 Task: Look for space in Shwebo, Myanmar from 8th August, 2023 to 15th August, 2023 for 9 adults in price range Rs.10000 to Rs.14000. Place can be shared room with 5 bedrooms having 9 beds and 5 bathrooms. Property type can be house, flat, guest house. Amenities needed are: wifi, TV, free parkinig on premises, gym, breakfast. Booking option can be shelf check-in. Required host language is English.
Action: Mouse moved to (449, 89)
Screenshot: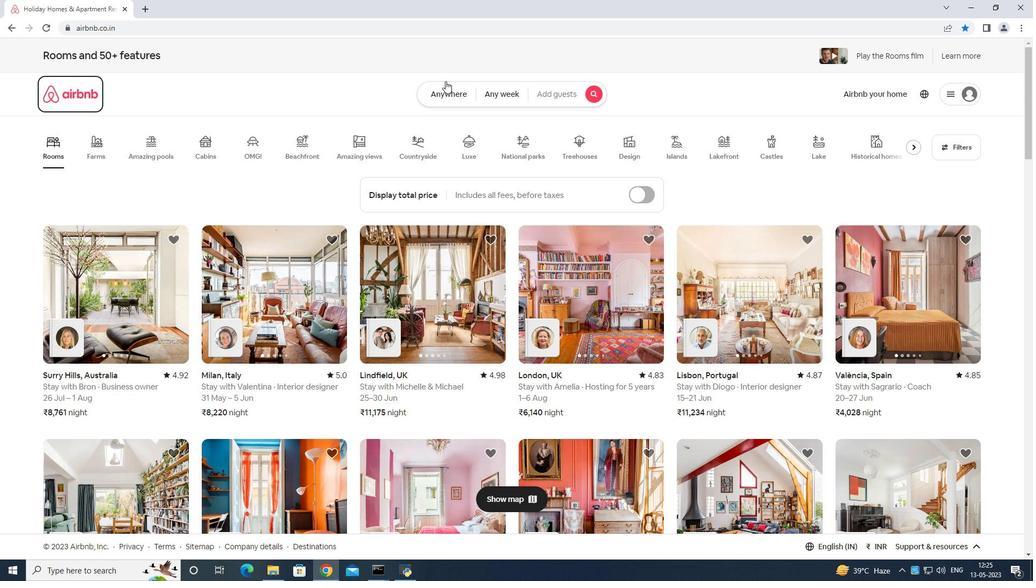 
Action: Mouse pressed left at (449, 89)
Screenshot: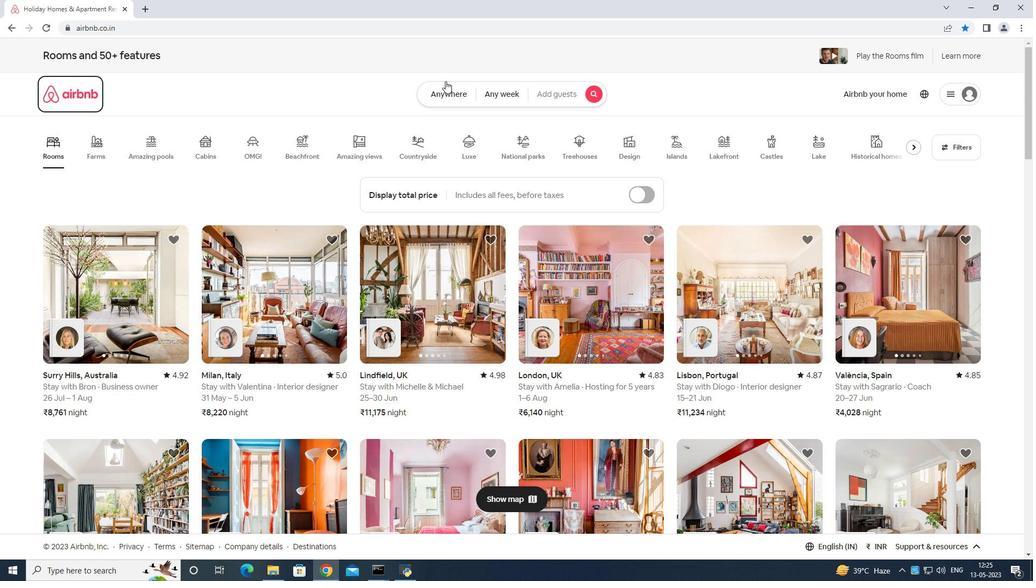 
Action: Mouse moved to (372, 135)
Screenshot: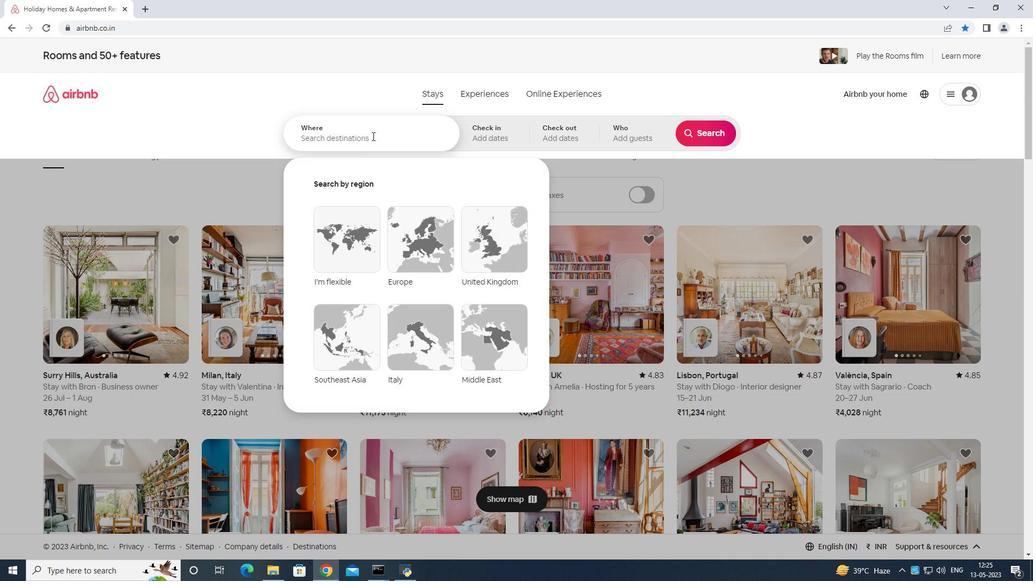 
Action: Mouse pressed left at (372, 135)
Screenshot: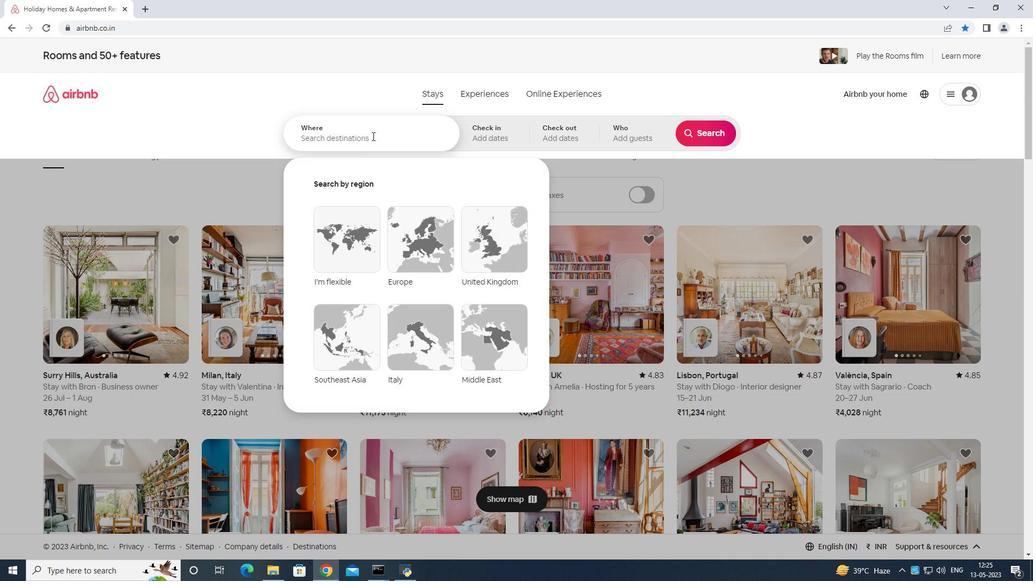
Action: Mouse moved to (387, 129)
Screenshot: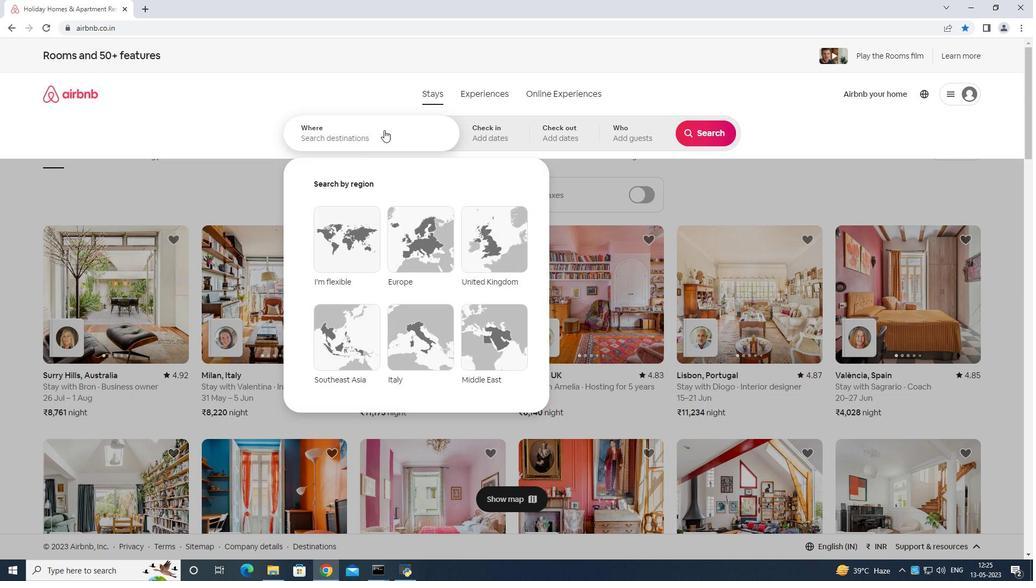 
Action: Key pressed <Key.shift>Shwebo<Key.space>myanmar<Key.enter>
Screenshot: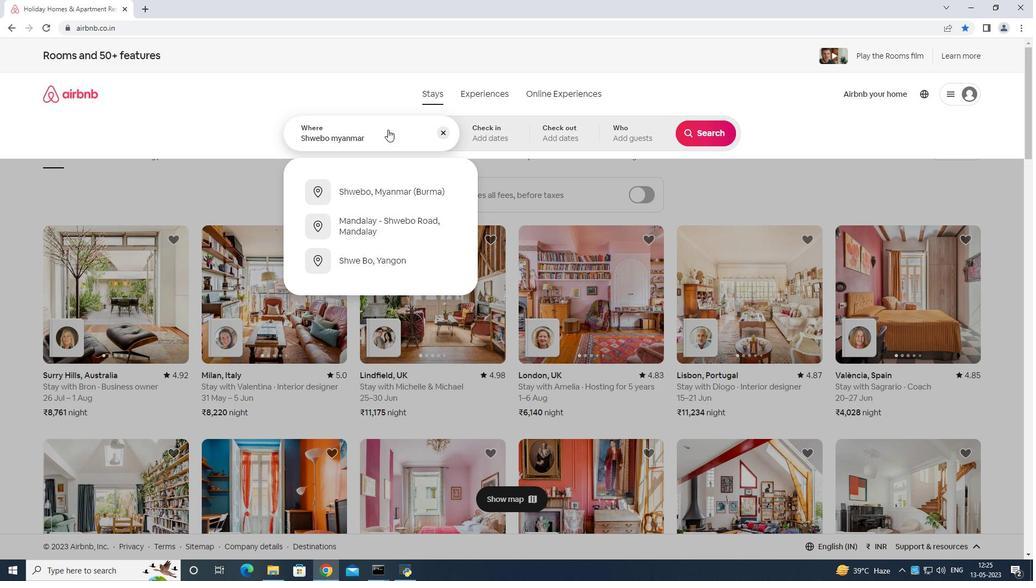 
Action: Mouse moved to (698, 214)
Screenshot: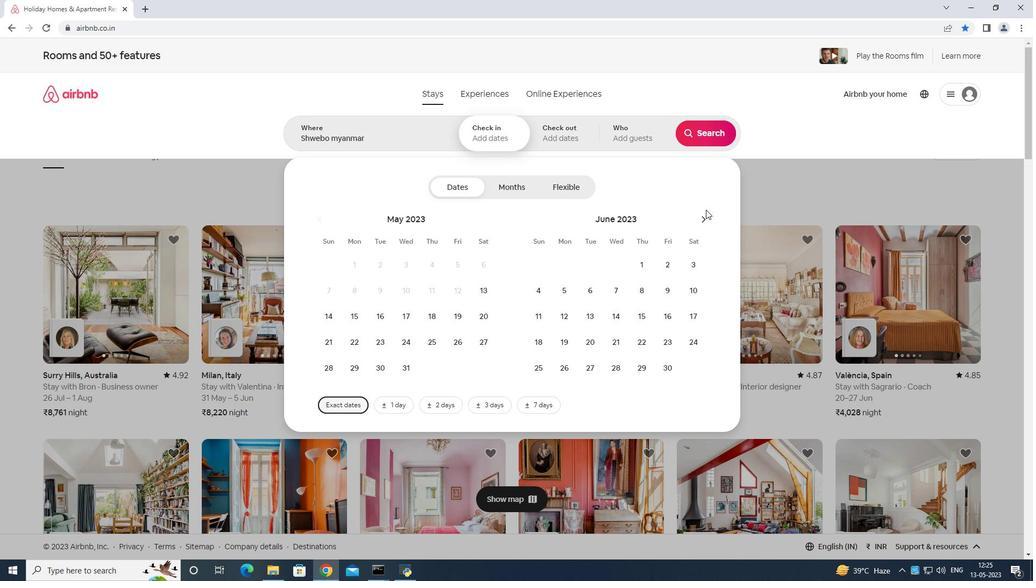 
Action: Mouse pressed left at (698, 214)
Screenshot: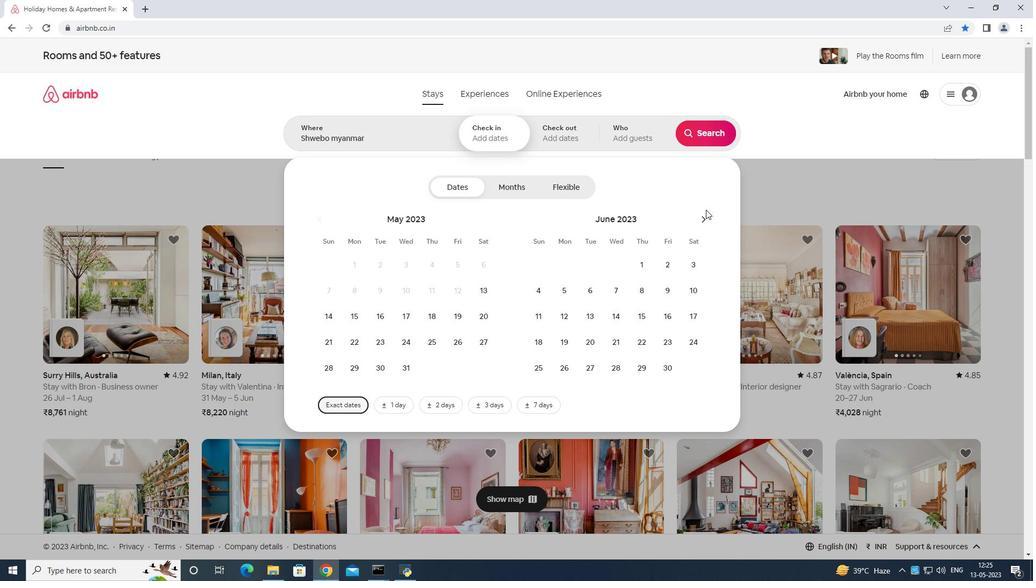 
Action: Mouse moved to (697, 216)
Screenshot: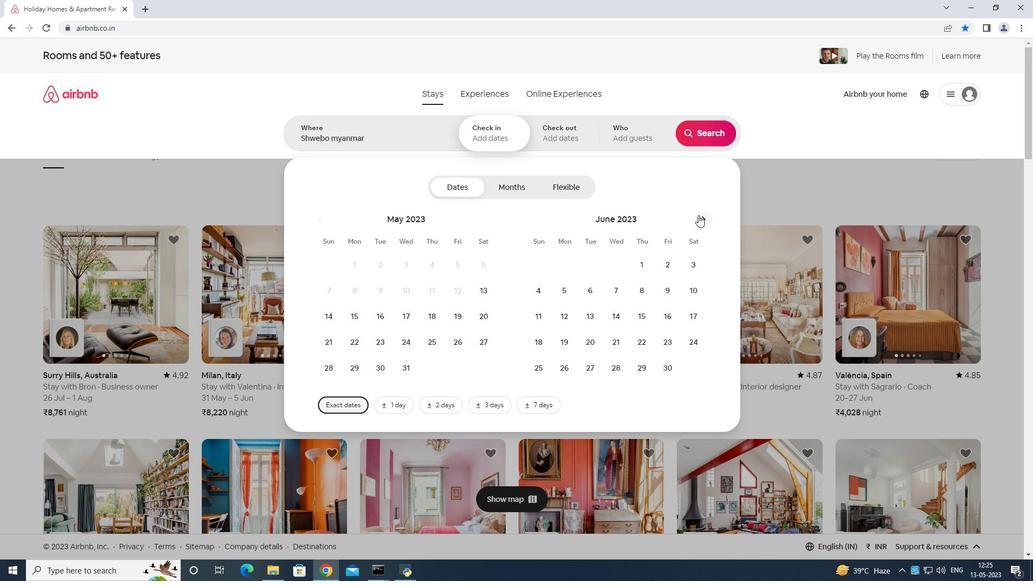 
Action: Mouse pressed left at (697, 216)
Screenshot: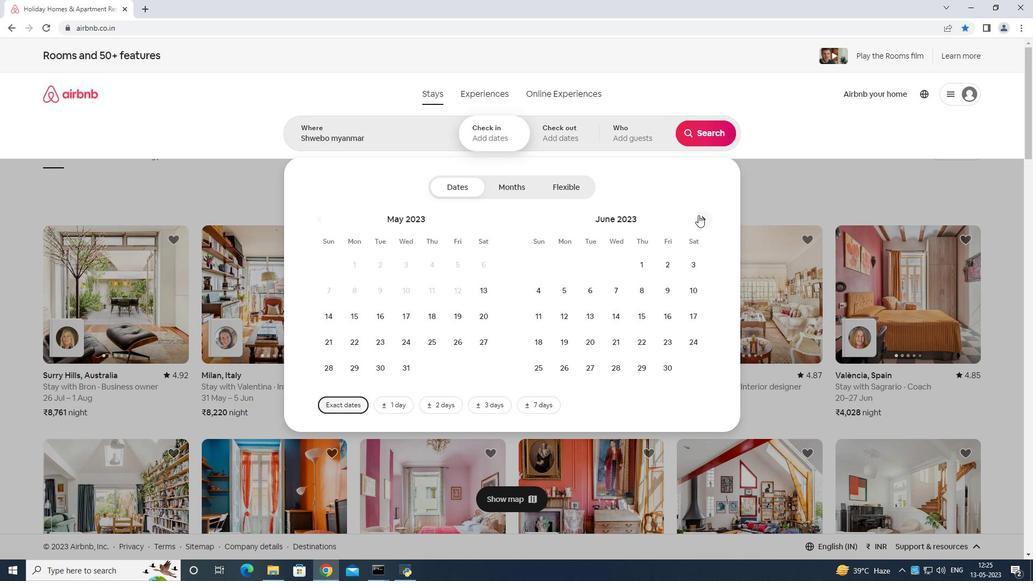 
Action: Mouse pressed left at (697, 216)
Screenshot: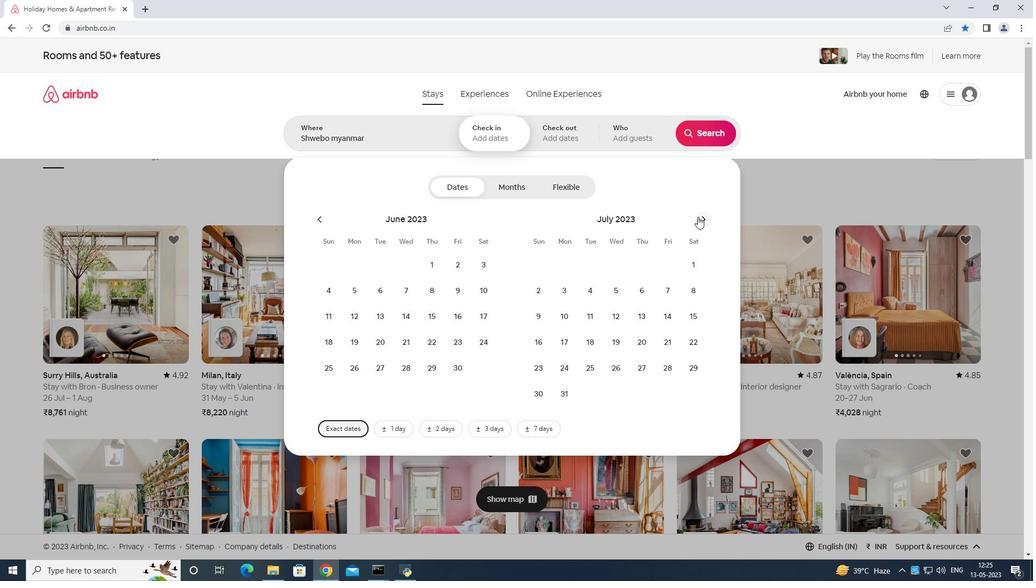 
Action: Mouse moved to (587, 288)
Screenshot: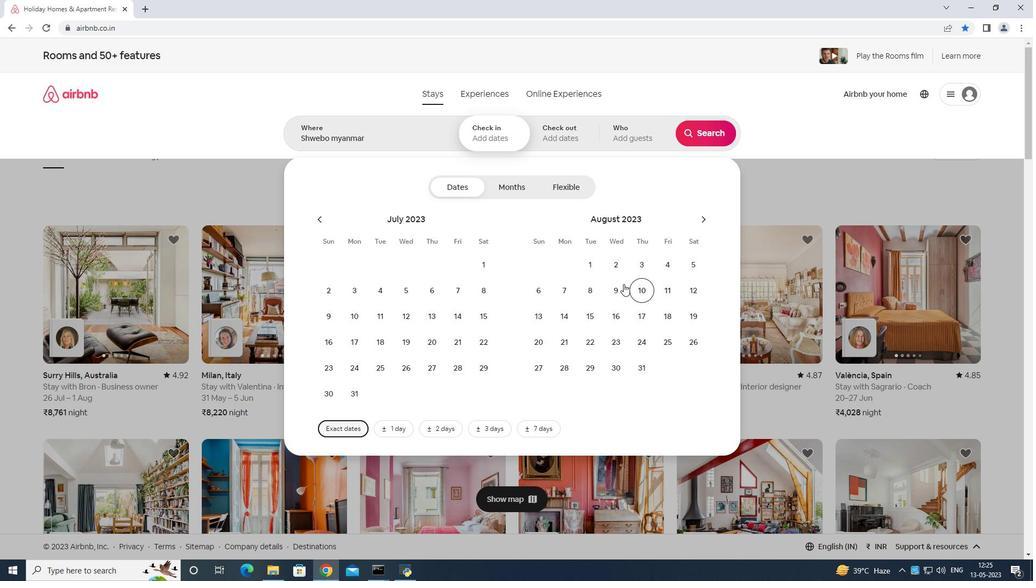 
Action: Mouse pressed left at (587, 288)
Screenshot: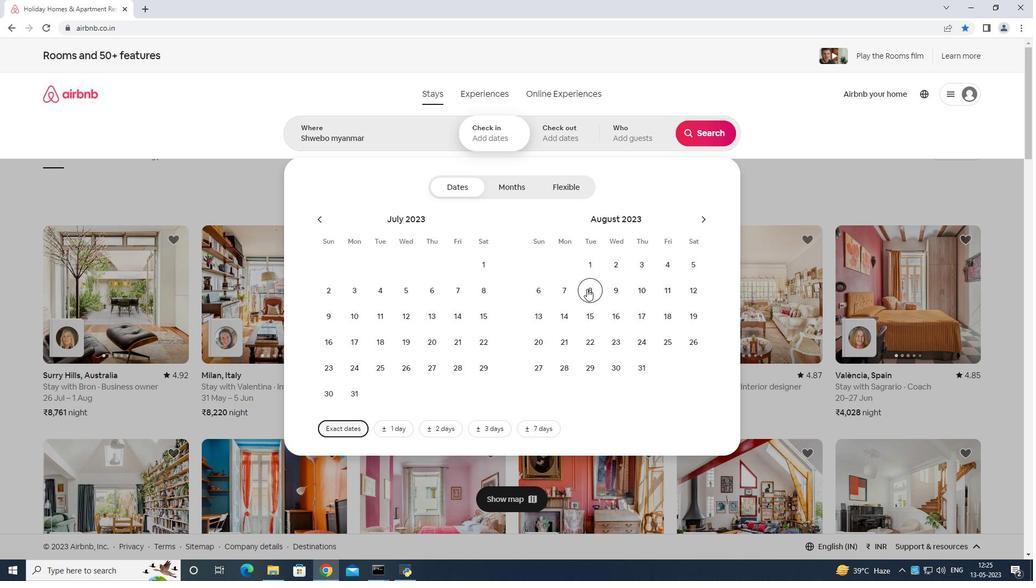 
Action: Mouse moved to (585, 313)
Screenshot: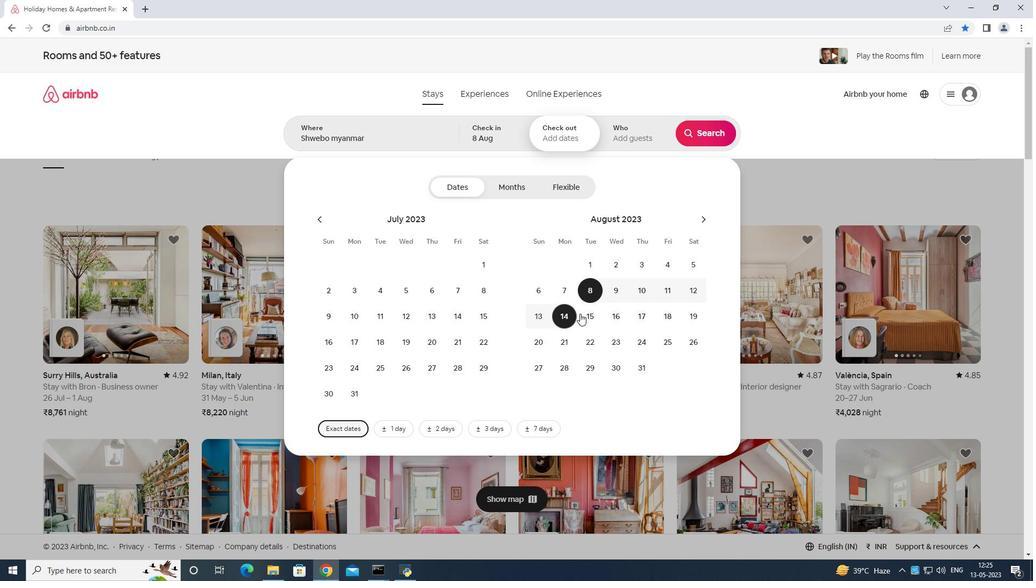 
Action: Mouse pressed left at (585, 313)
Screenshot: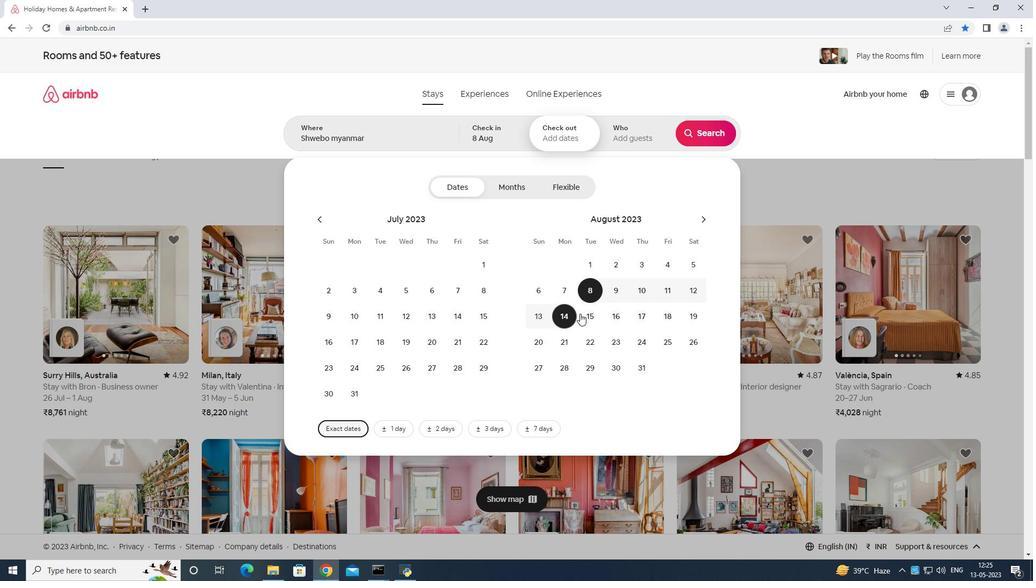 
Action: Mouse moved to (634, 126)
Screenshot: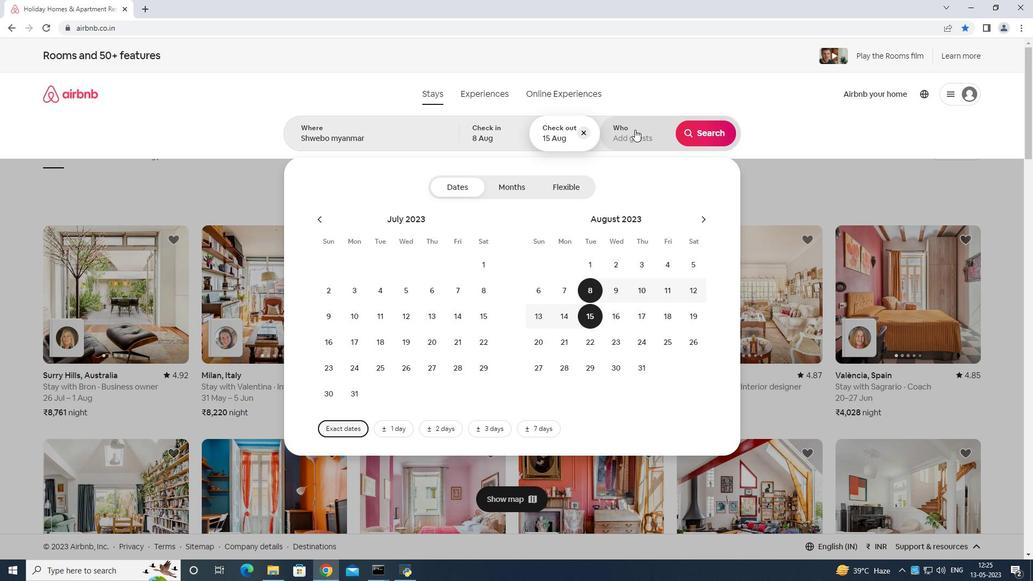 
Action: Mouse pressed left at (634, 126)
Screenshot: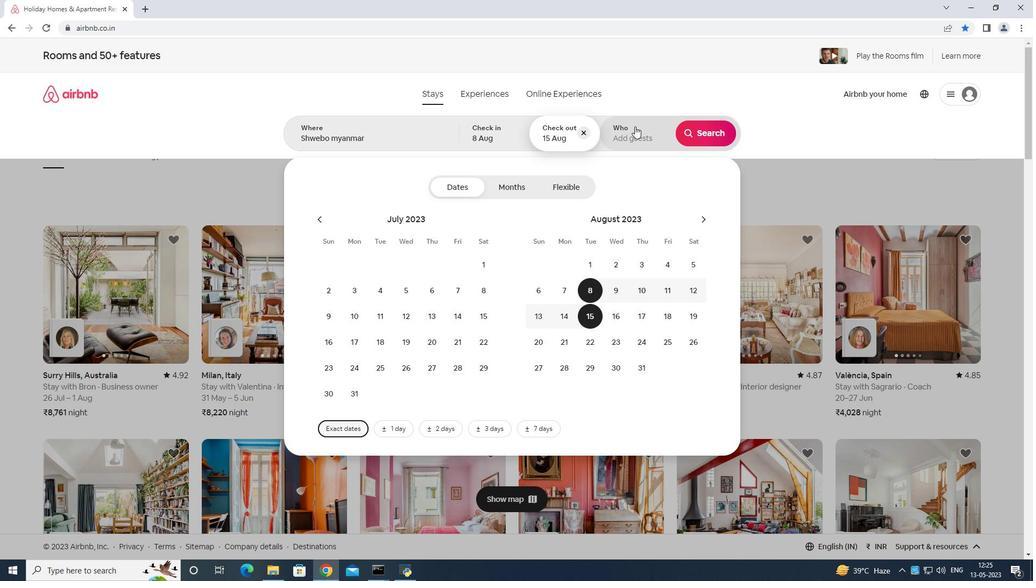 
Action: Mouse moved to (707, 189)
Screenshot: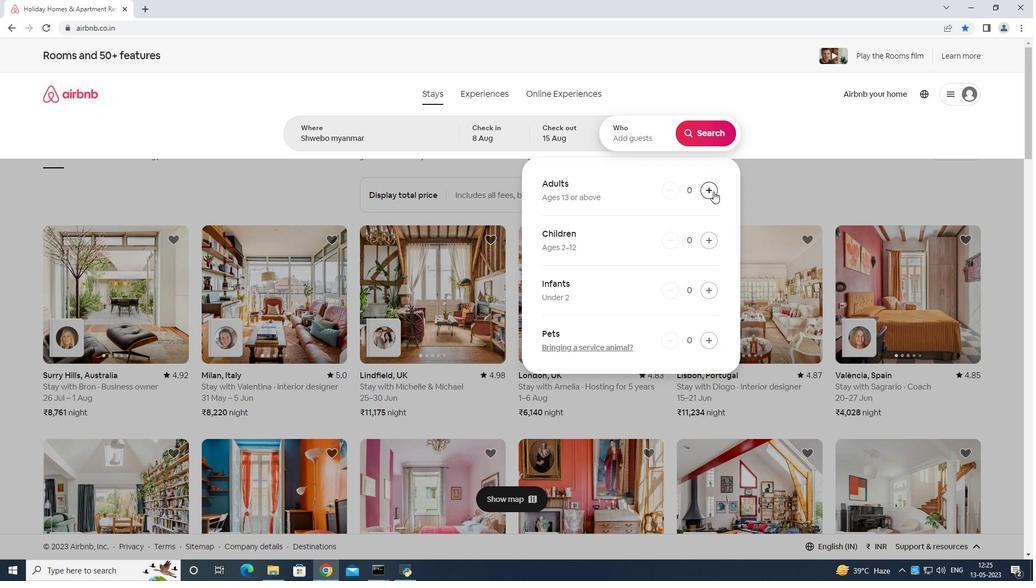 
Action: Mouse pressed left at (707, 189)
Screenshot: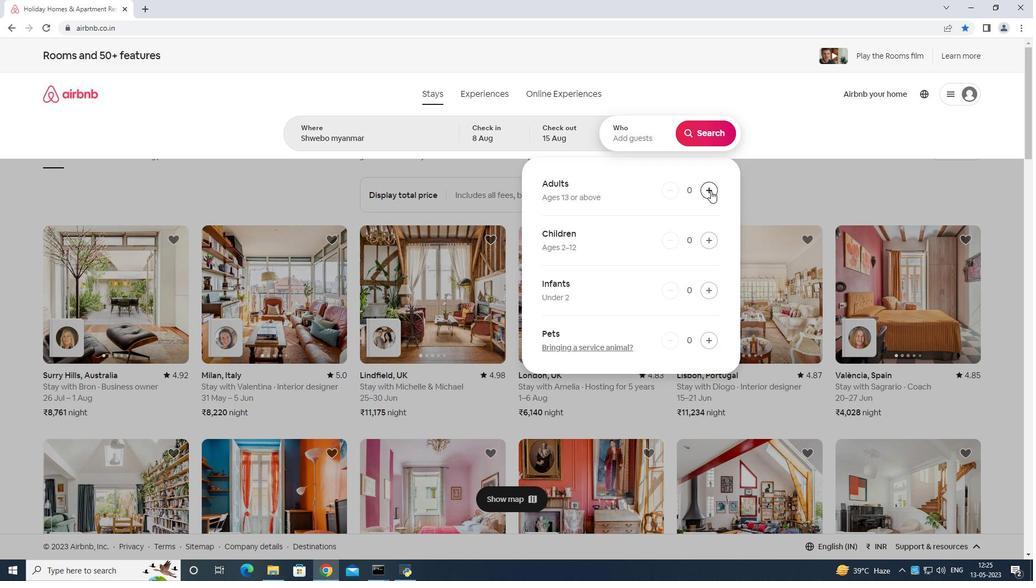 
Action: Mouse moved to (707, 188)
Screenshot: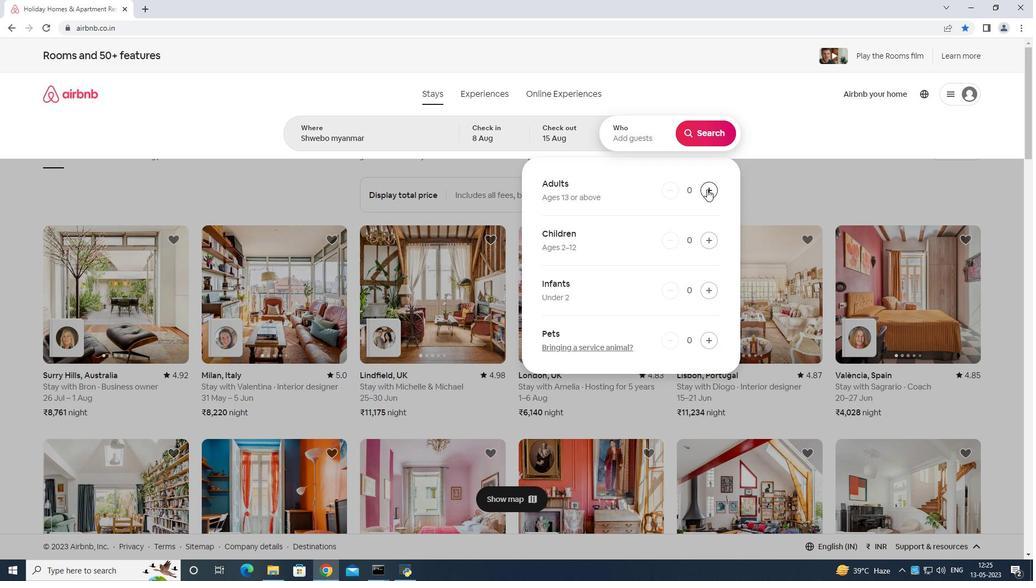 
Action: Mouse pressed left at (707, 188)
Screenshot: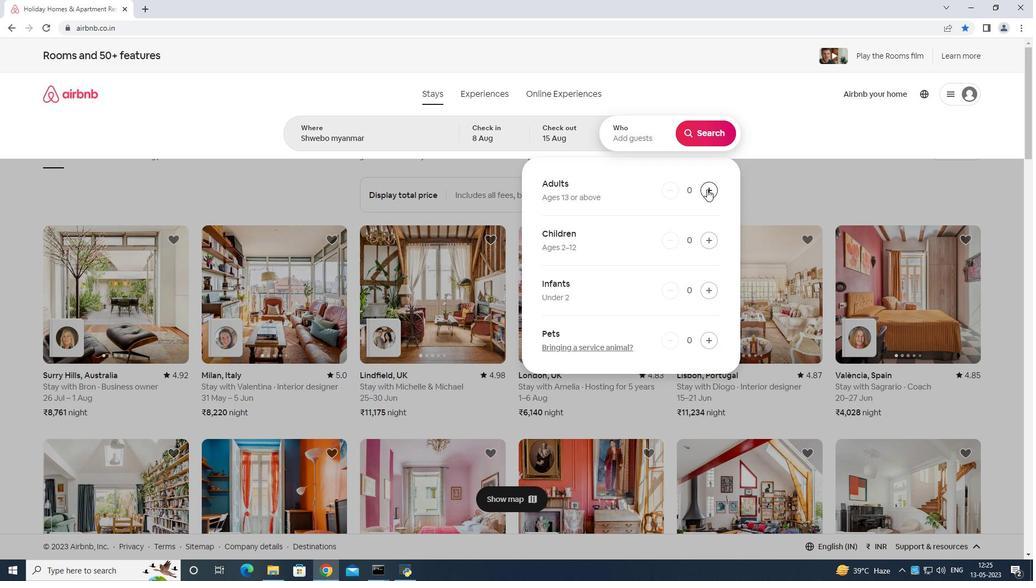 
Action: Mouse moved to (708, 184)
Screenshot: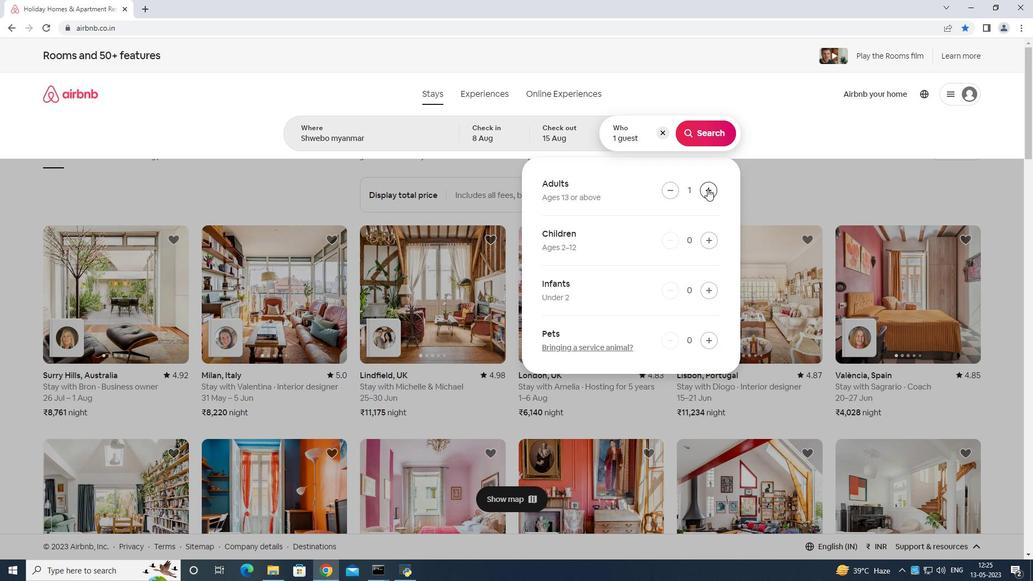 
Action: Mouse pressed left at (708, 184)
Screenshot: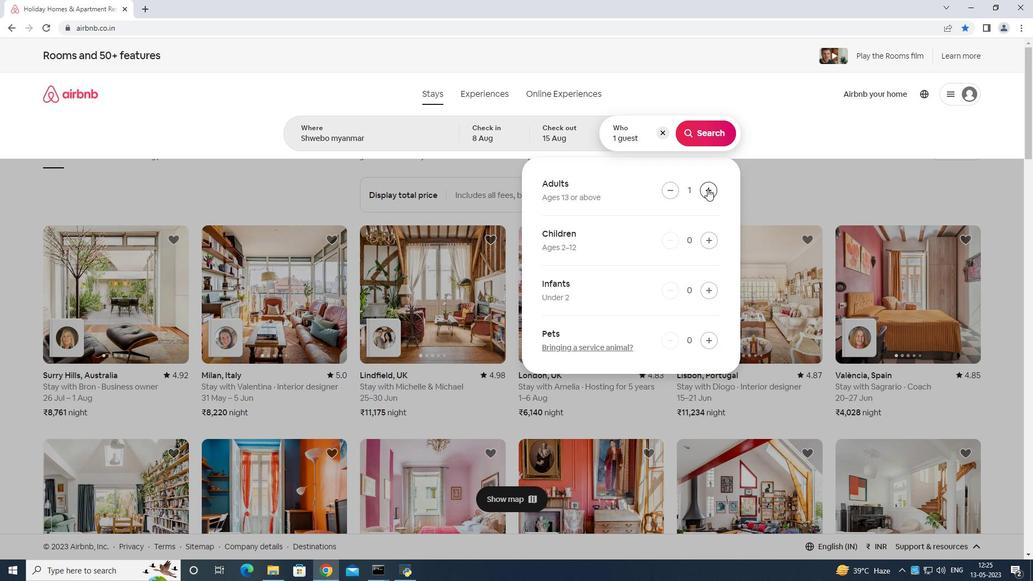 
Action: Mouse moved to (708, 184)
Screenshot: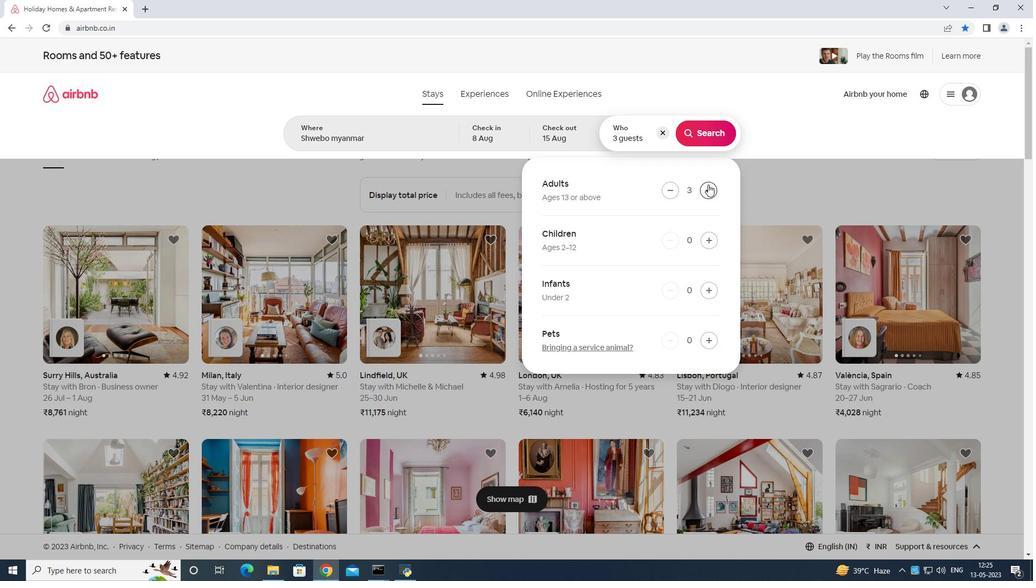 
Action: Mouse pressed left at (708, 184)
Screenshot: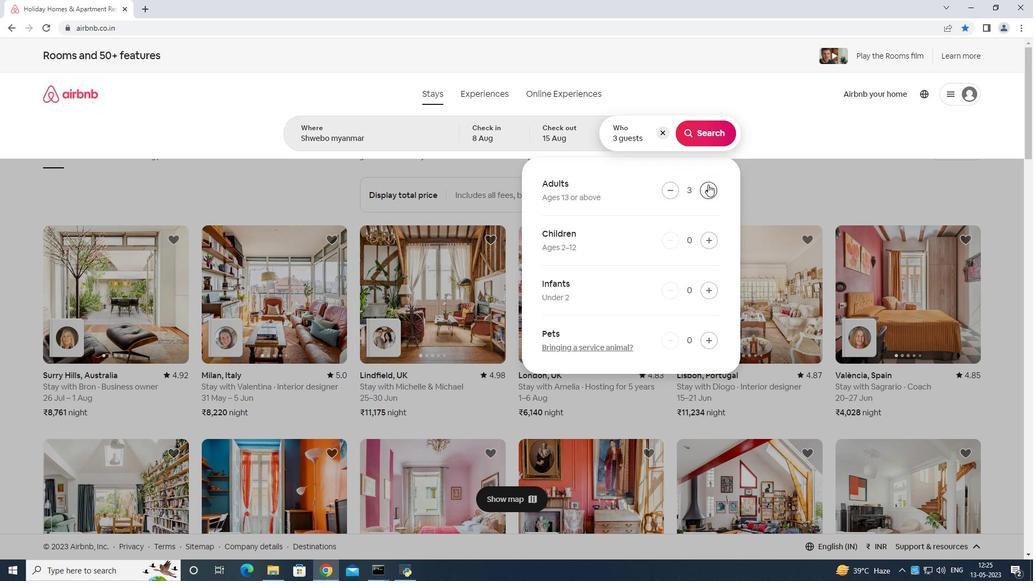 
Action: Mouse pressed left at (708, 184)
Screenshot: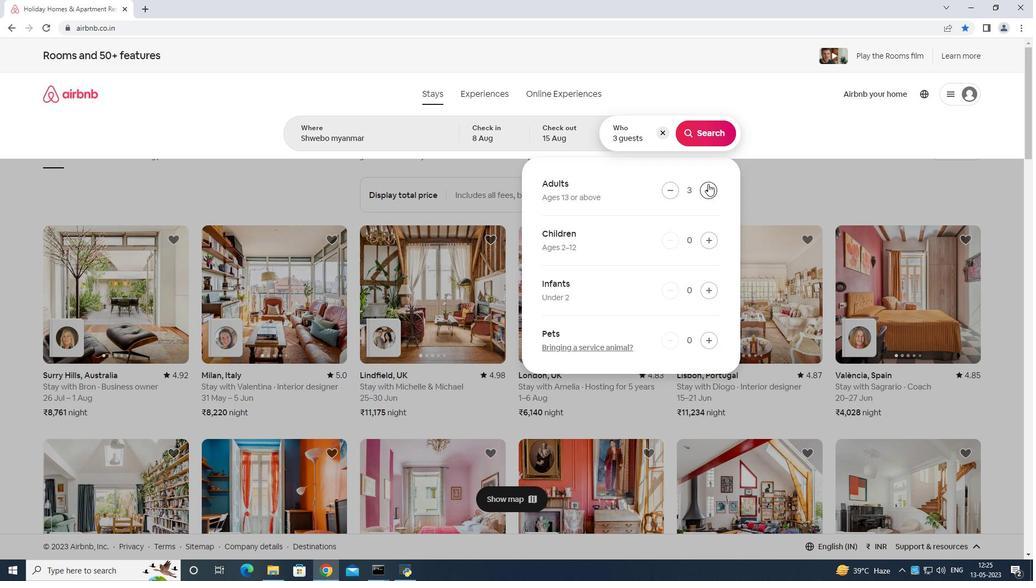 
Action: Mouse pressed left at (708, 184)
Screenshot: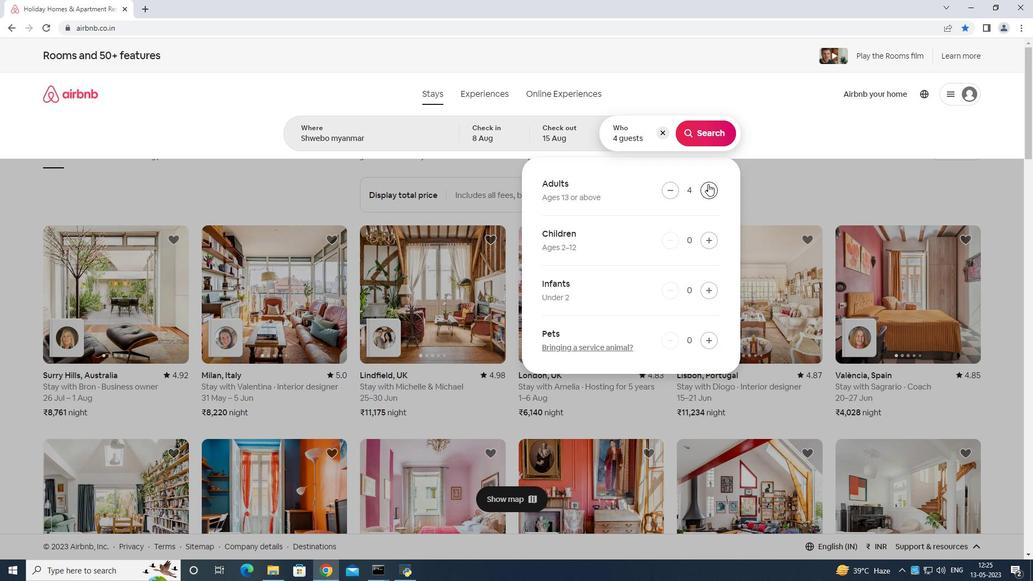 
Action: Mouse pressed left at (708, 184)
Screenshot: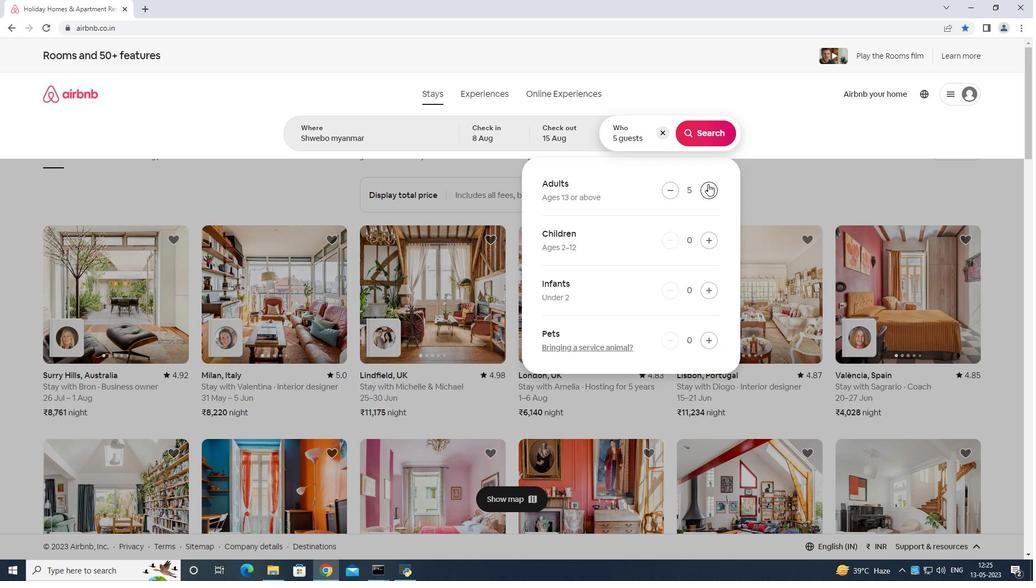 
Action: Mouse pressed left at (708, 184)
Screenshot: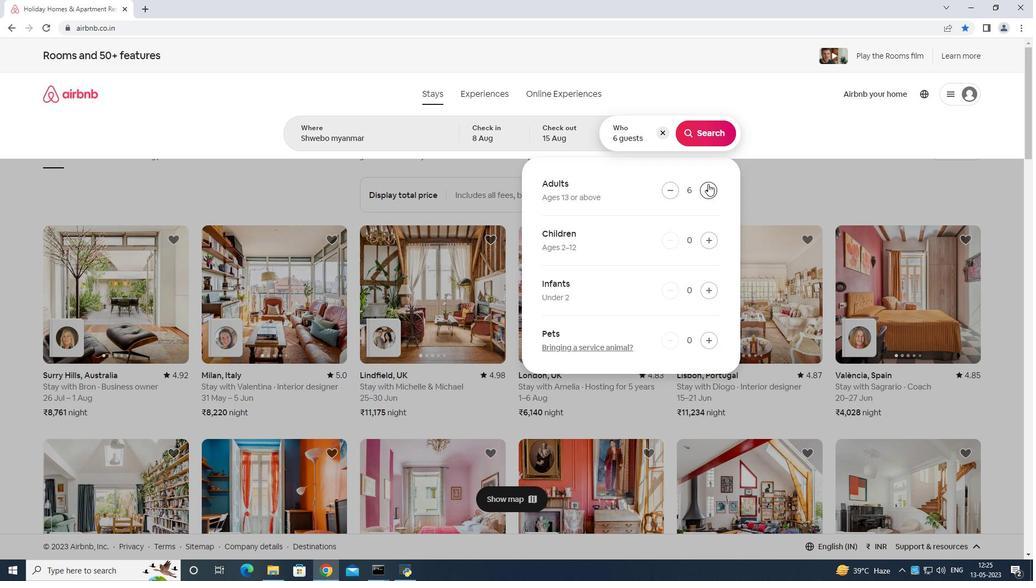 
Action: Mouse moved to (708, 183)
Screenshot: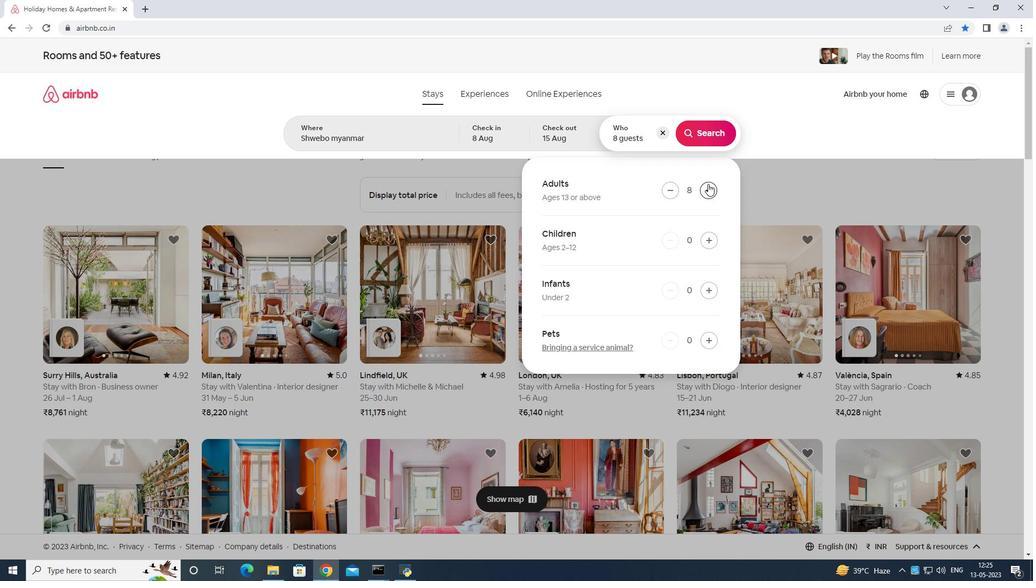
Action: Mouse pressed left at (708, 183)
Screenshot: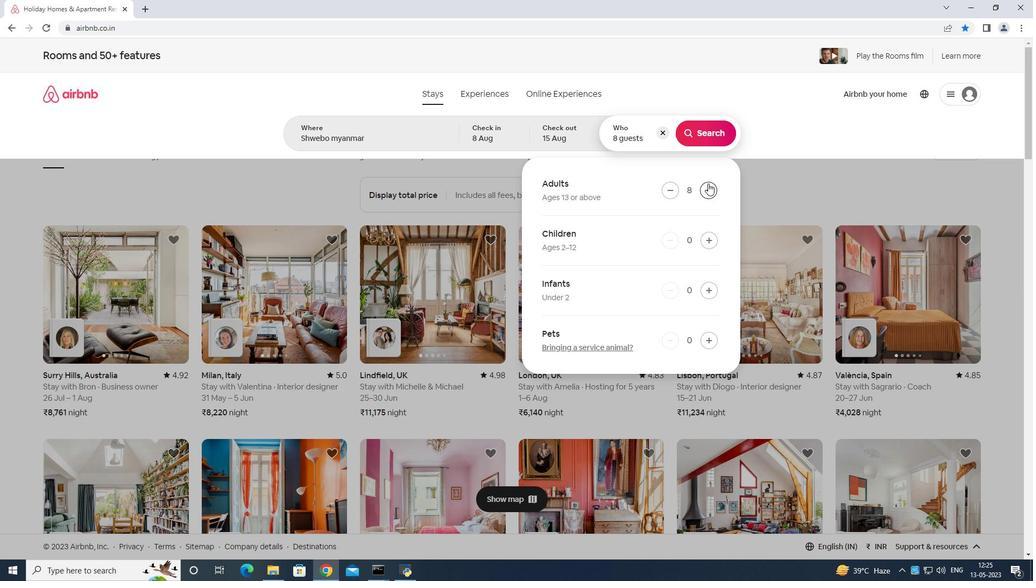 
Action: Mouse moved to (718, 135)
Screenshot: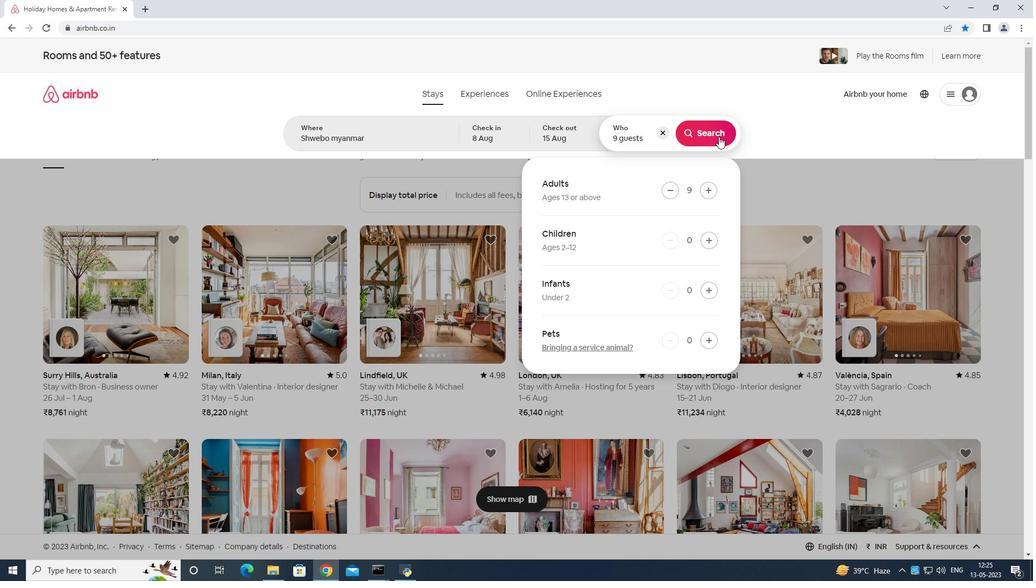 
Action: Mouse pressed left at (718, 135)
Screenshot: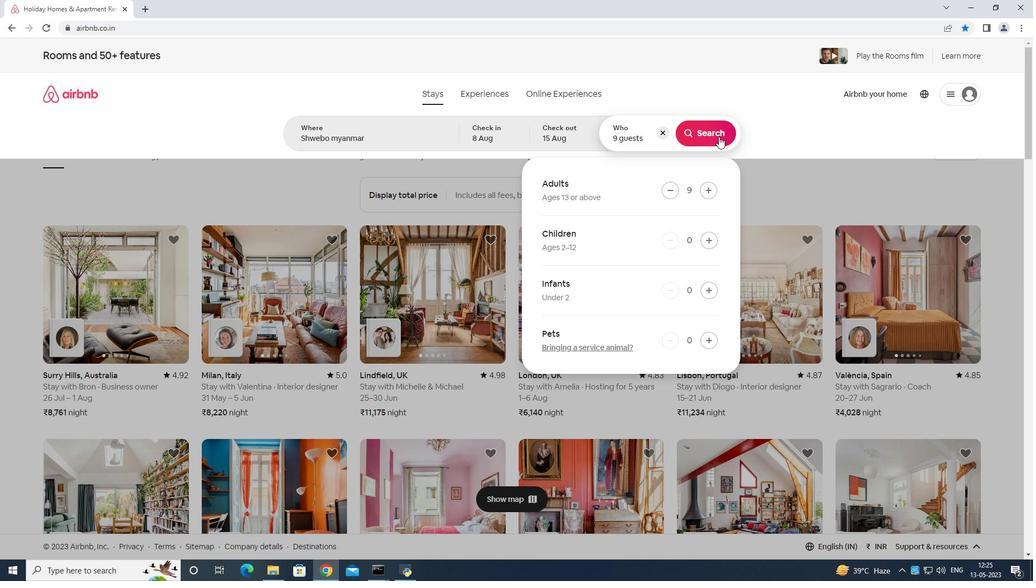 
Action: Mouse moved to (994, 107)
Screenshot: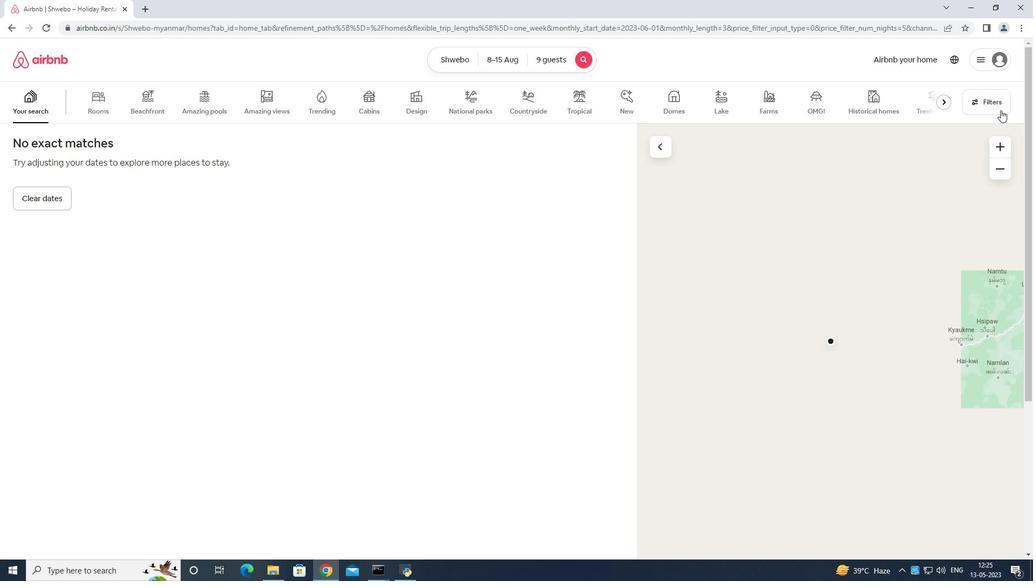 
Action: Mouse pressed left at (994, 107)
Screenshot: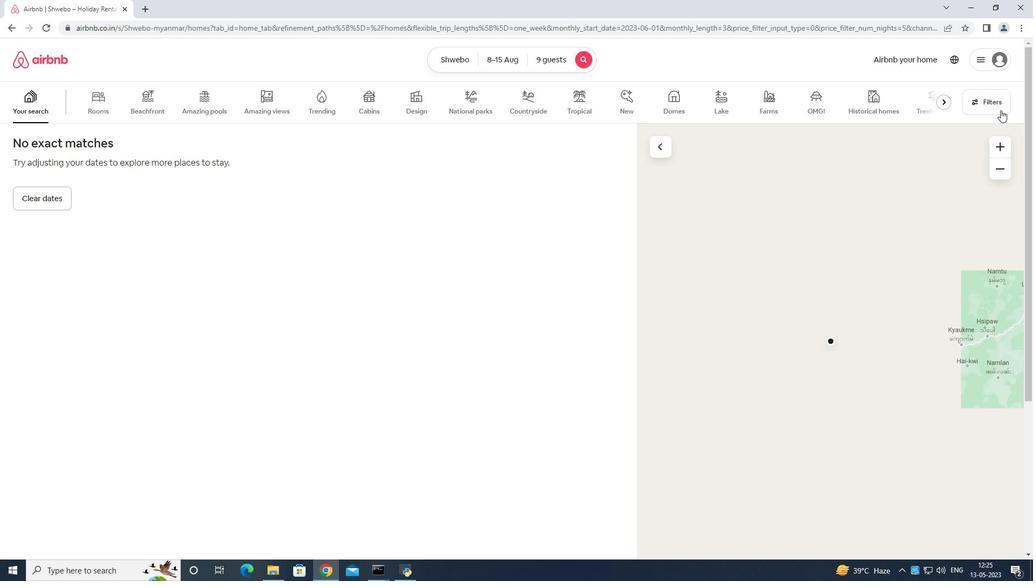 
Action: Mouse moved to (458, 361)
Screenshot: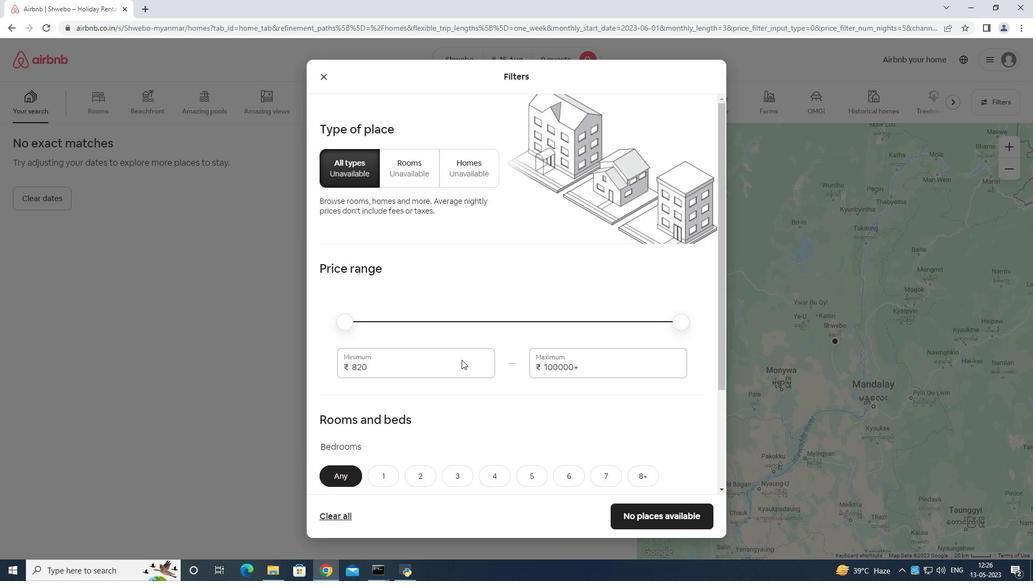 
Action: Mouse pressed left at (458, 361)
Screenshot: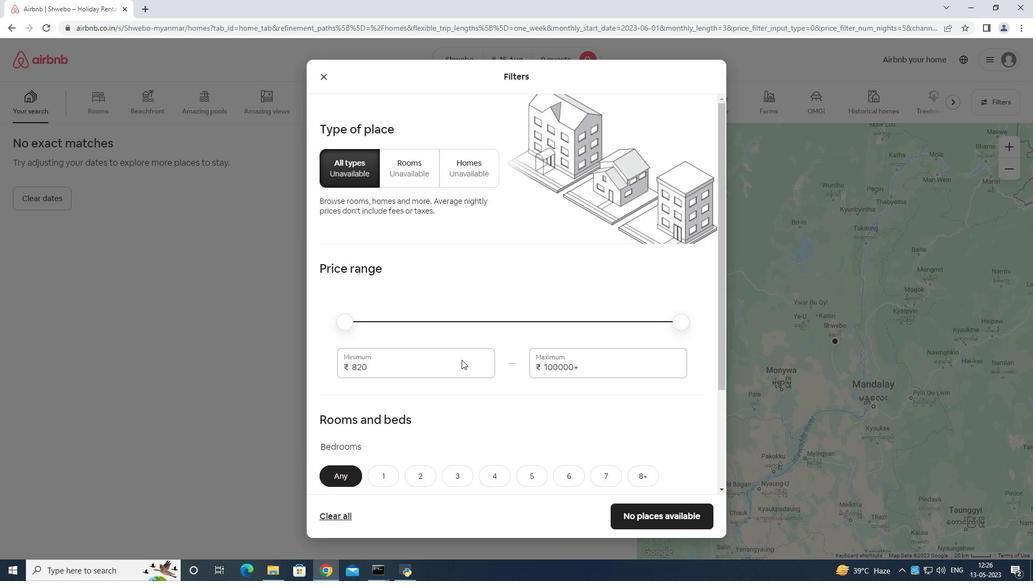 
Action: Mouse moved to (459, 361)
Screenshot: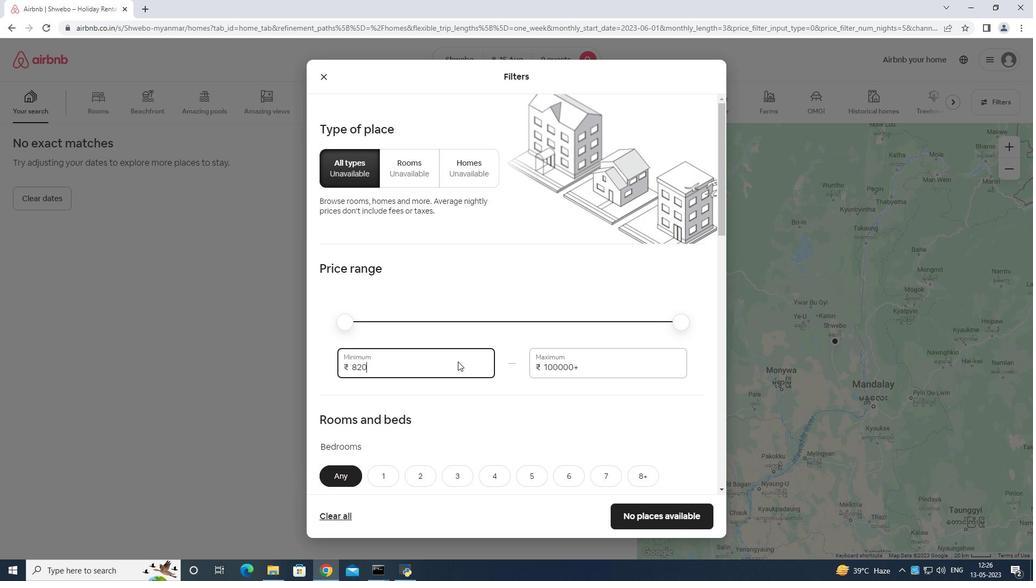 
Action: Key pressed <Key.backspace>
Screenshot: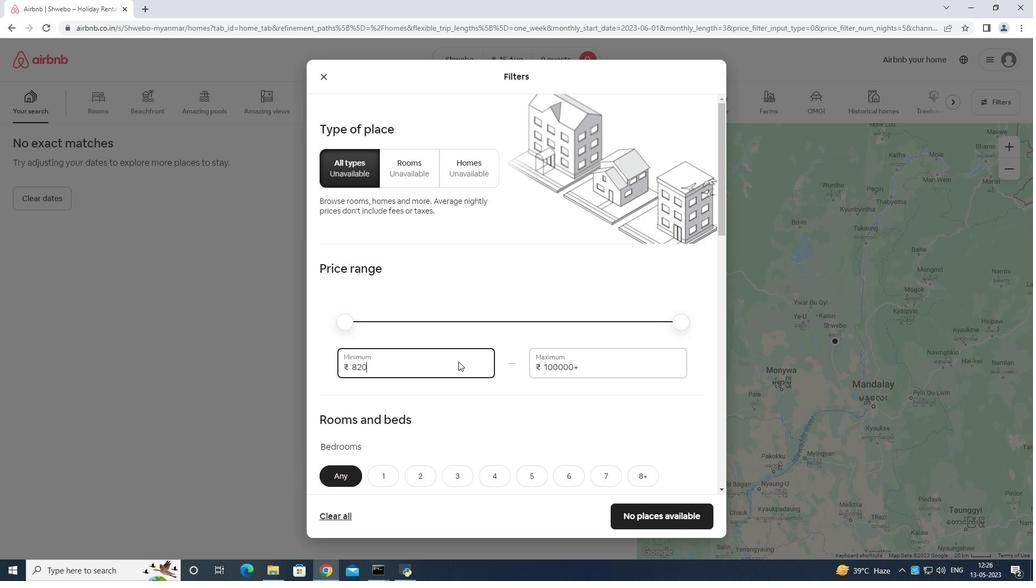 
Action: Mouse moved to (462, 361)
Screenshot: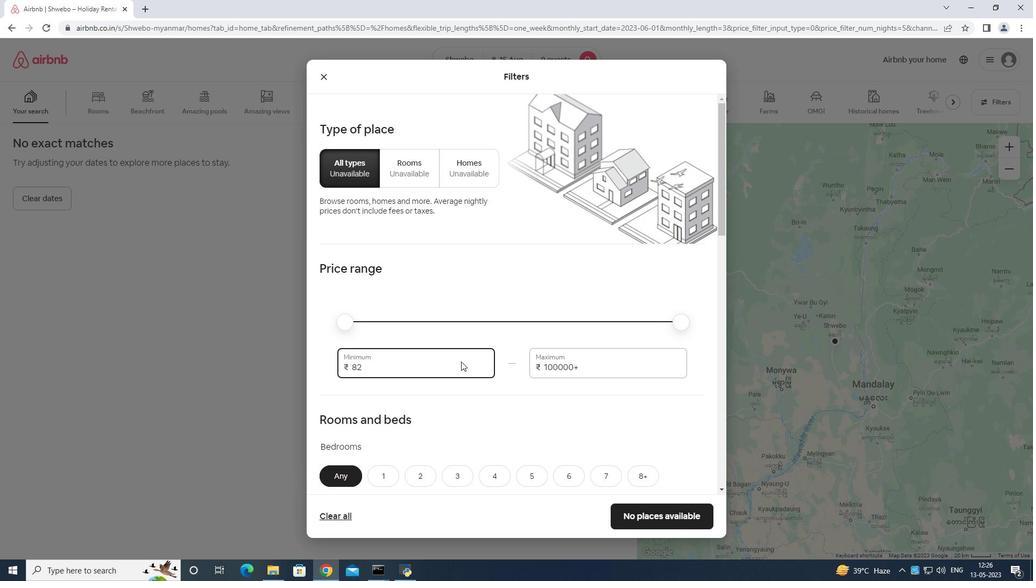 
Action: Key pressed <Key.backspace><Key.backspace><Key.backspace><Key.backspace>
Screenshot: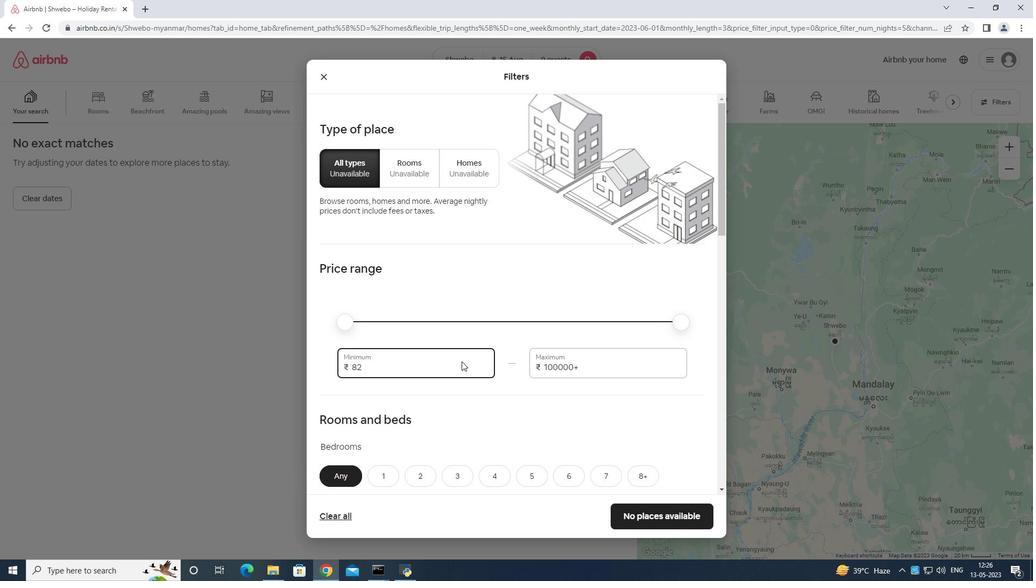 
Action: Mouse moved to (471, 361)
Screenshot: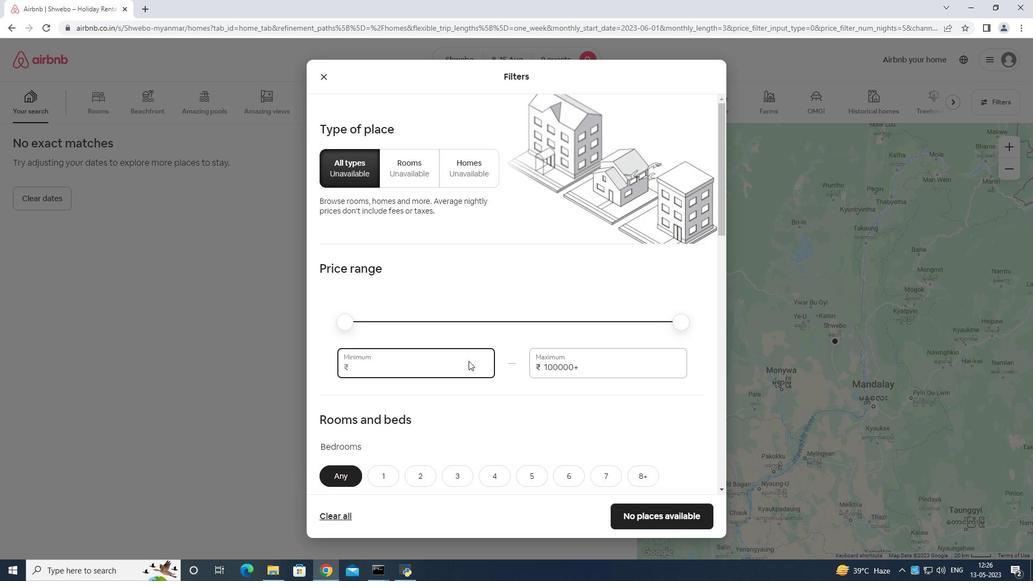 
Action: Key pressed 1
Screenshot: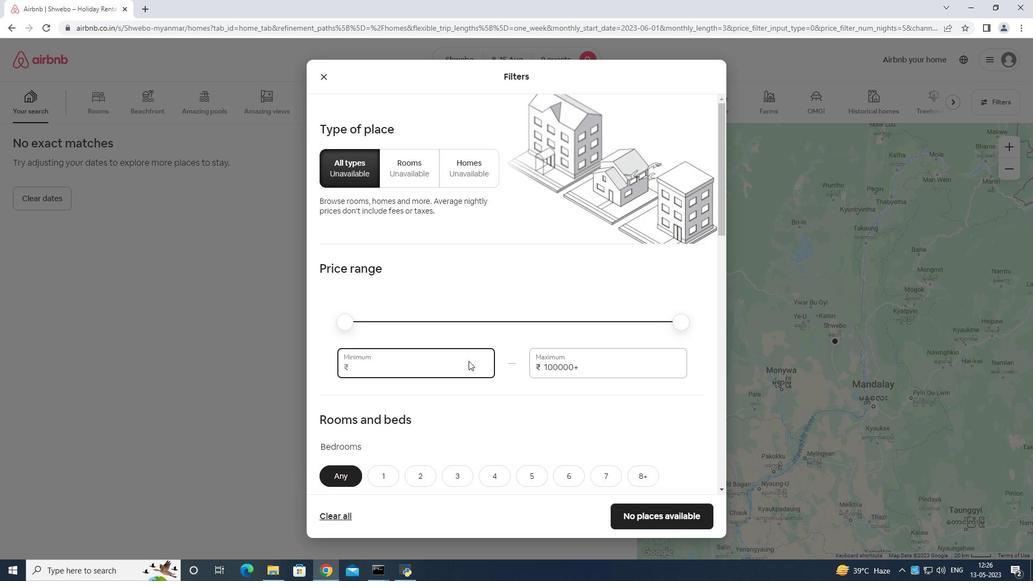
Action: Mouse moved to (471, 361)
Screenshot: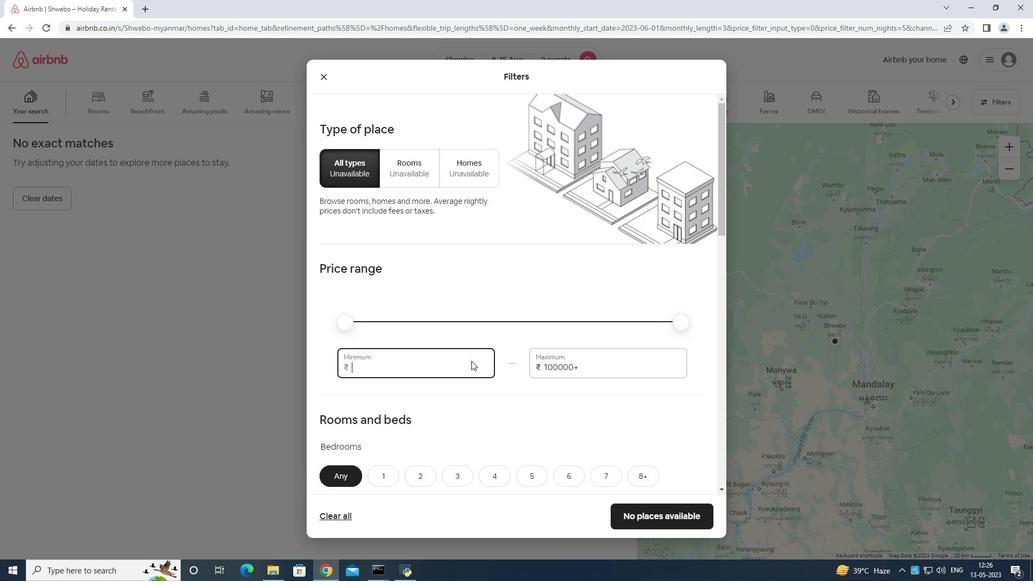 
Action: Key pressed 000
Screenshot: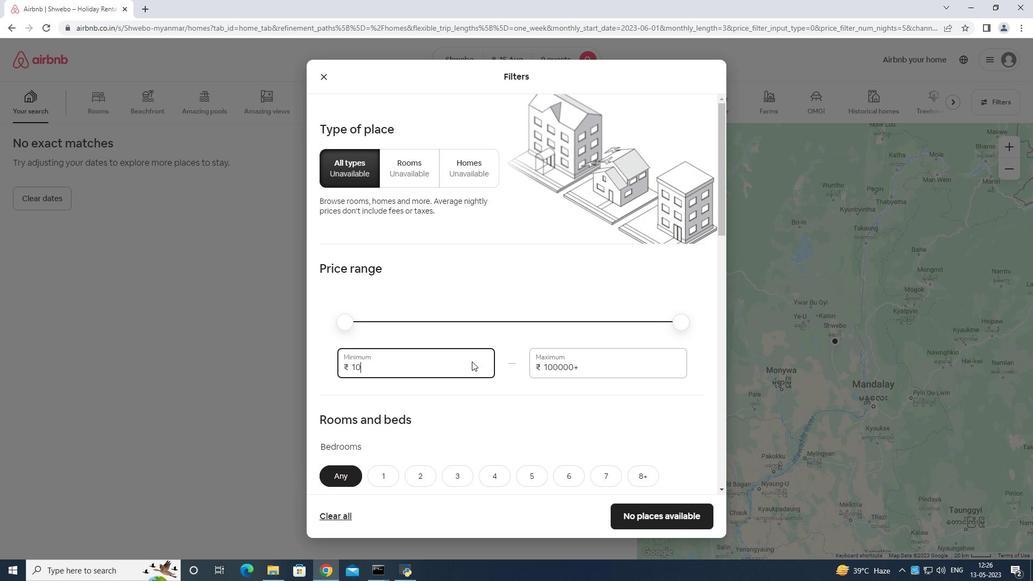 
Action: Mouse moved to (492, 363)
Screenshot: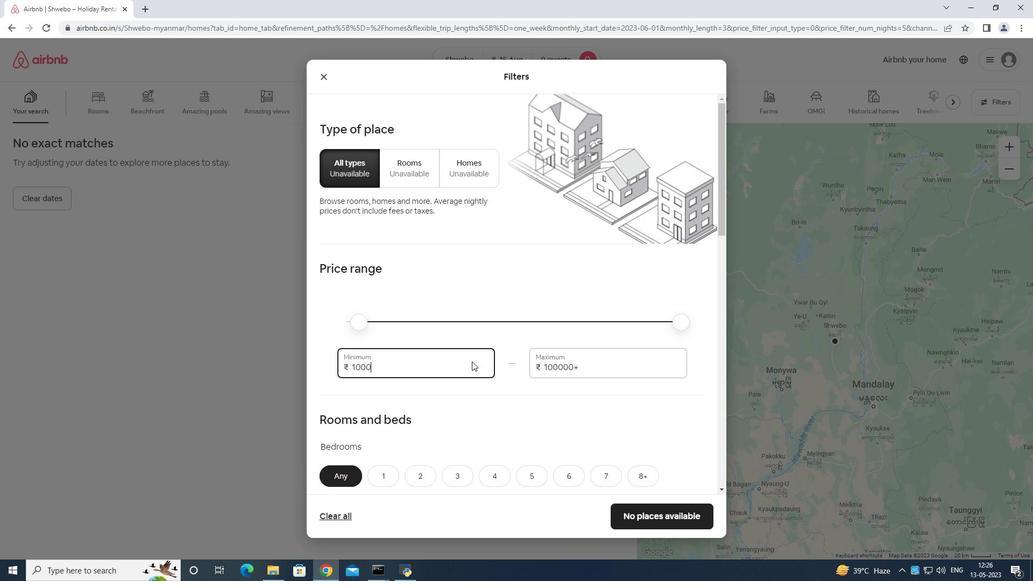 
Action: Key pressed 0
Screenshot: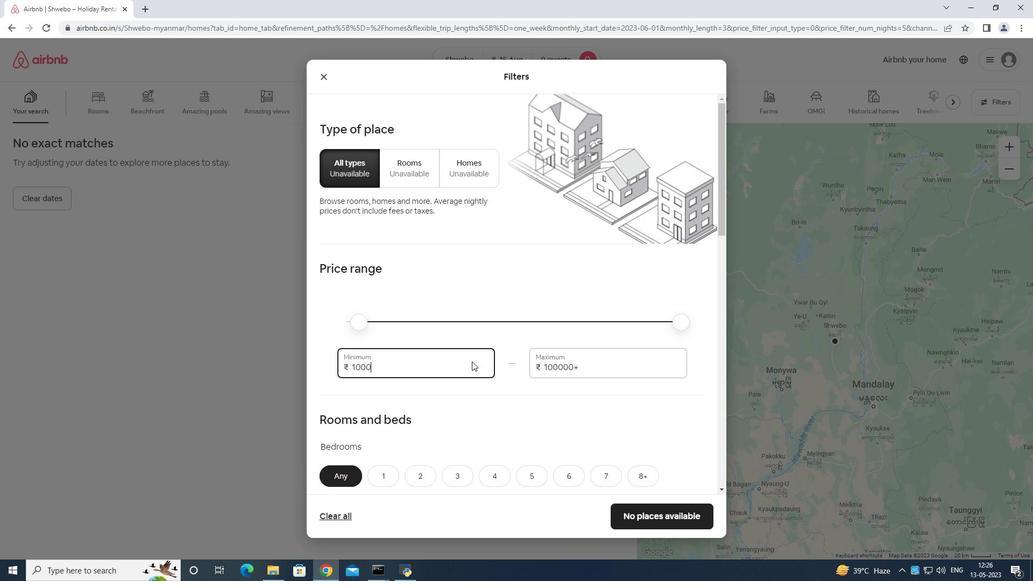 
Action: Mouse moved to (582, 366)
Screenshot: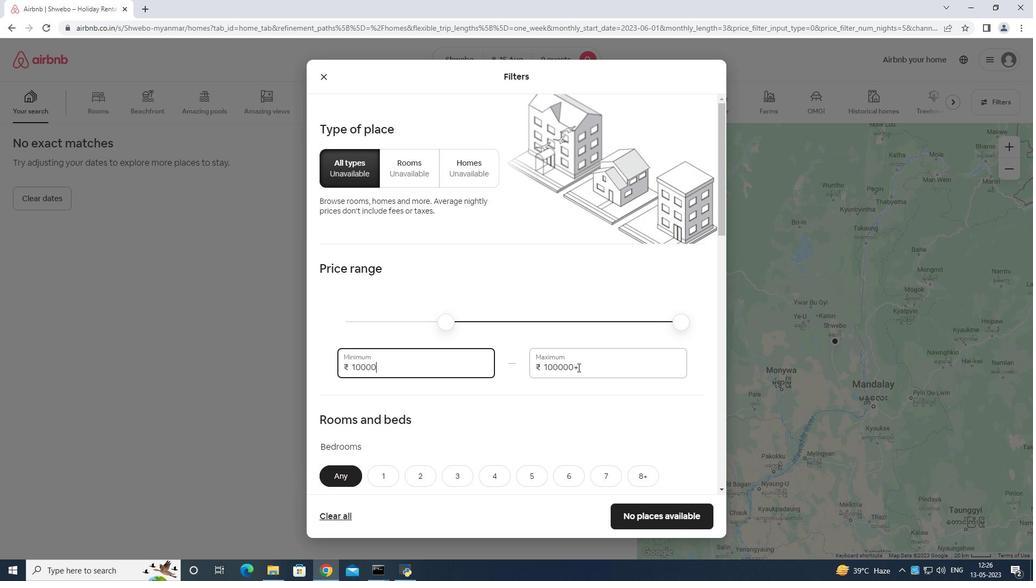 
Action: Mouse pressed left at (582, 366)
Screenshot: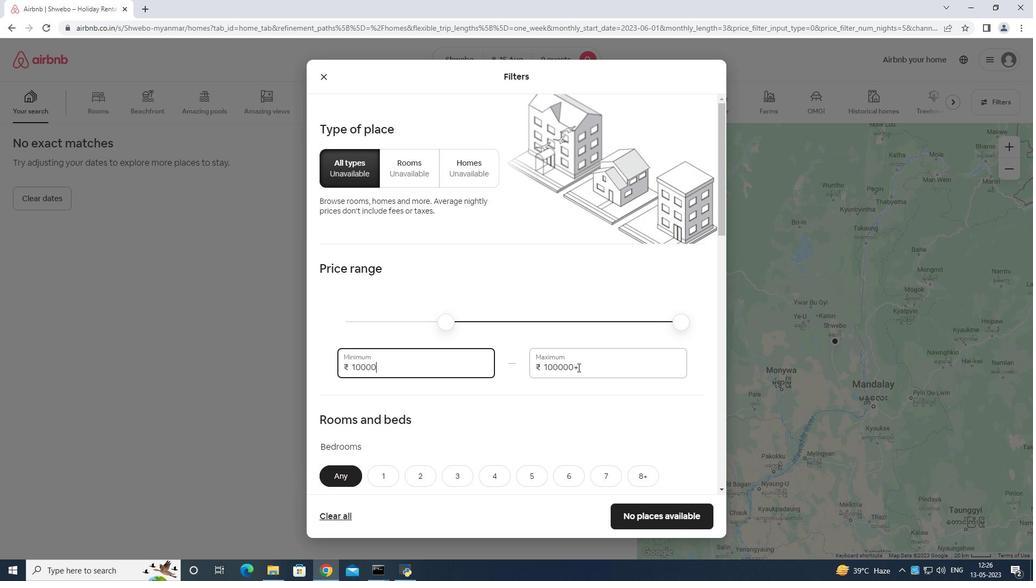 
Action: Mouse moved to (583, 365)
Screenshot: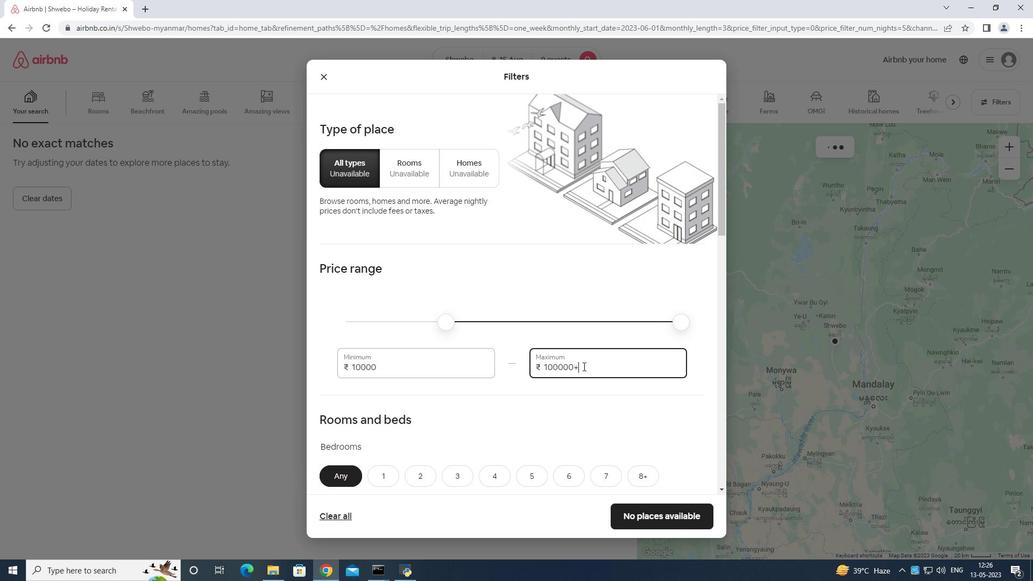 
Action: Key pressed <Key.backspace><Key.backspace><Key.backspace><Key.backspace><Key.backspace><Key.backspace><Key.backspace><Key.backspace><Key.backspace><Key.backspace><Key.backspace><Key.backspace>
Screenshot: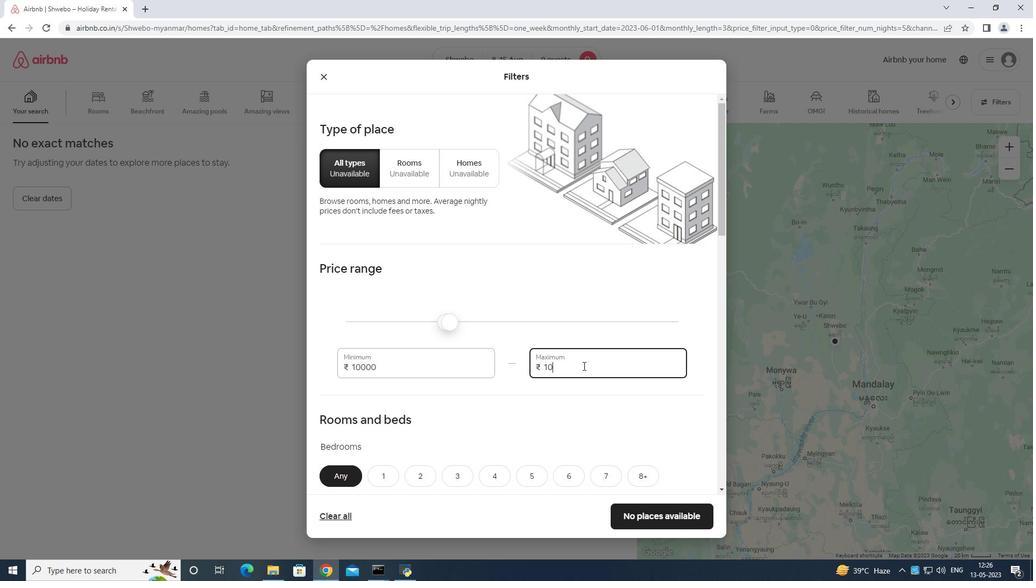 
Action: Mouse moved to (583, 365)
Screenshot: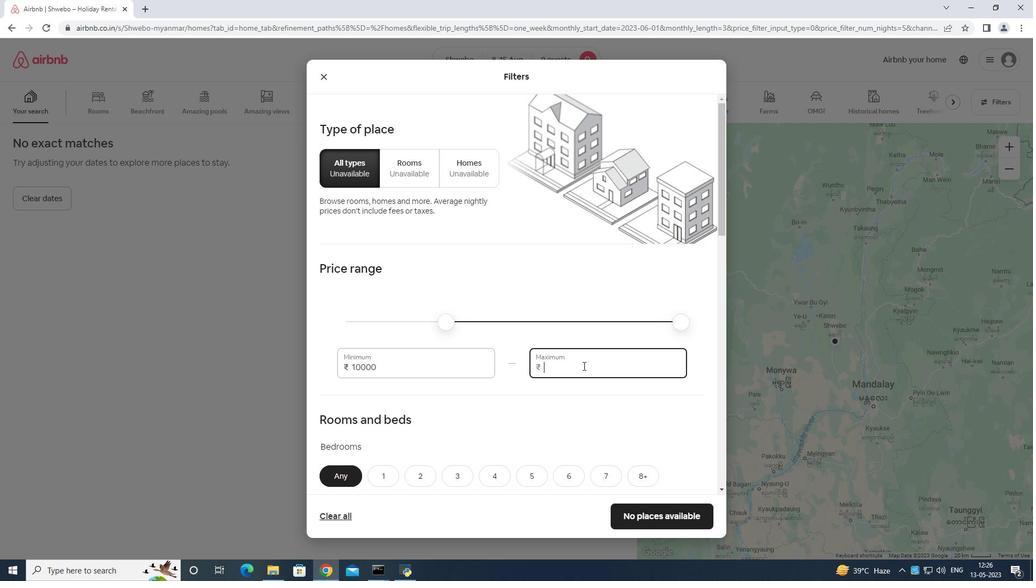 
Action: Key pressed 1
Screenshot: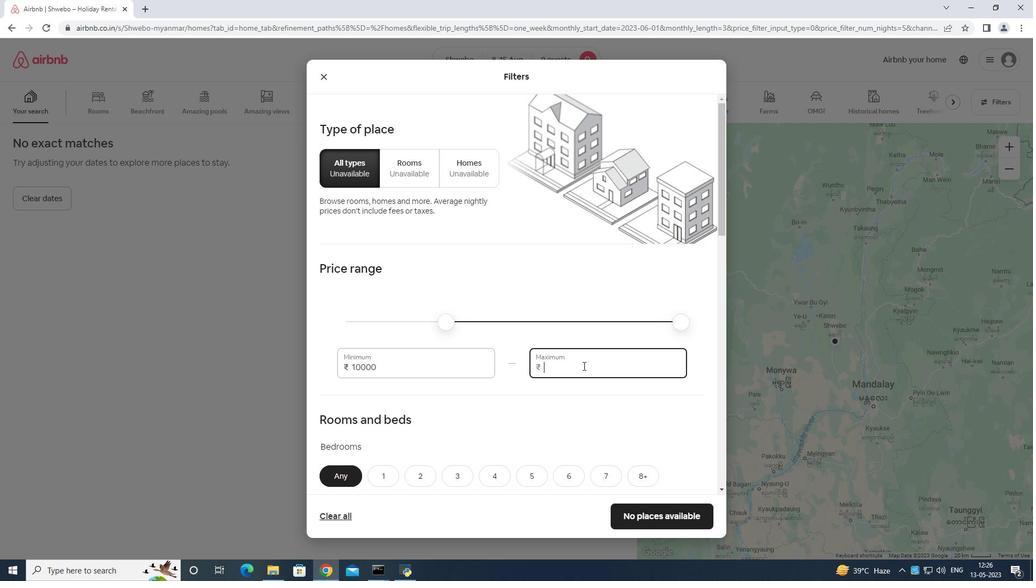 
Action: Mouse moved to (584, 364)
Screenshot: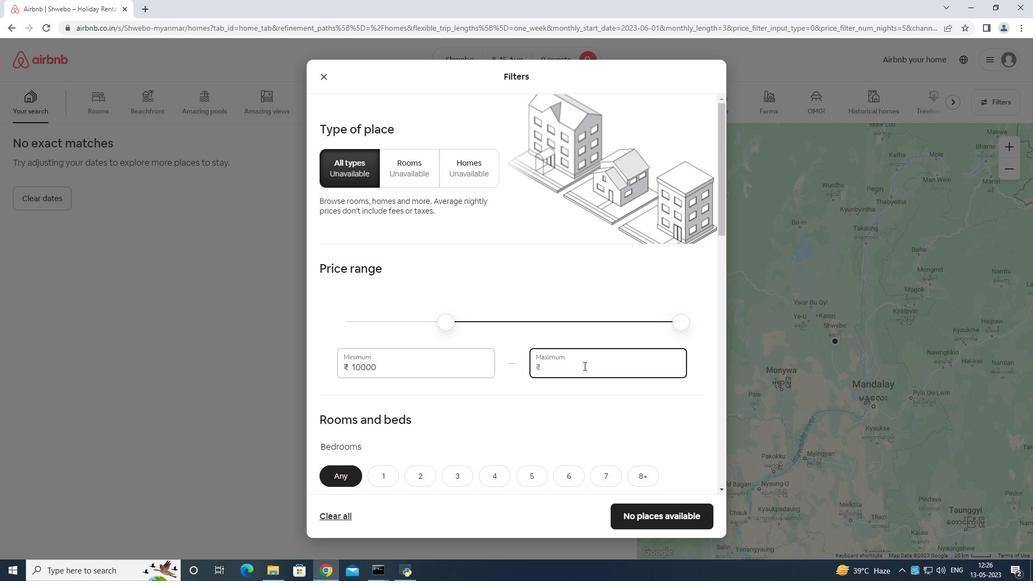
Action: Key pressed 40
Screenshot: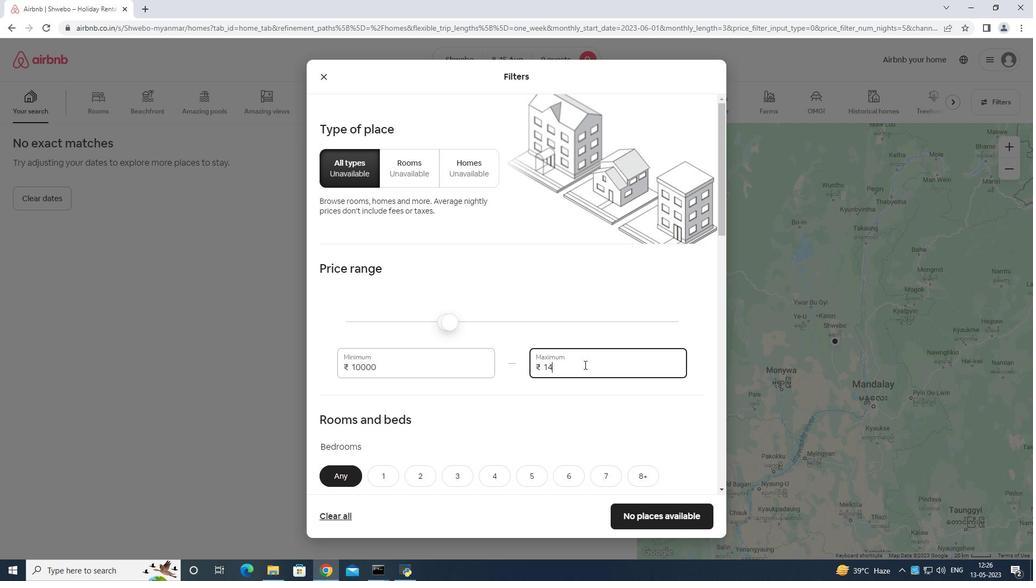 
Action: Mouse moved to (584, 364)
Screenshot: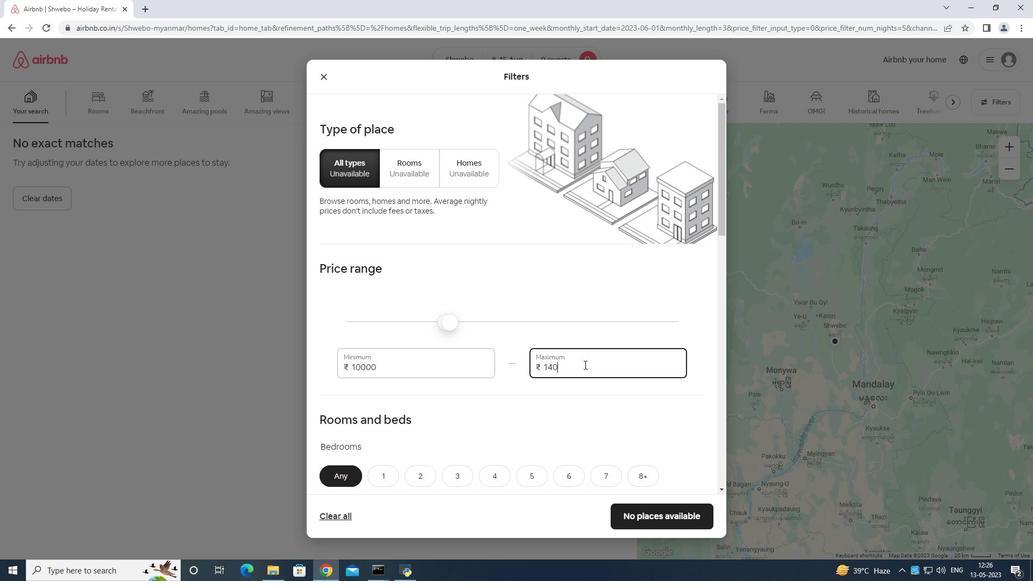 
Action: Key pressed 0
Screenshot: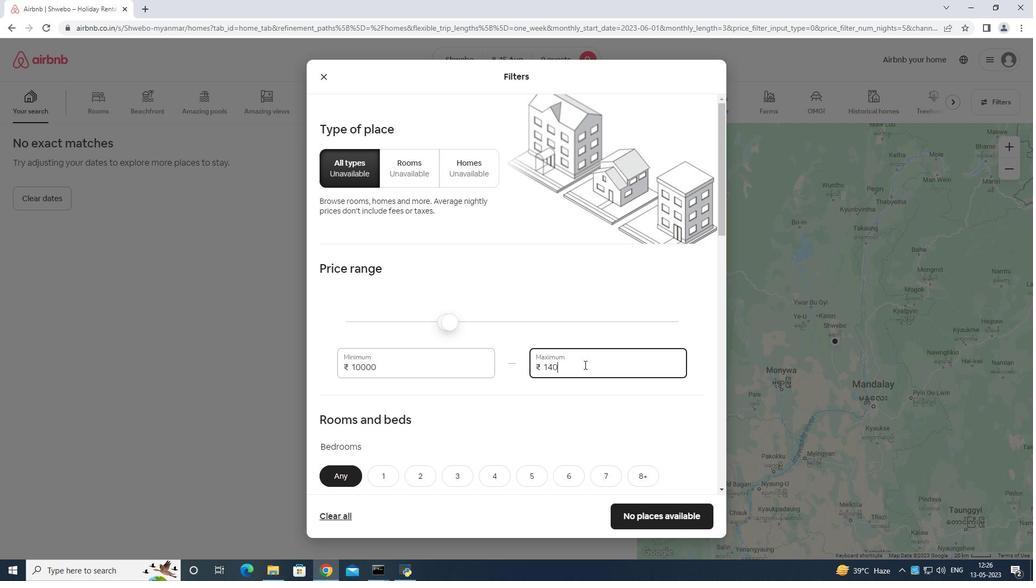 
Action: Mouse moved to (584, 365)
Screenshot: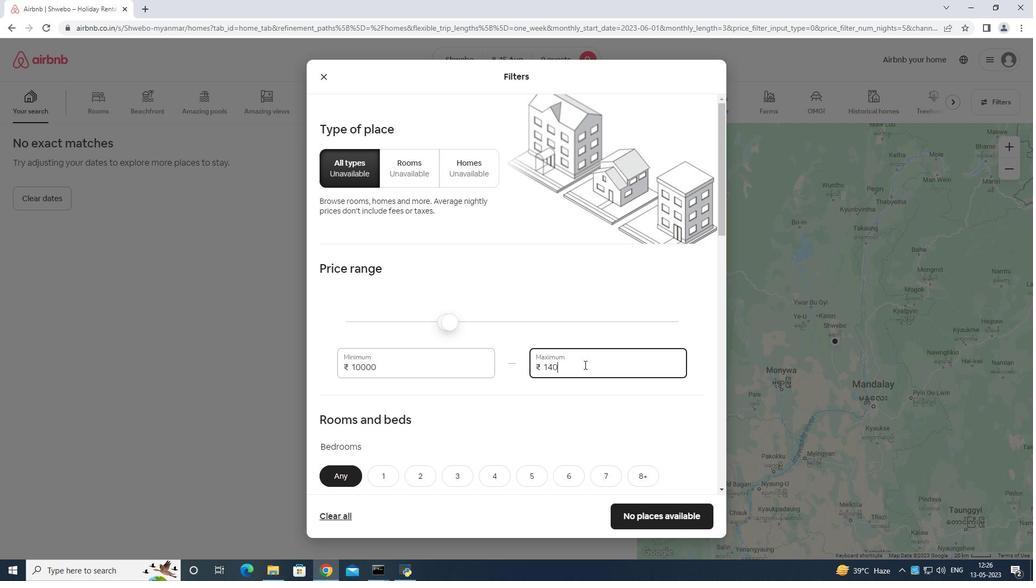 
Action: Key pressed 0
Screenshot: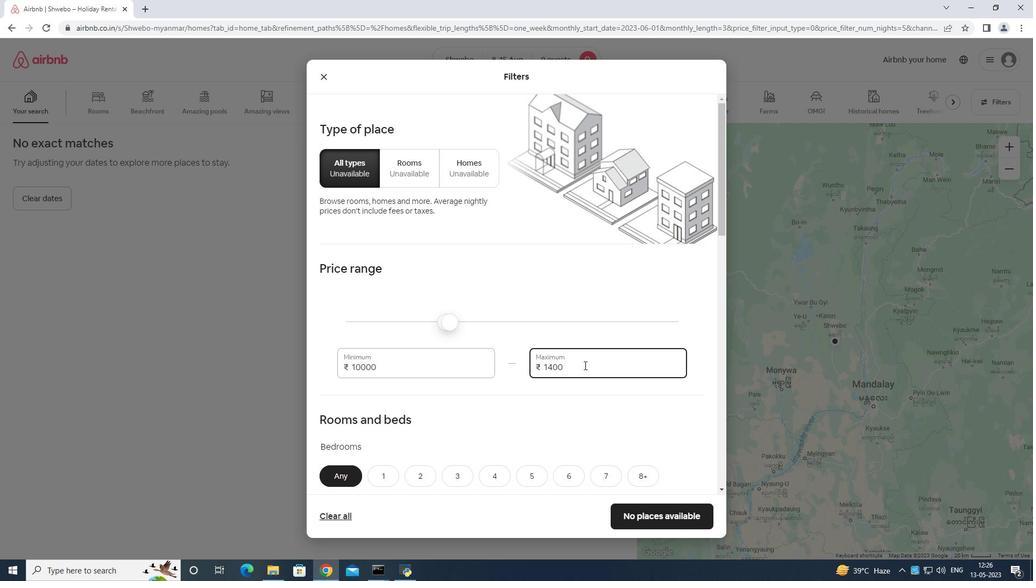 
Action: Mouse moved to (585, 361)
Screenshot: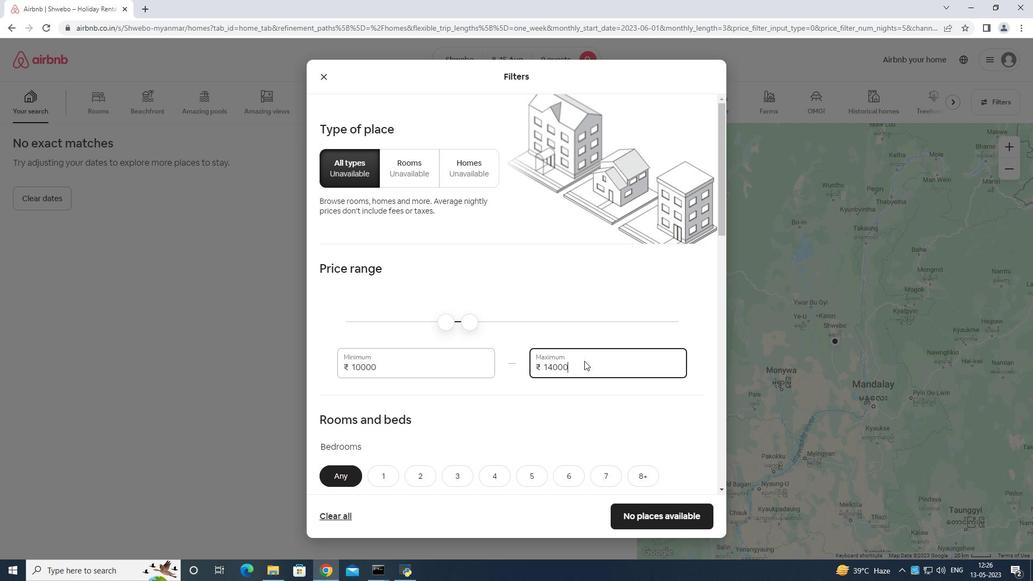 
Action: Mouse scrolled (585, 360) with delta (0, 0)
Screenshot: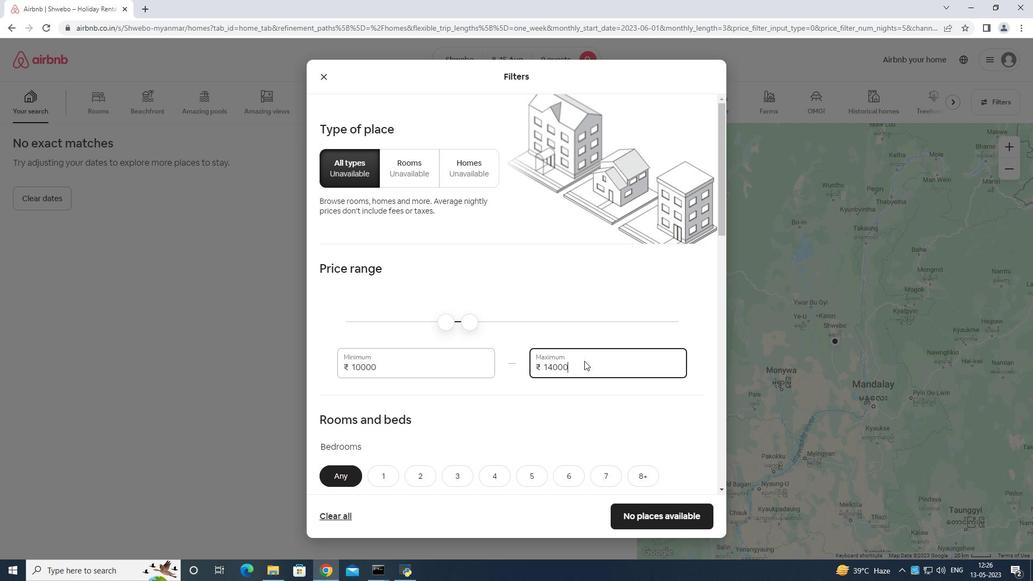 
Action: Mouse moved to (585, 362)
Screenshot: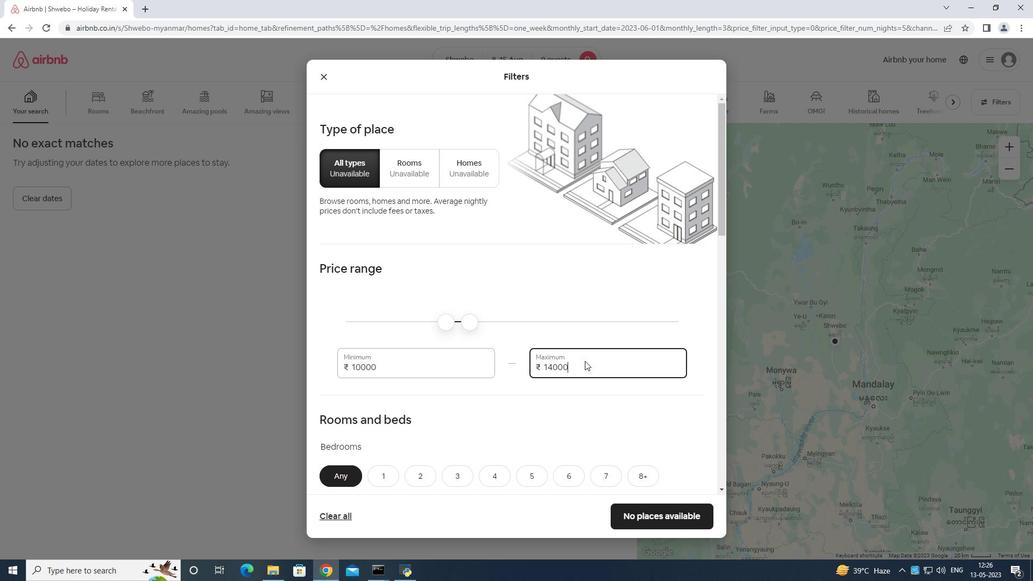 
Action: Mouse scrolled (585, 362) with delta (0, 0)
Screenshot: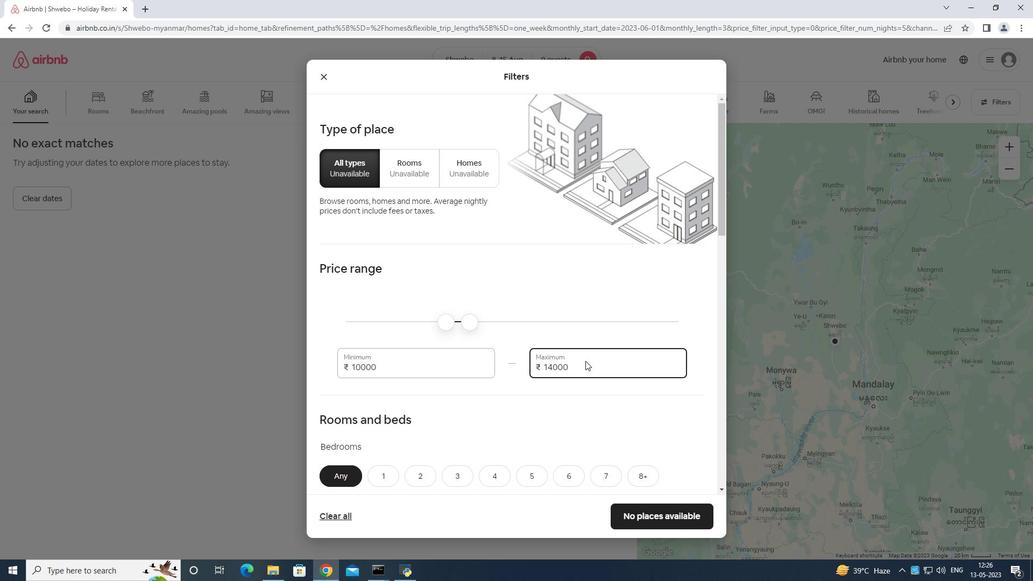 
Action: Mouse moved to (585, 363)
Screenshot: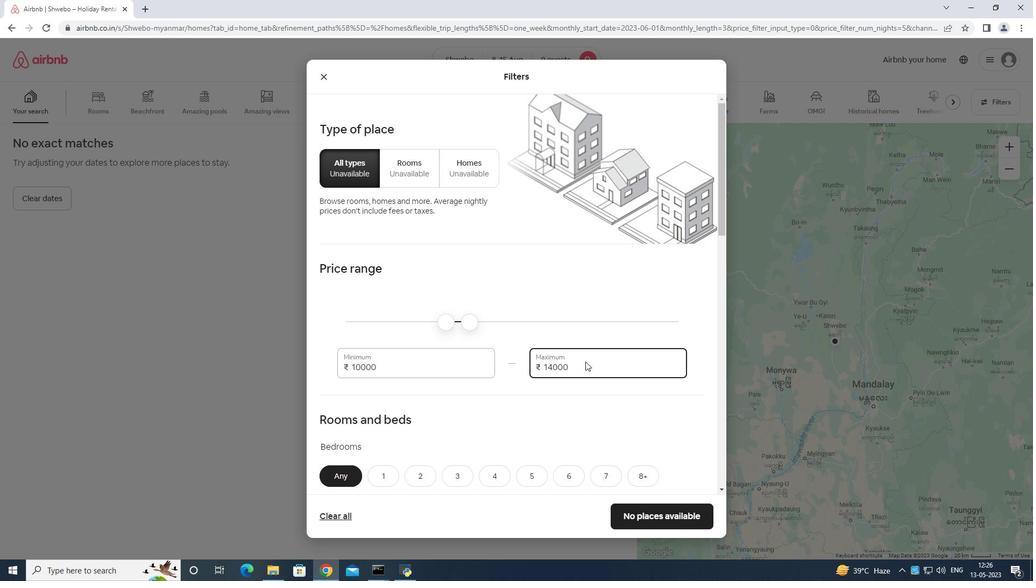 
Action: Mouse scrolled (585, 363) with delta (0, 0)
Screenshot: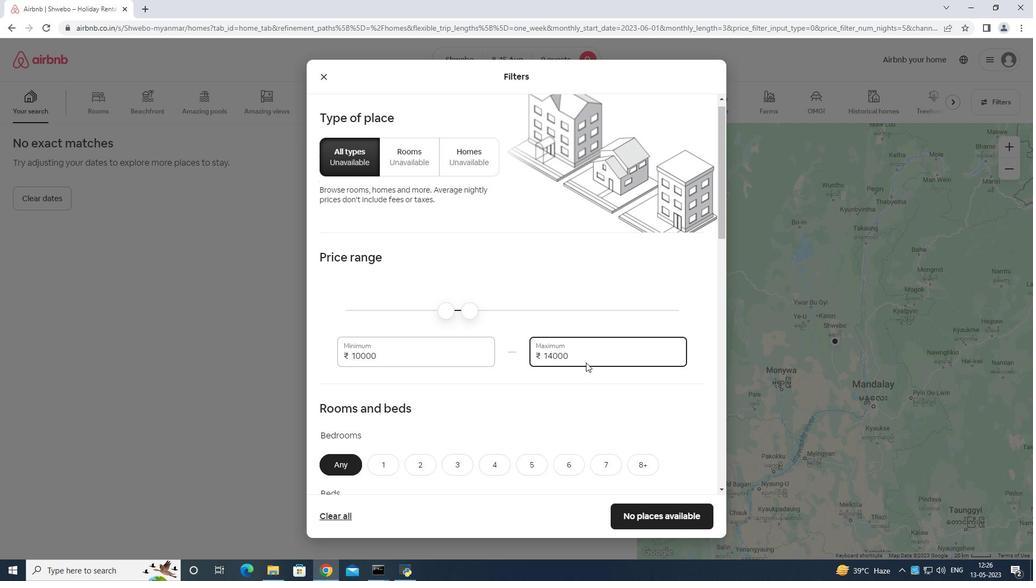 
Action: Mouse moved to (523, 309)
Screenshot: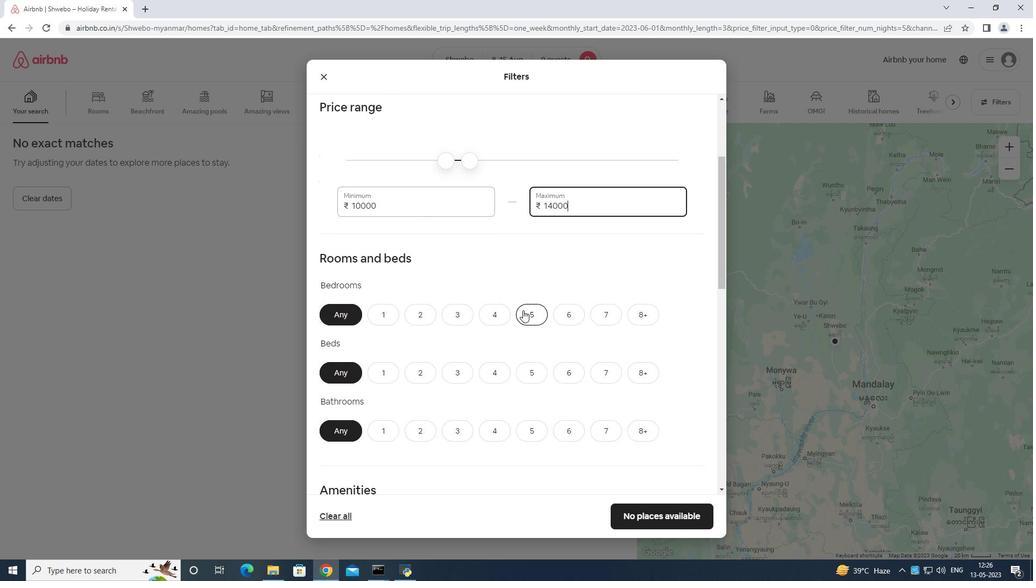 
Action: Mouse pressed left at (523, 309)
Screenshot: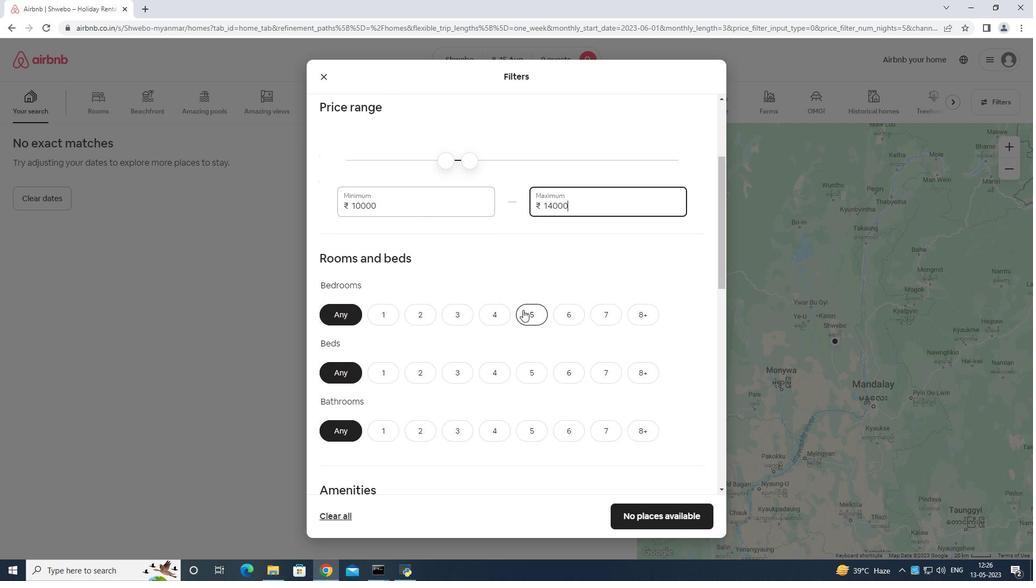 
Action: Mouse moved to (636, 369)
Screenshot: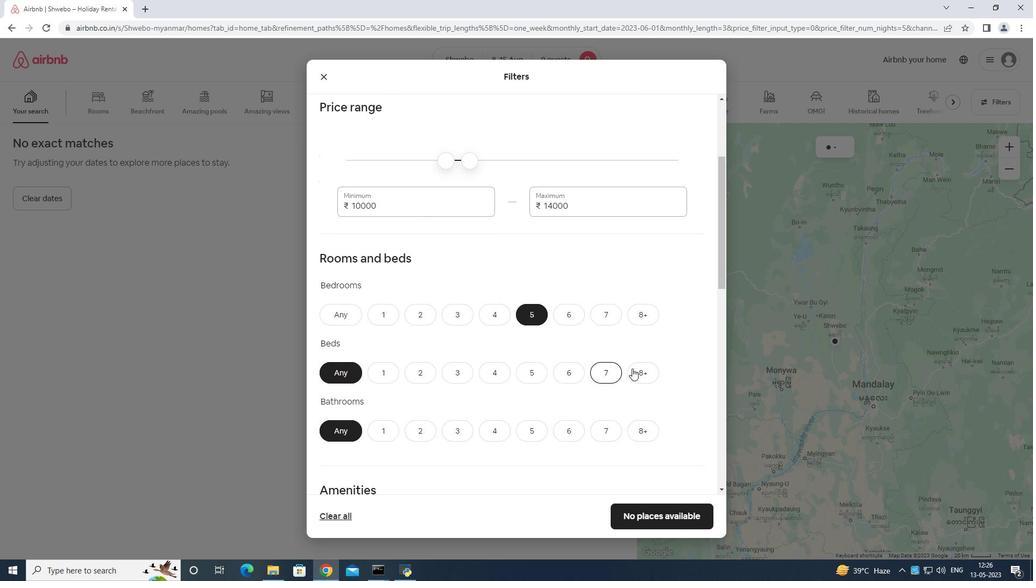 
Action: Mouse pressed left at (636, 369)
Screenshot: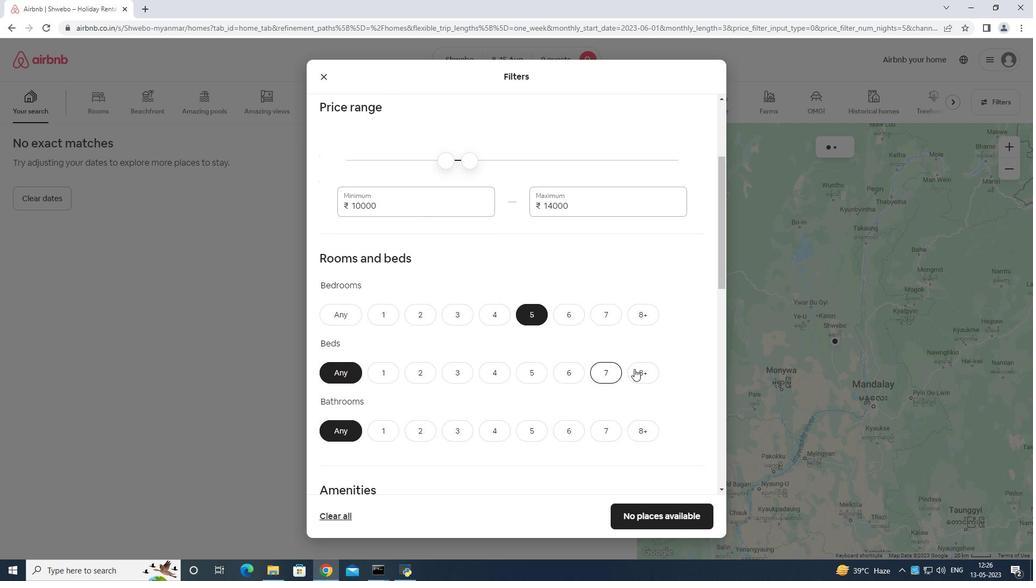 
Action: Mouse moved to (527, 425)
Screenshot: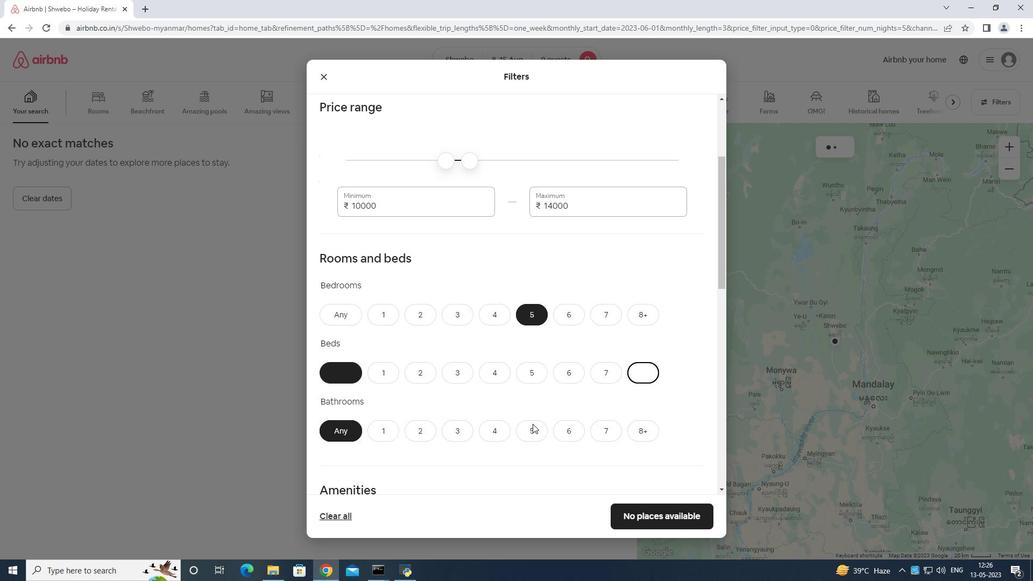
Action: Mouse pressed left at (527, 425)
Screenshot: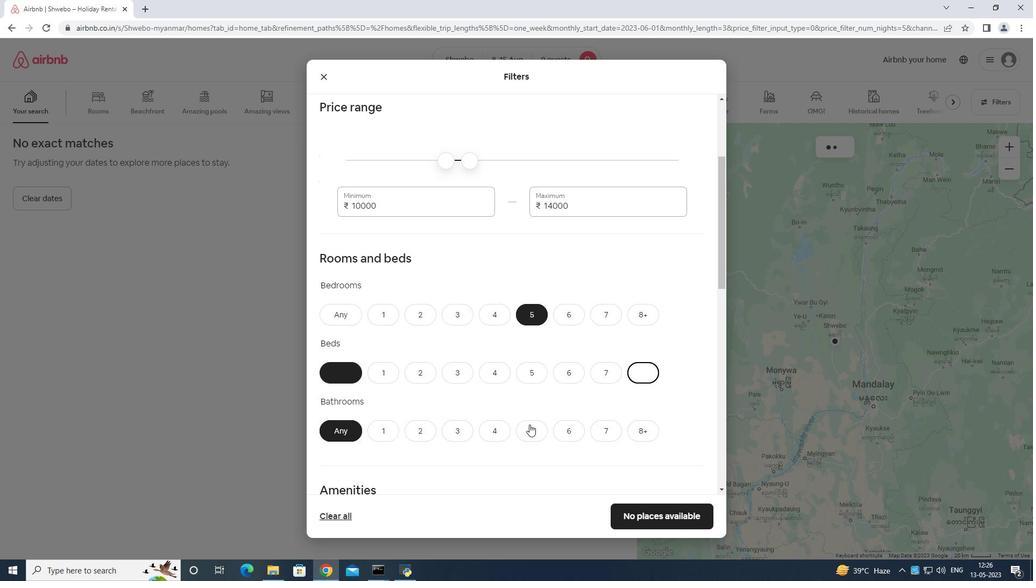 
Action: Mouse moved to (545, 385)
Screenshot: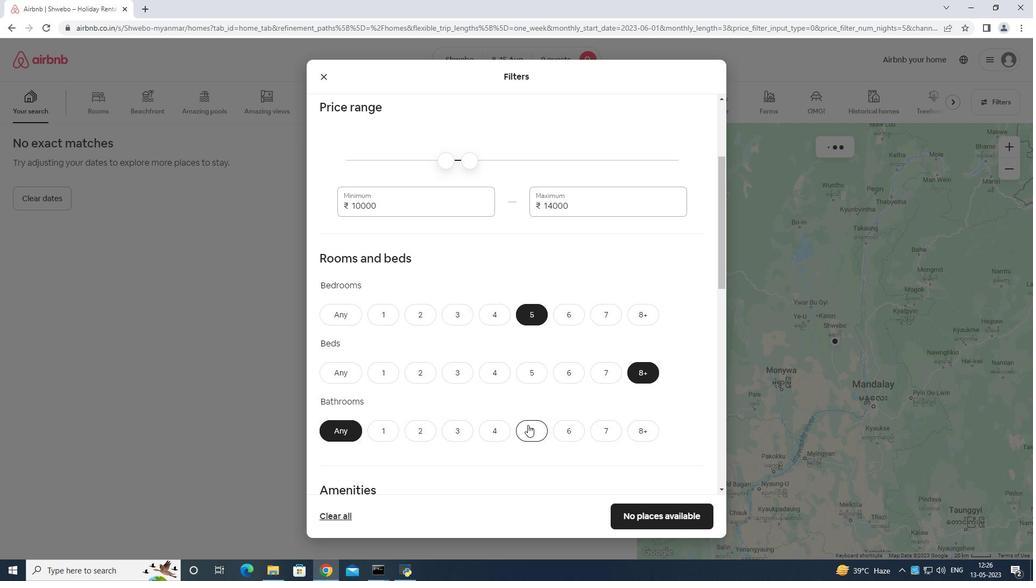 
Action: Mouse scrolled (545, 384) with delta (0, 0)
Screenshot: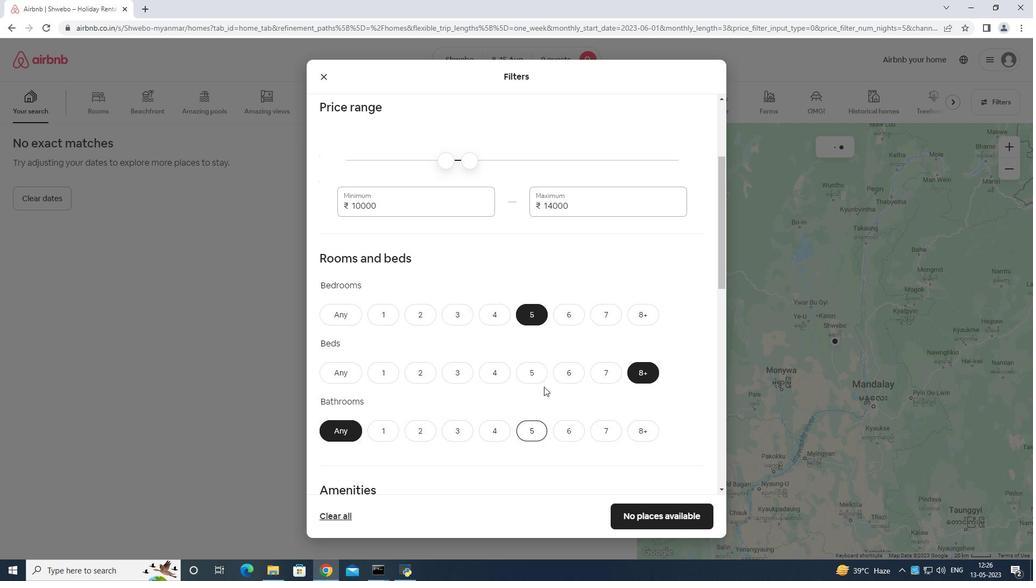 
Action: Mouse moved to (545, 385)
Screenshot: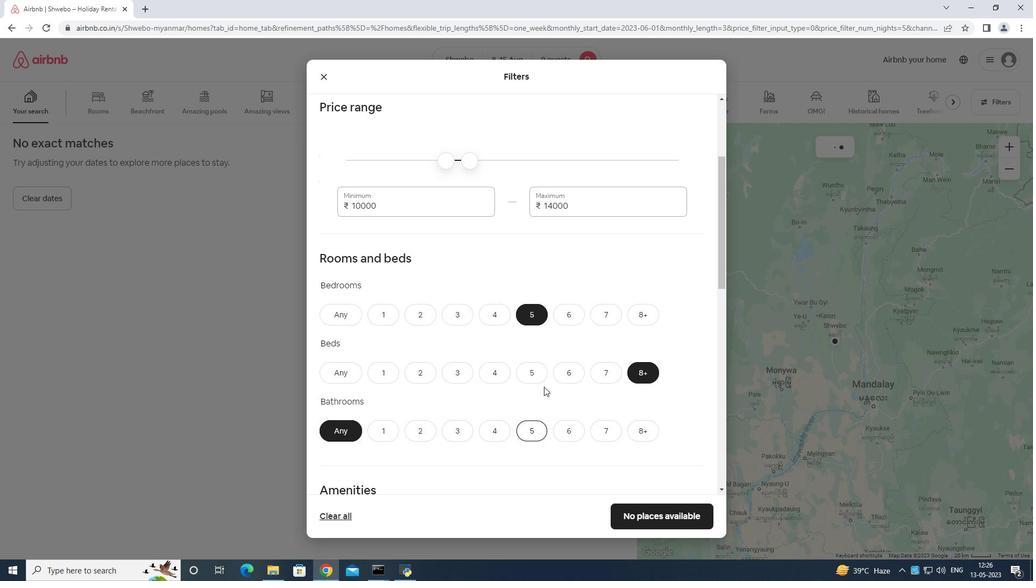 
Action: Mouse scrolled (545, 385) with delta (0, 0)
Screenshot: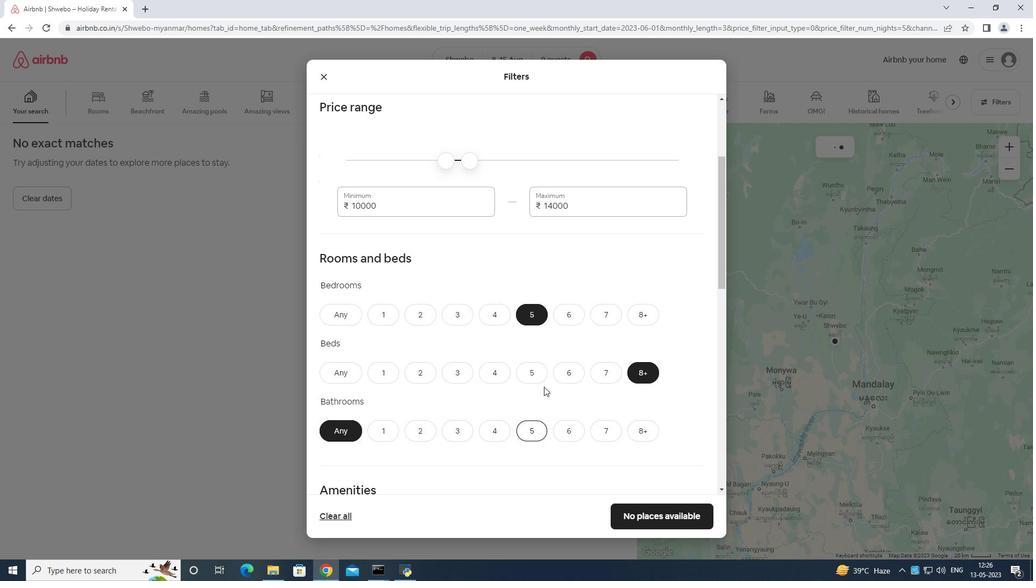 
Action: Mouse moved to (545, 386)
Screenshot: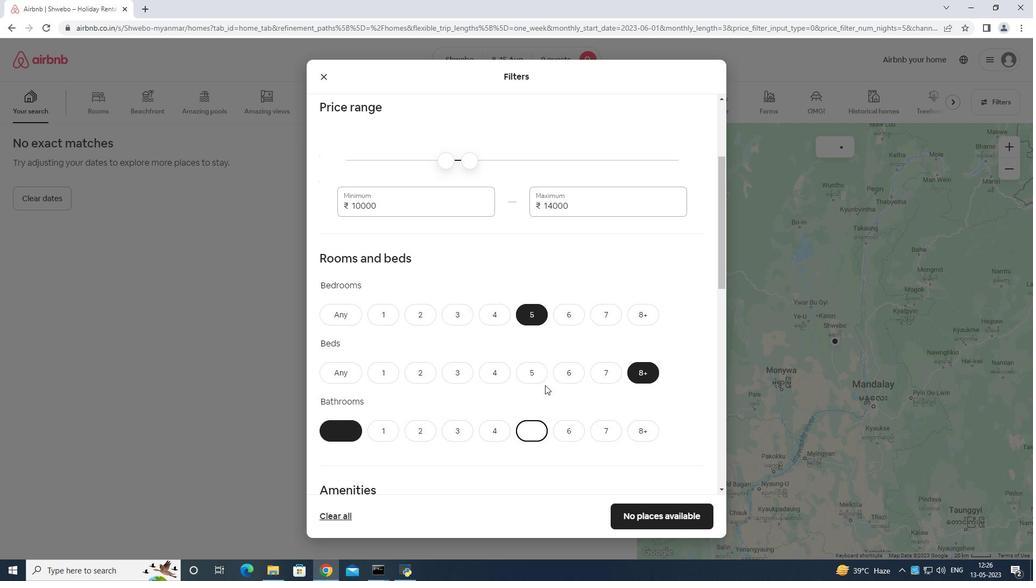
Action: Mouse scrolled (545, 385) with delta (0, 0)
Screenshot: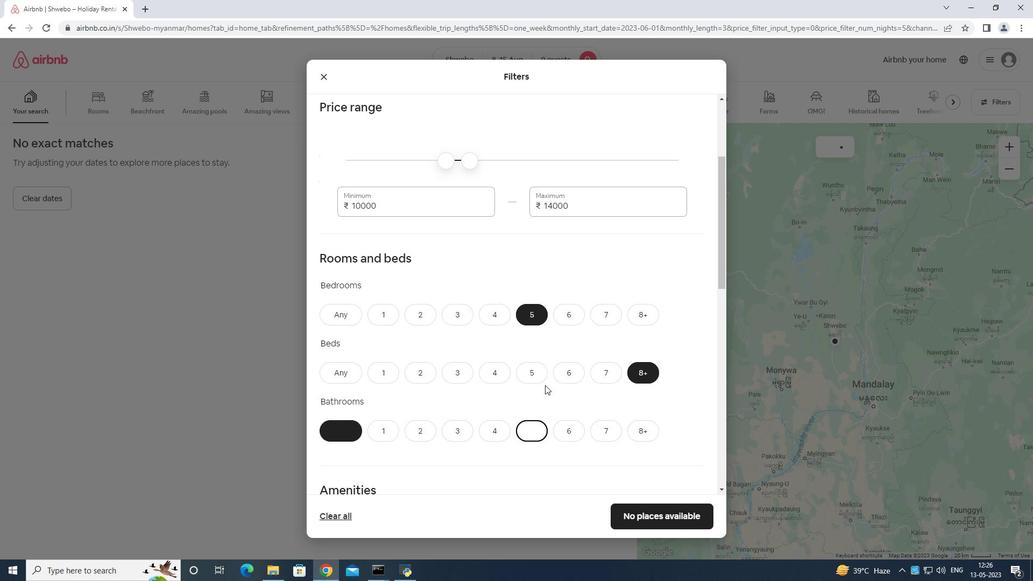 
Action: Mouse moved to (545, 386)
Screenshot: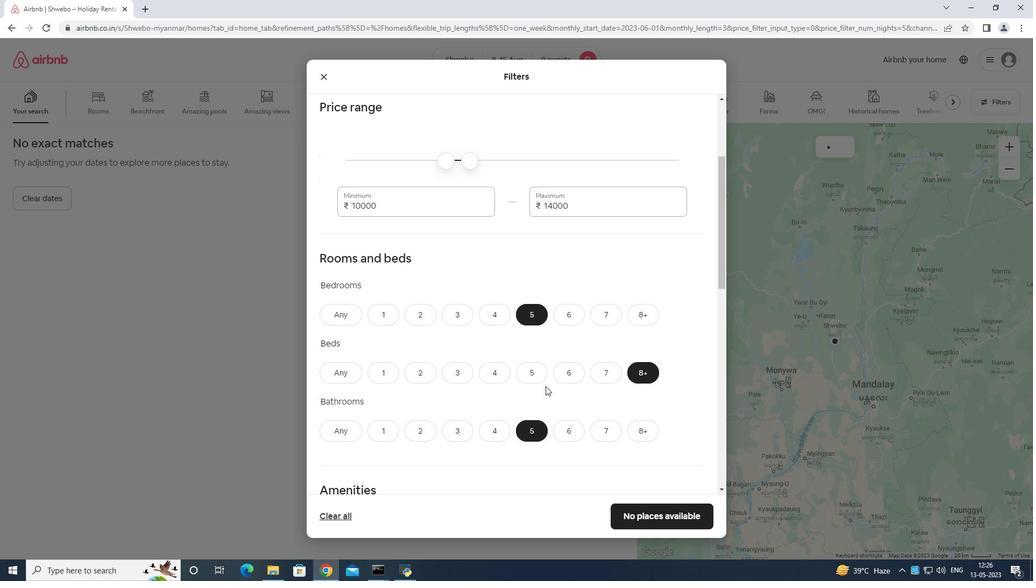 
Action: Mouse scrolled (545, 386) with delta (0, 0)
Screenshot: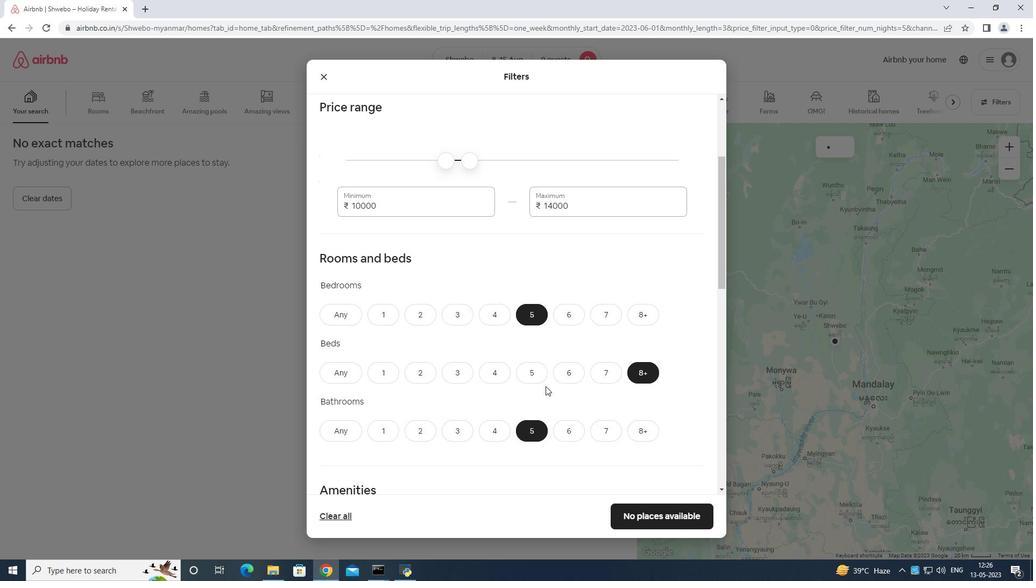 
Action: Mouse moved to (333, 323)
Screenshot: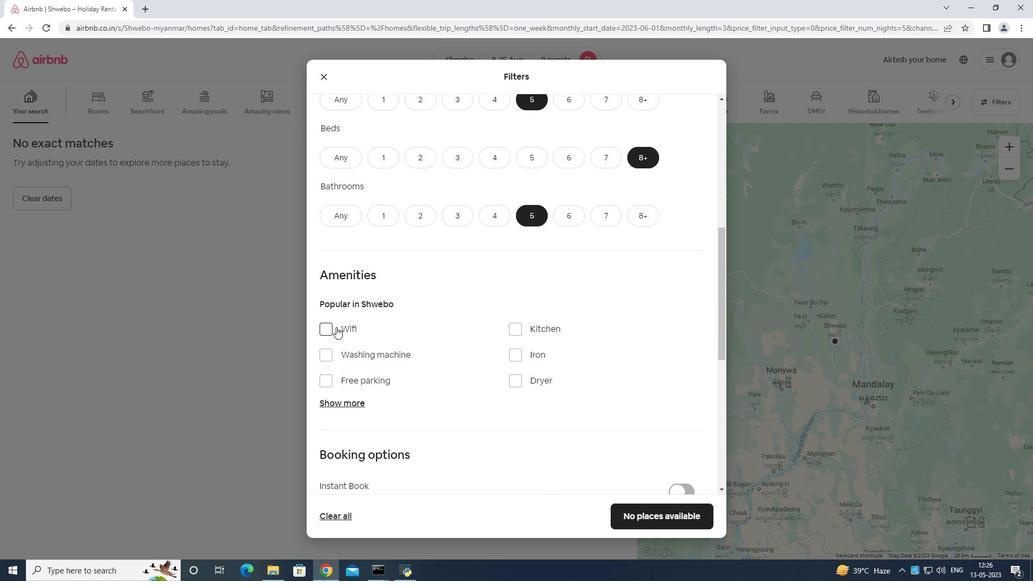 
Action: Mouse pressed left at (333, 323)
Screenshot: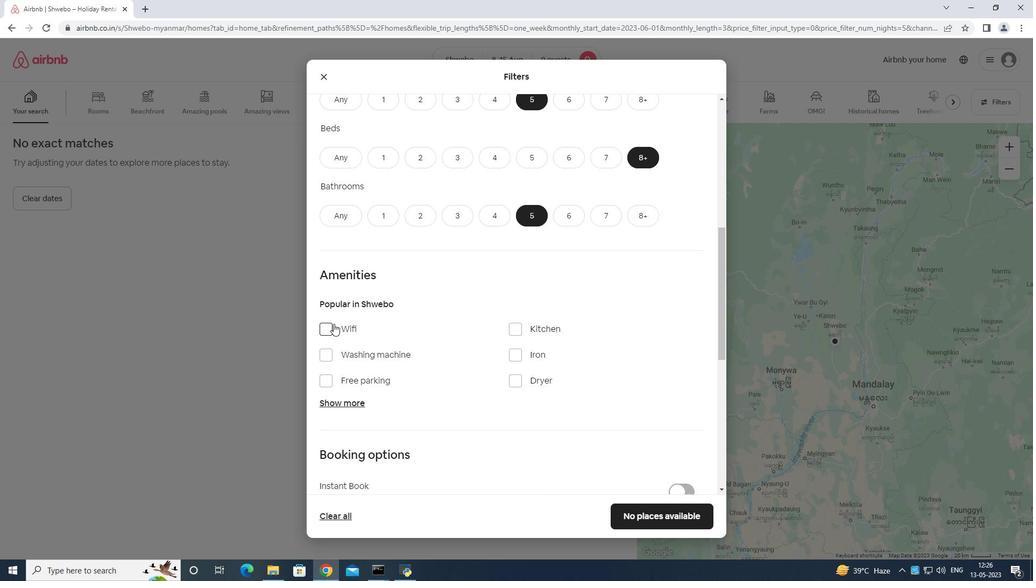 
Action: Mouse moved to (330, 375)
Screenshot: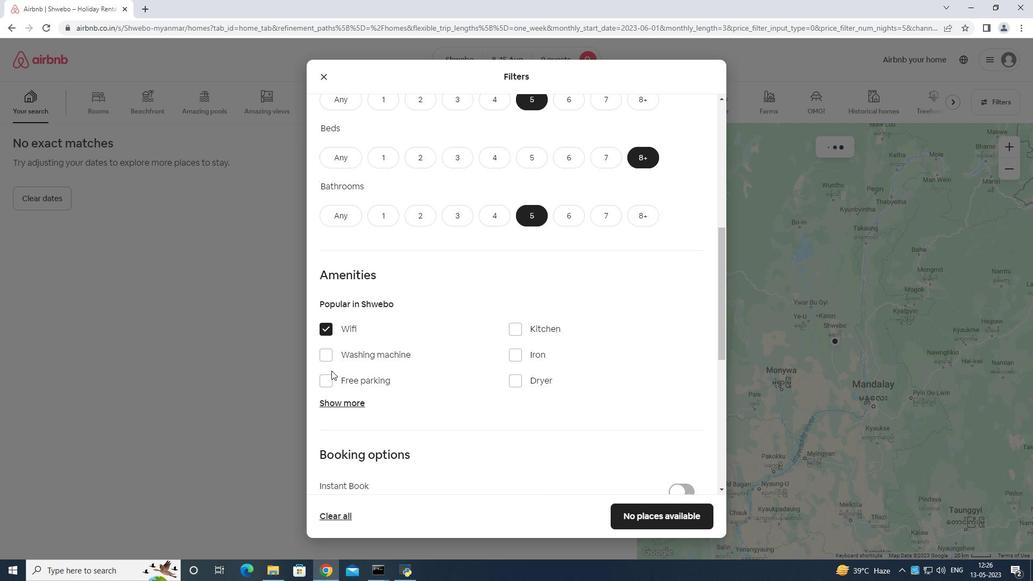 
Action: Mouse pressed left at (330, 375)
Screenshot: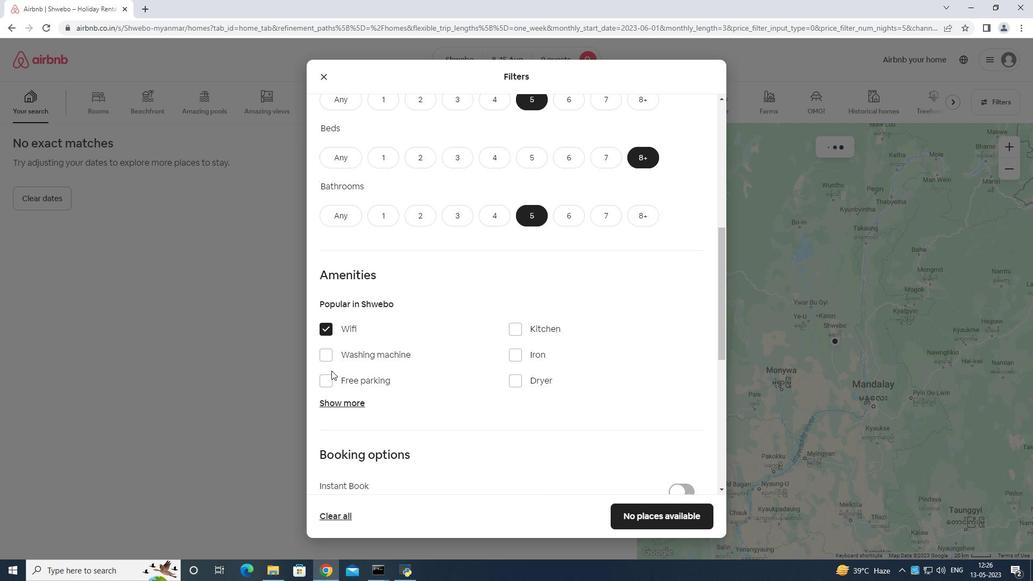 
Action: Mouse moved to (323, 404)
Screenshot: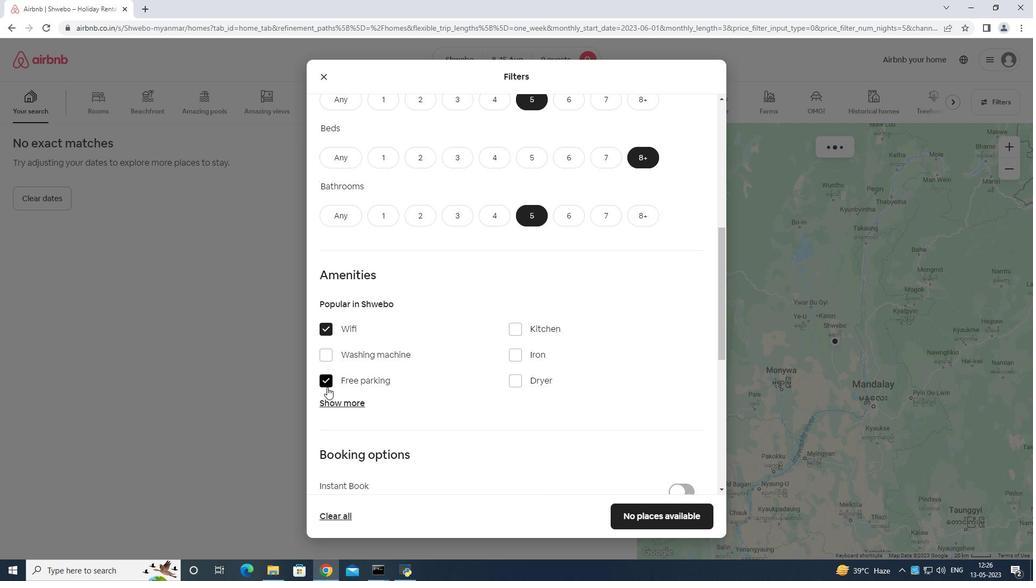 
Action: Mouse pressed left at (323, 404)
Screenshot: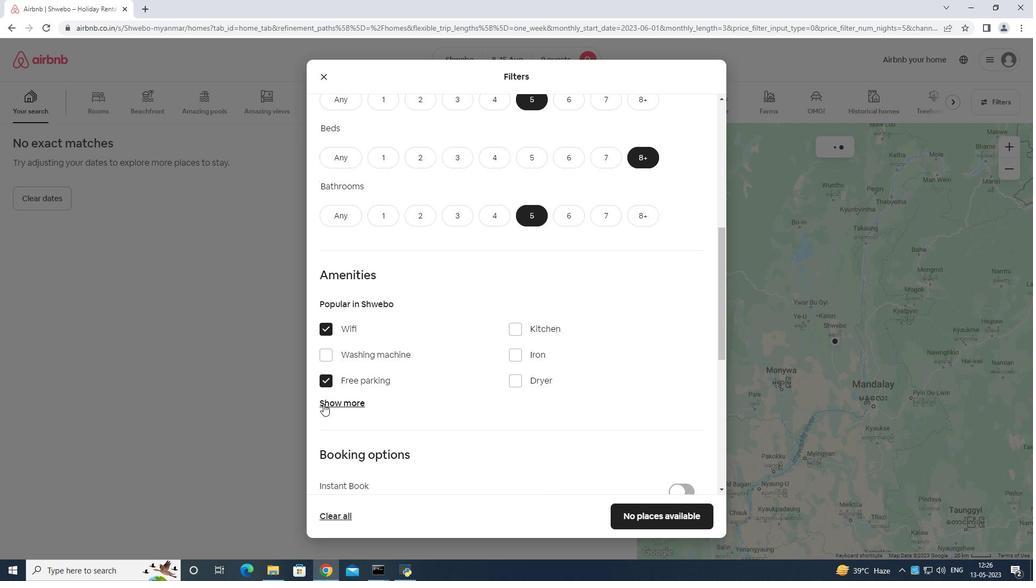
Action: Mouse moved to (506, 400)
Screenshot: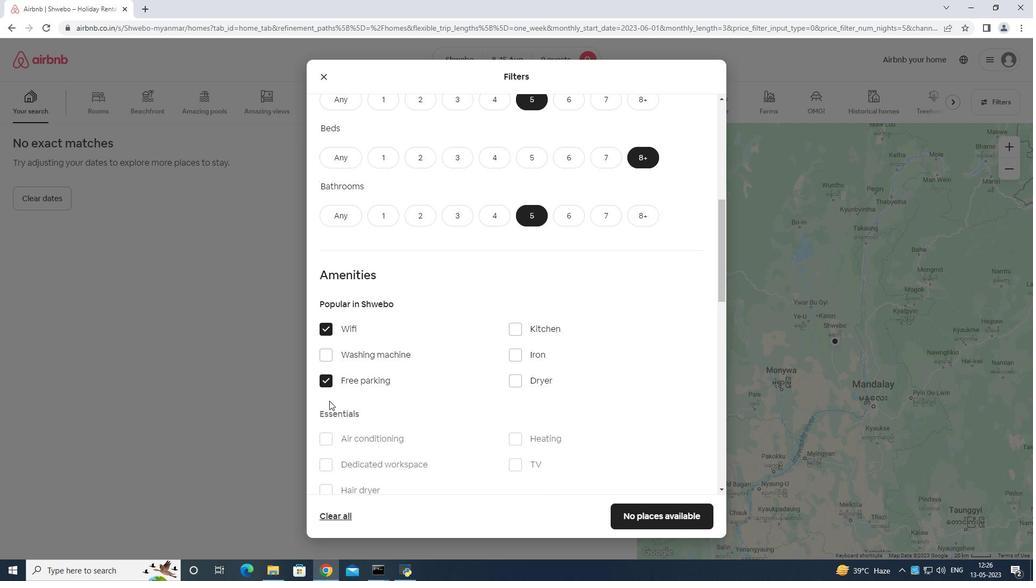 
Action: Mouse scrolled (506, 400) with delta (0, 0)
Screenshot: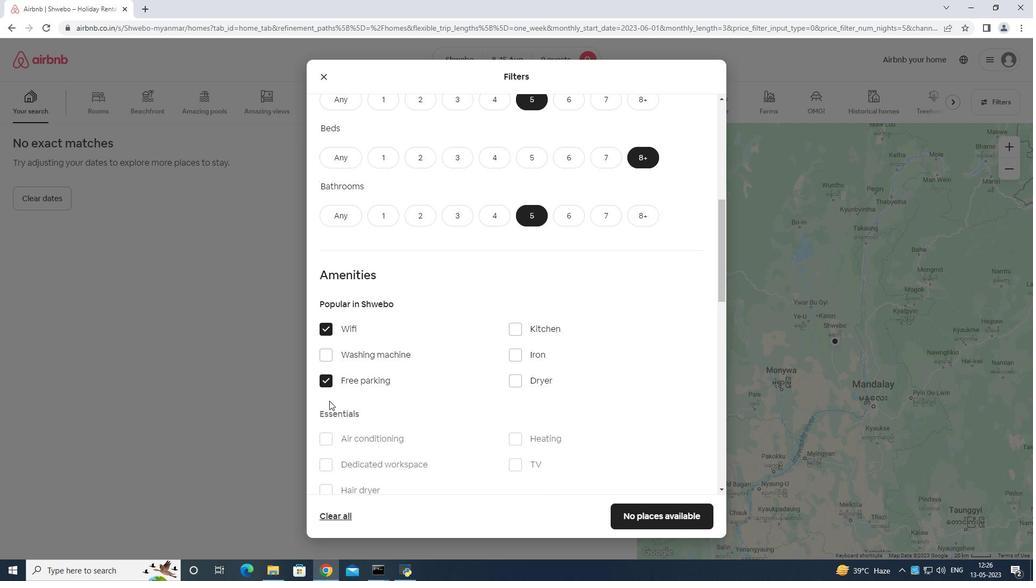 
Action: Mouse moved to (517, 407)
Screenshot: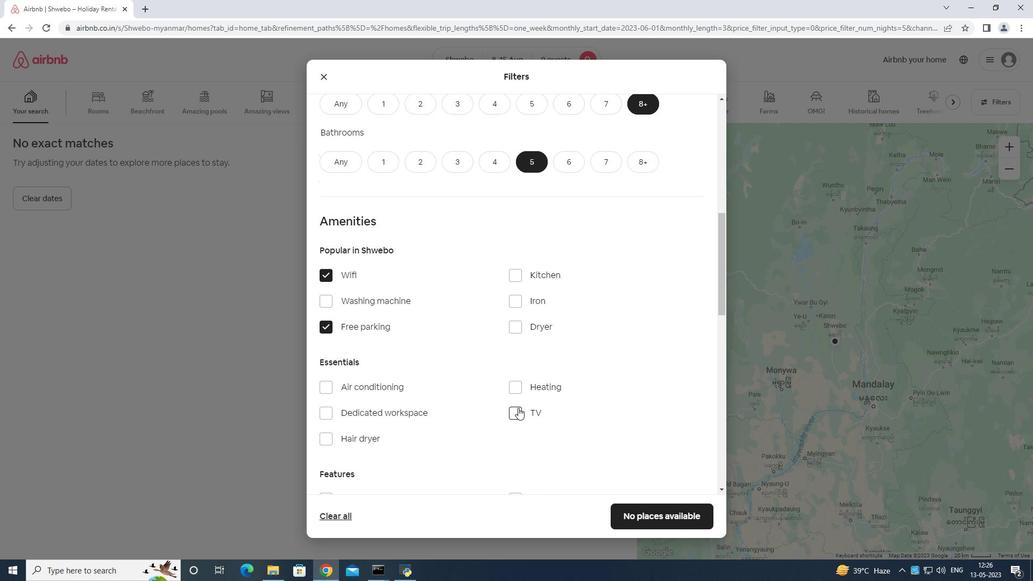 
Action: Mouse pressed left at (517, 407)
Screenshot: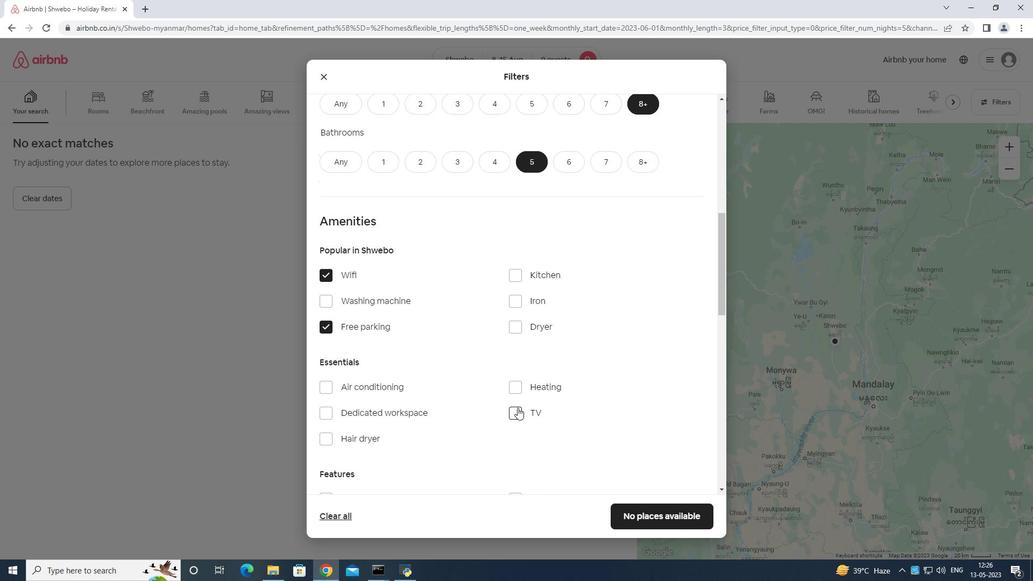 
Action: Mouse moved to (502, 392)
Screenshot: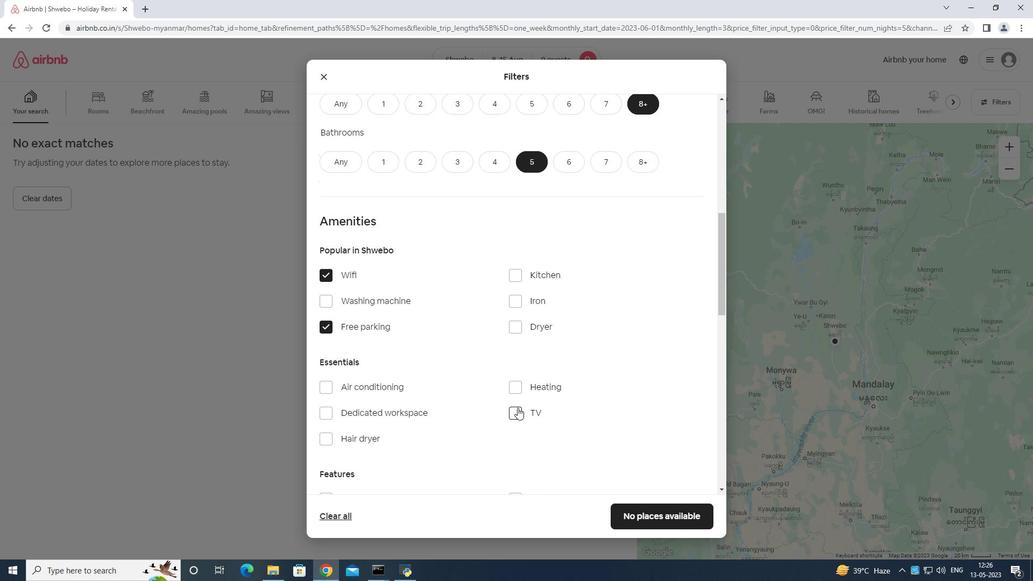
Action: Mouse scrolled (502, 392) with delta (0, 0)
Screenshot: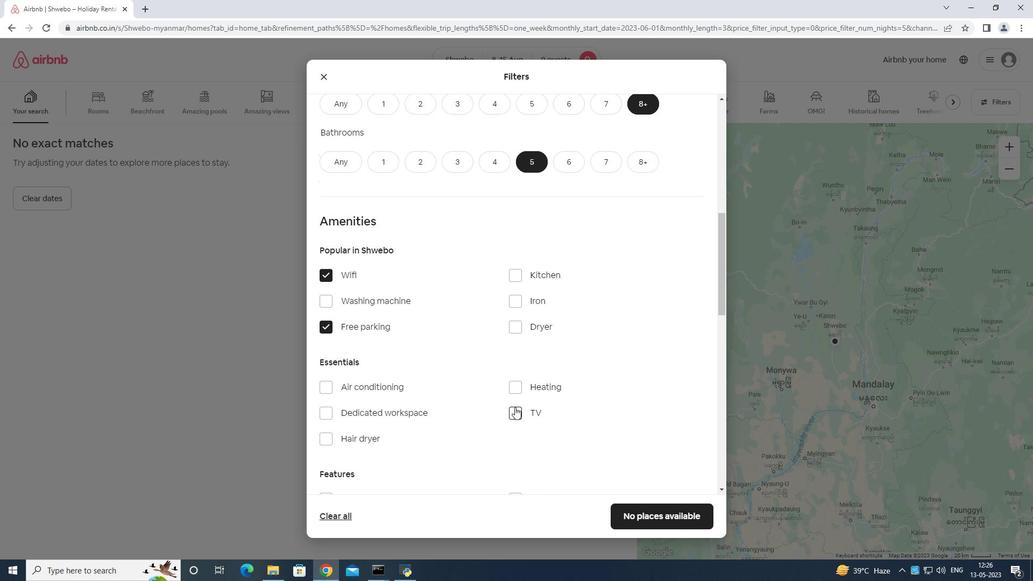 
Action: Mouse moved to (502, 399)
Screenshot: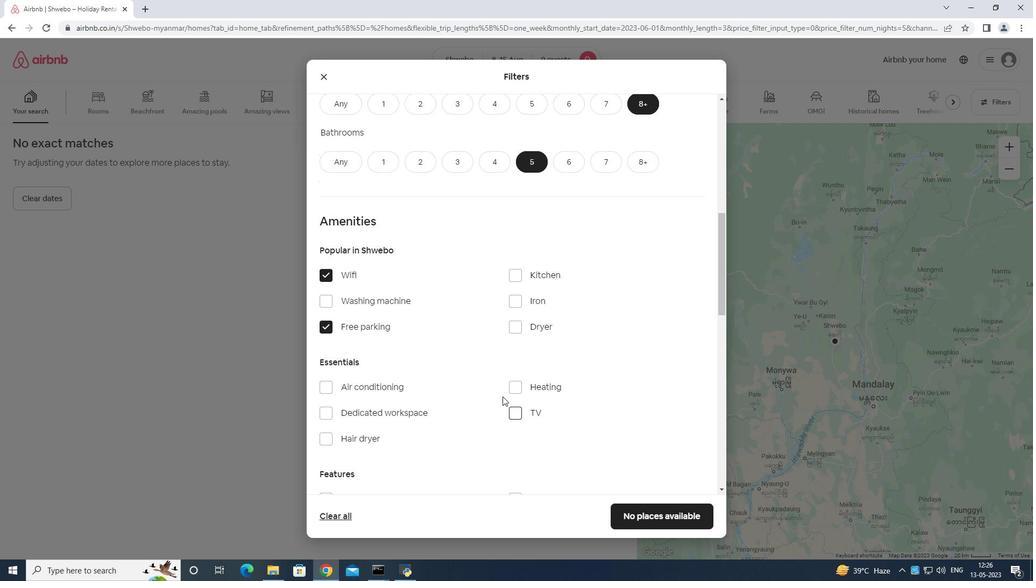 
Action: Mouse scrolled (502, 399) with delta (0, 0)
Screenshot: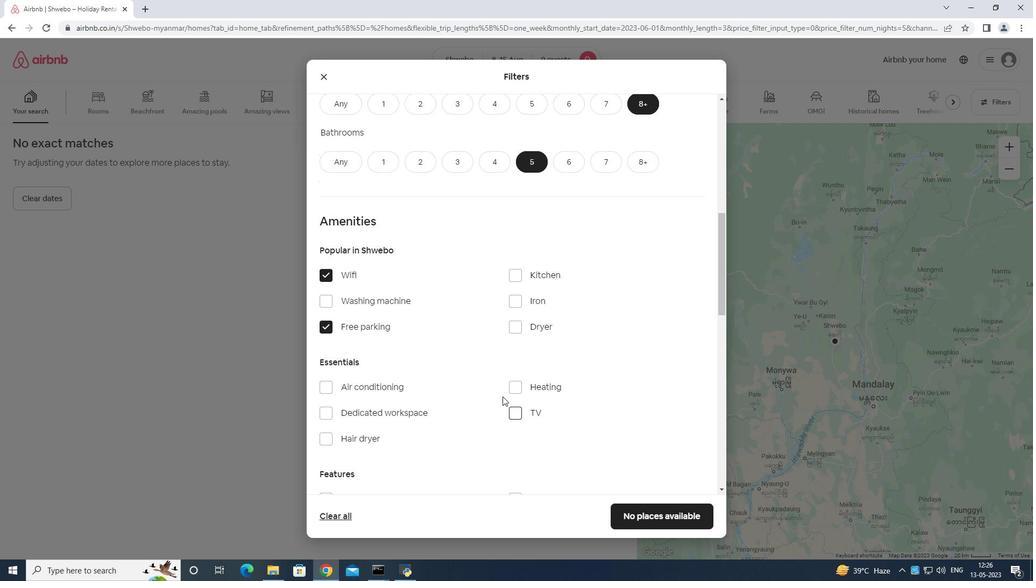 
Action: Mouse moved to (502, 403)
Screenshot: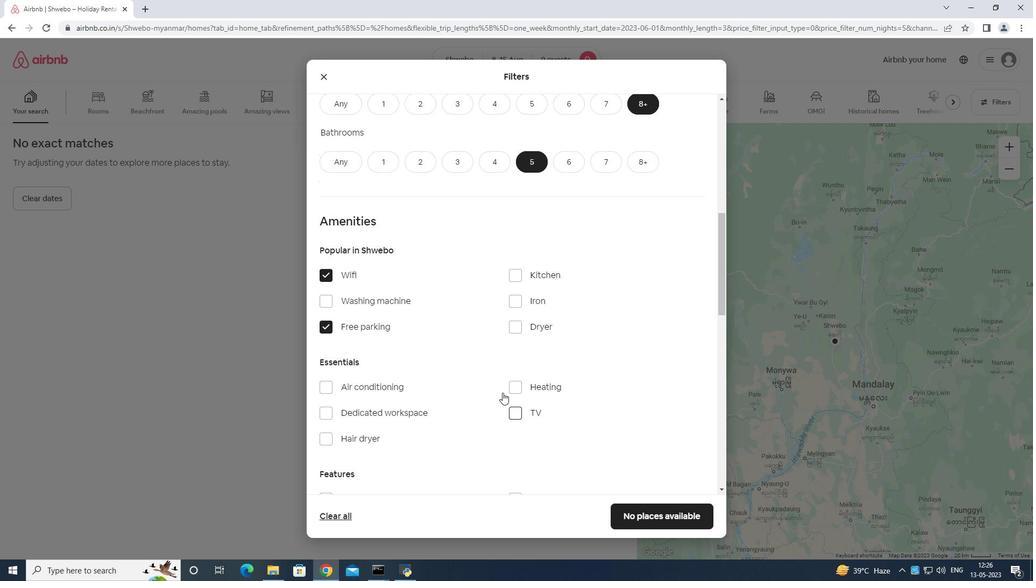 
Action: Mouse scrolled (502, 403) with delta (0, 0)
Screenshot: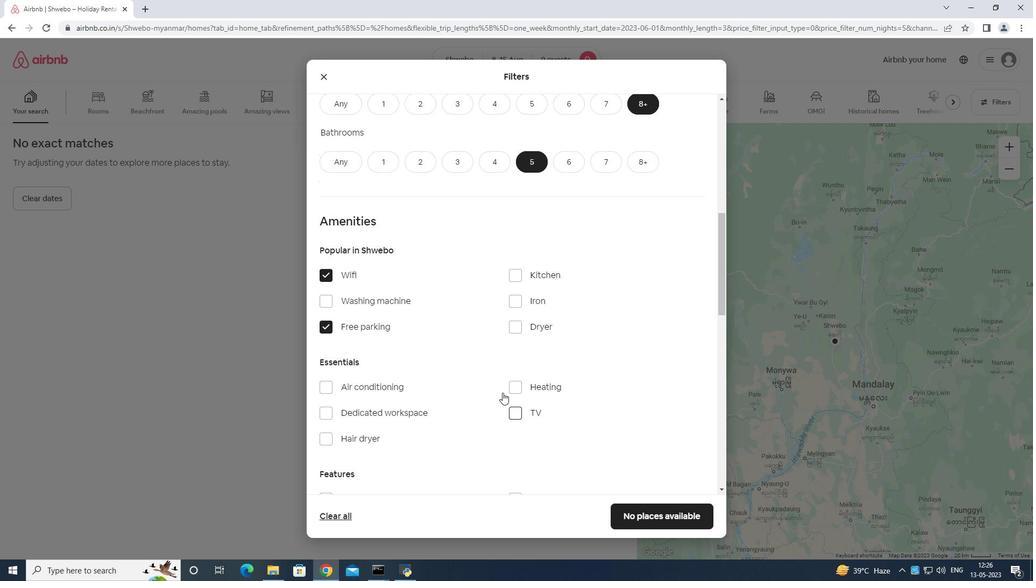 
Action: Mouse moved to (502, 404)
Screenshot: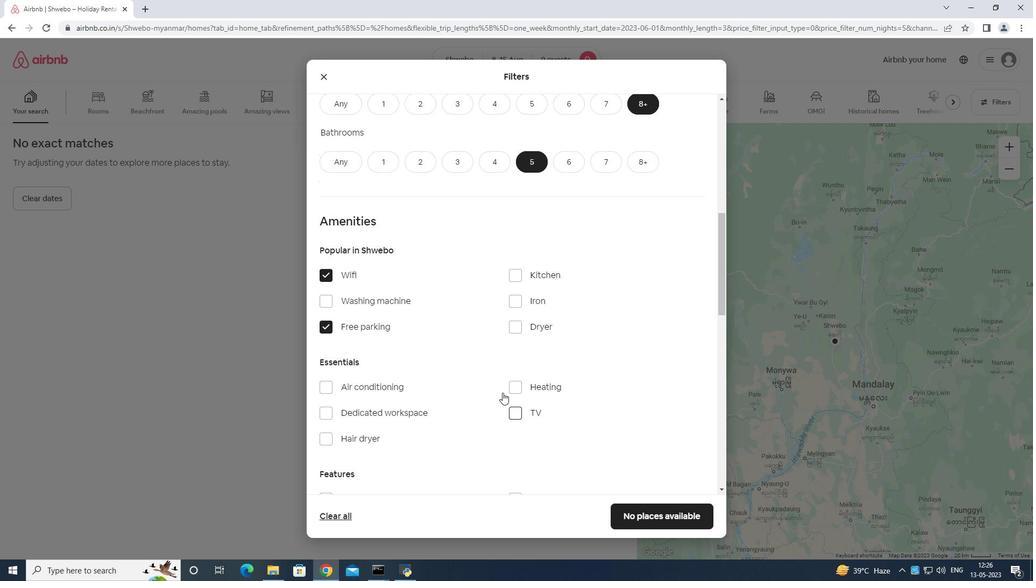 
Action: Mouse scrolled (502, 403) with delta (0, 0)
Screenshot: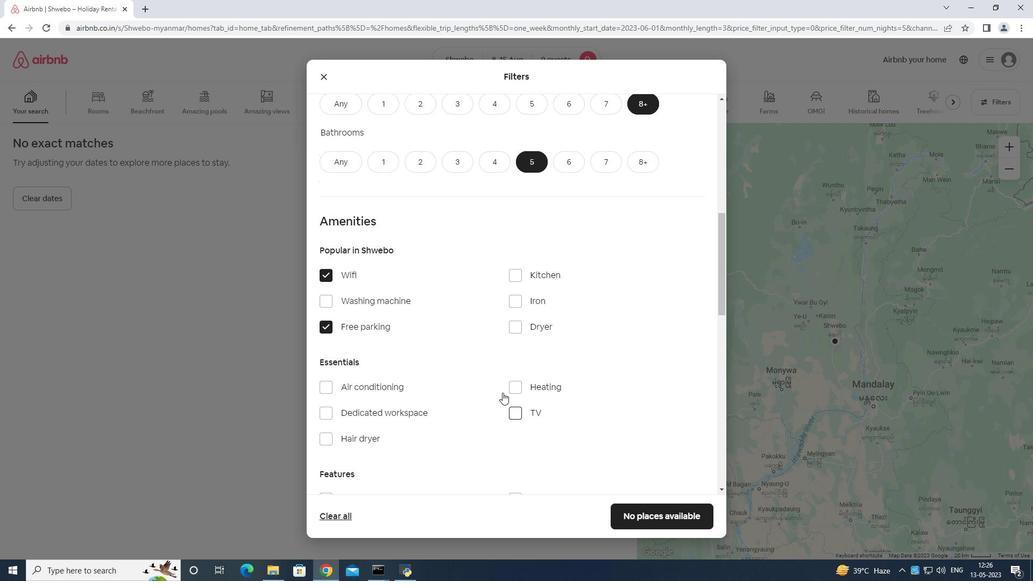 
Action: Mouse moved to (335, 333)
Screenshot: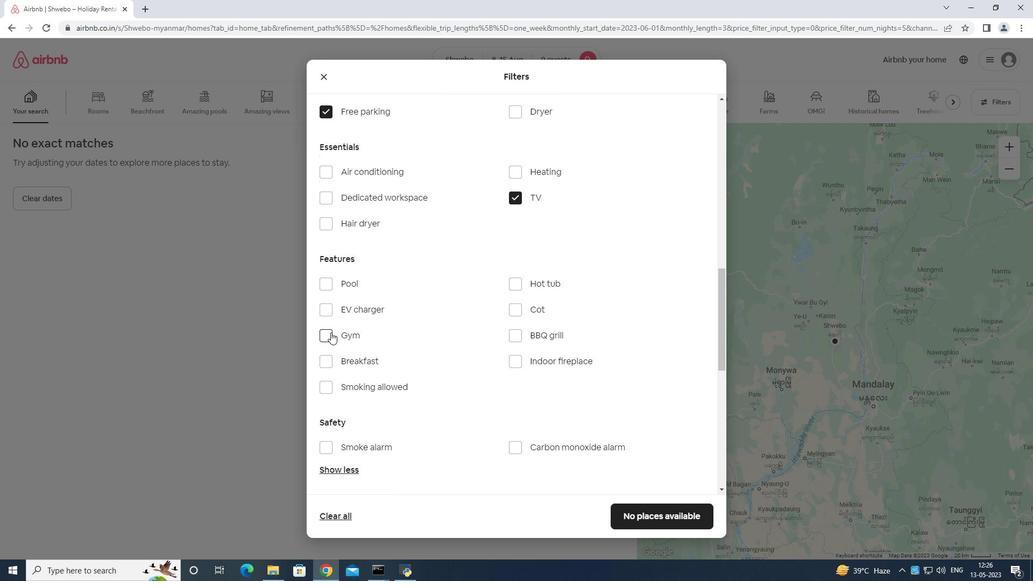 
Action: Mouse pressed left at (335, 333)
Screenshot: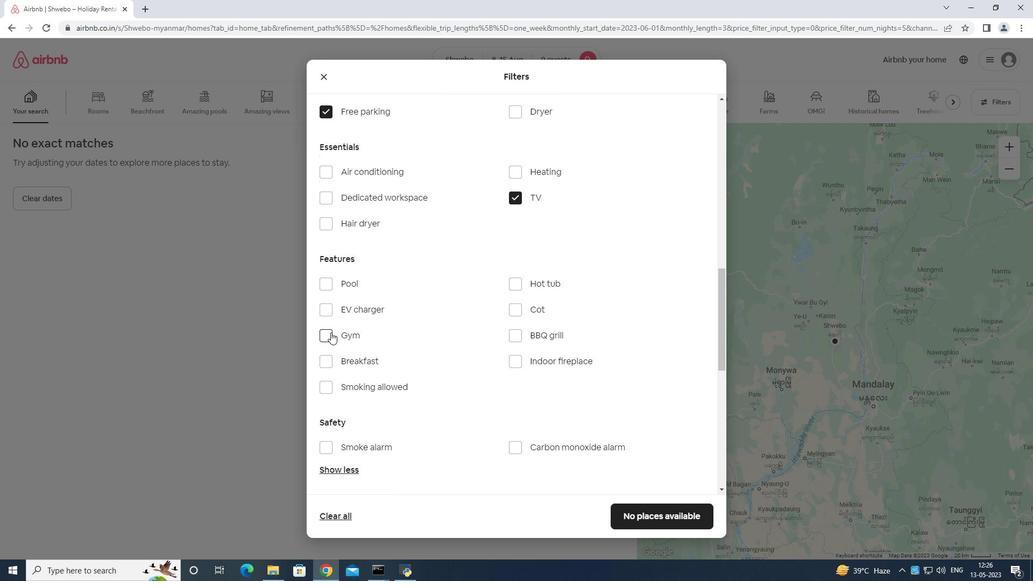 
Action: Mouse moved to (326, 357)
Screenshot: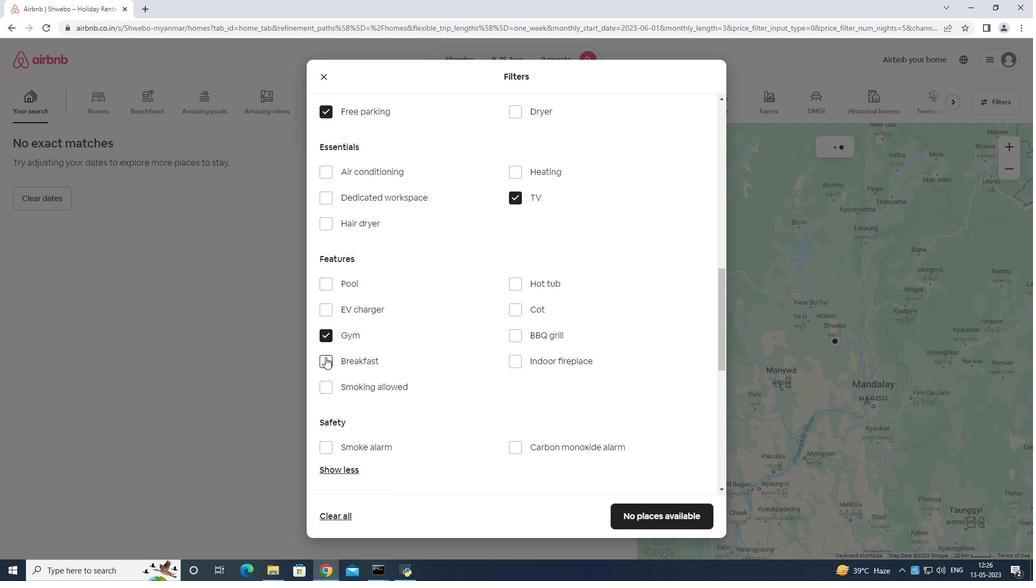 
Action: Mouse pressed left at (326, 357)
Screenshot: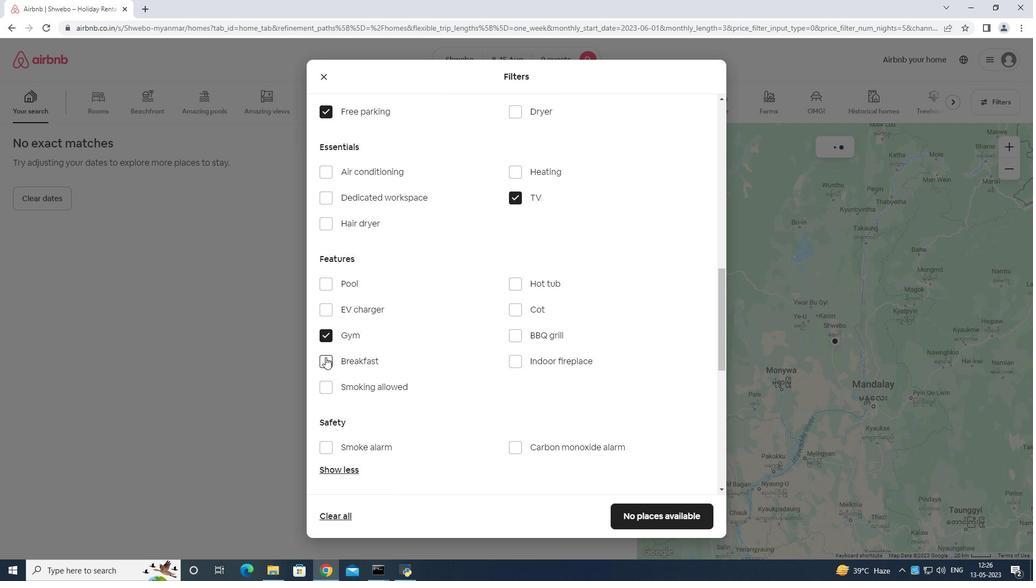 
Action: Mouse moved to (574, 373)
Screenshot: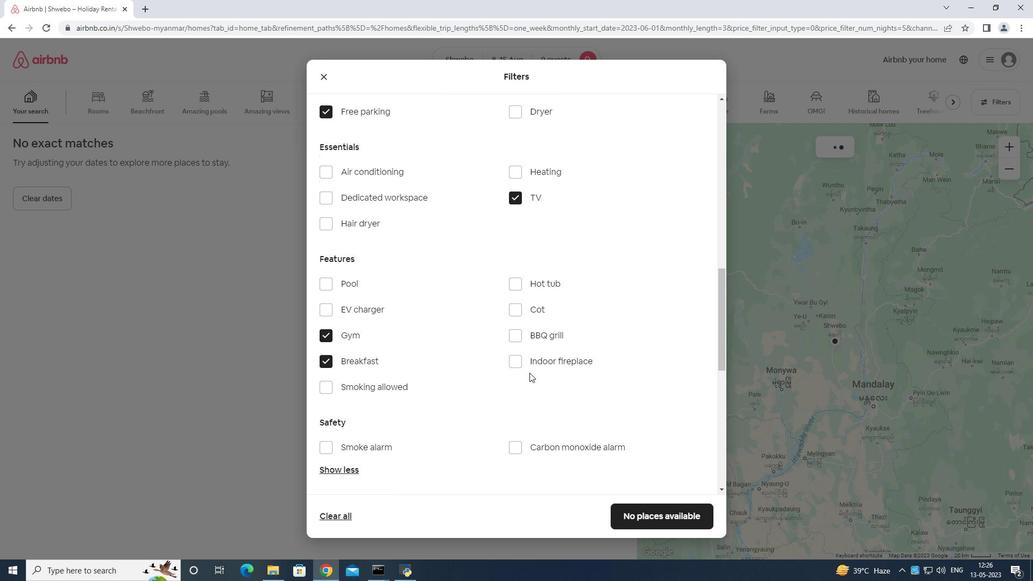
Action: Mouse scrolled (574, 373) with delta (0, 0)
Screenshot: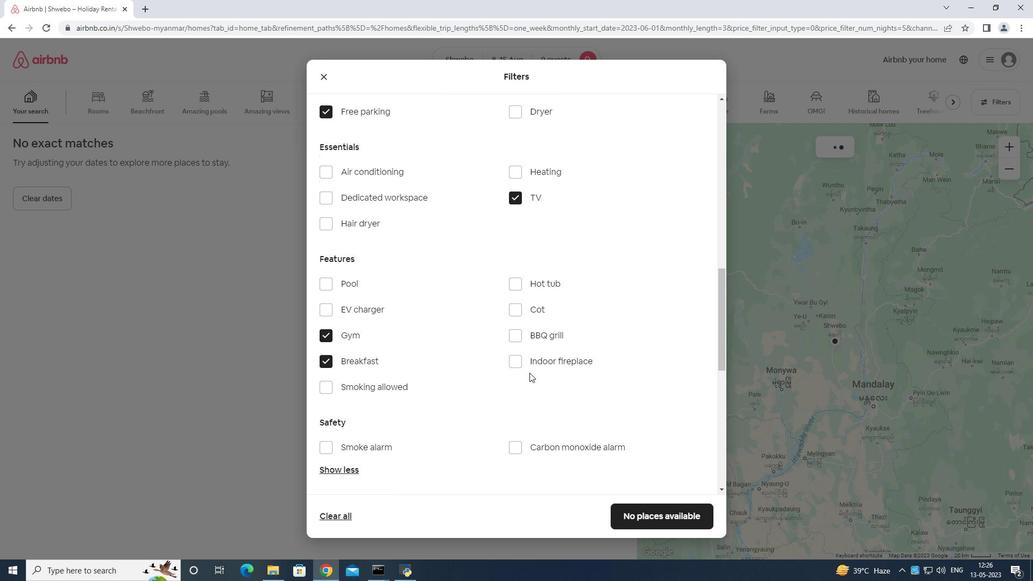 
Action: Mouse moved to (576, 374)
Screenshot: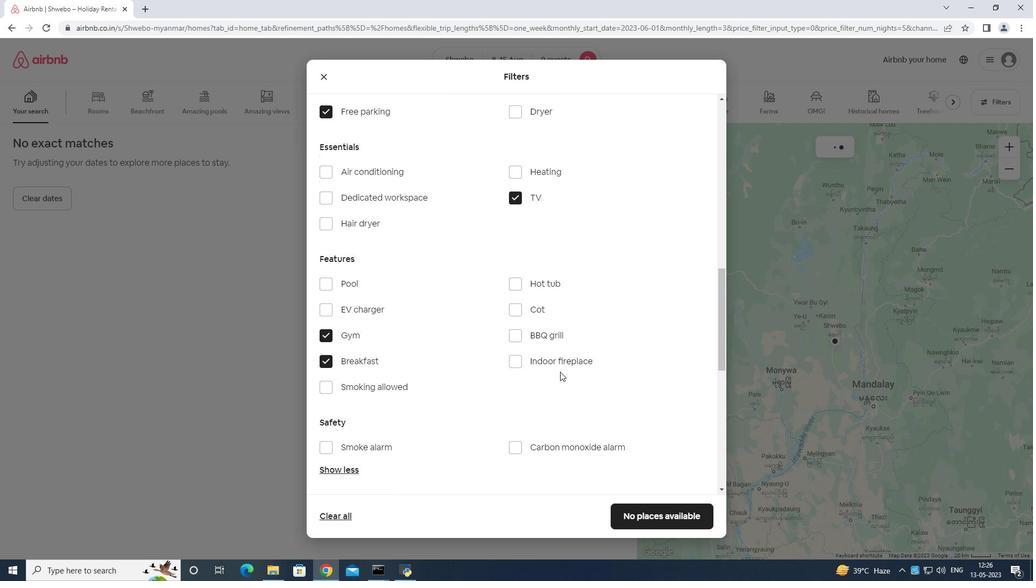 
Action: Mouse scrolled (576, 373) with delta (0, 0)
Screenshot: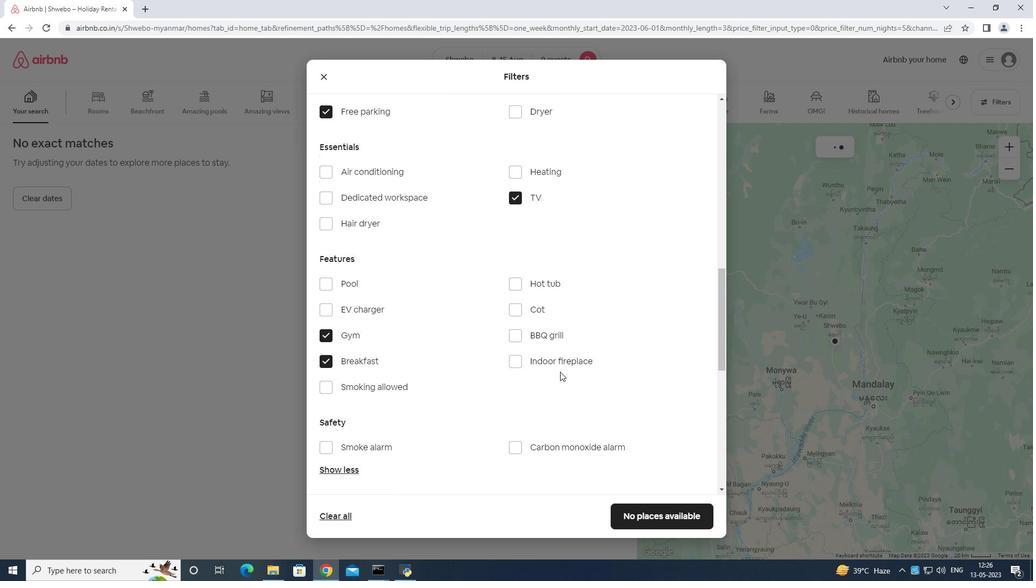 
Action: Mouse moved to (580, 374)
Screenshot: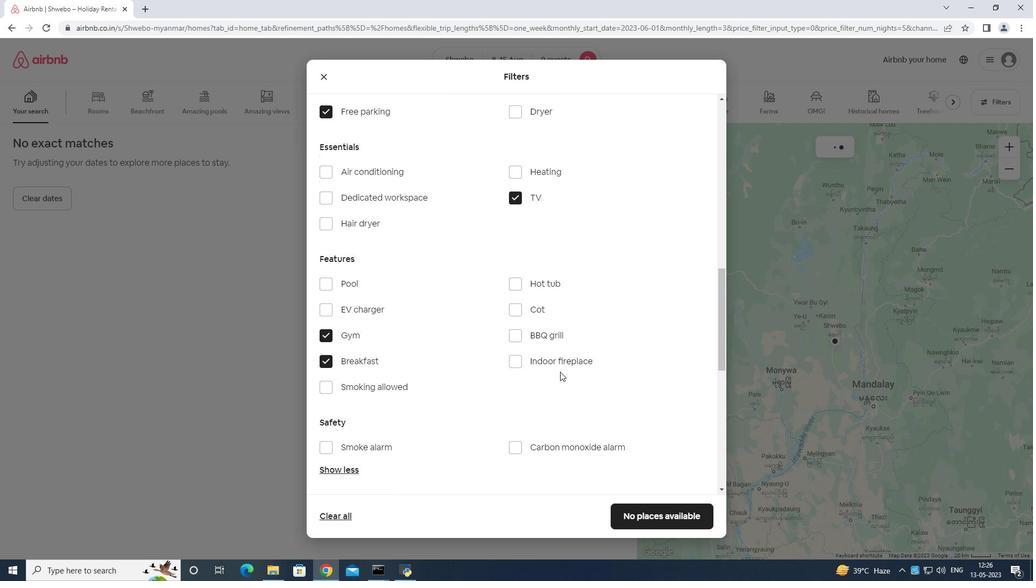 
Action: Mouse scrolled (580, 373) with delta (0, 0)
Screenshot: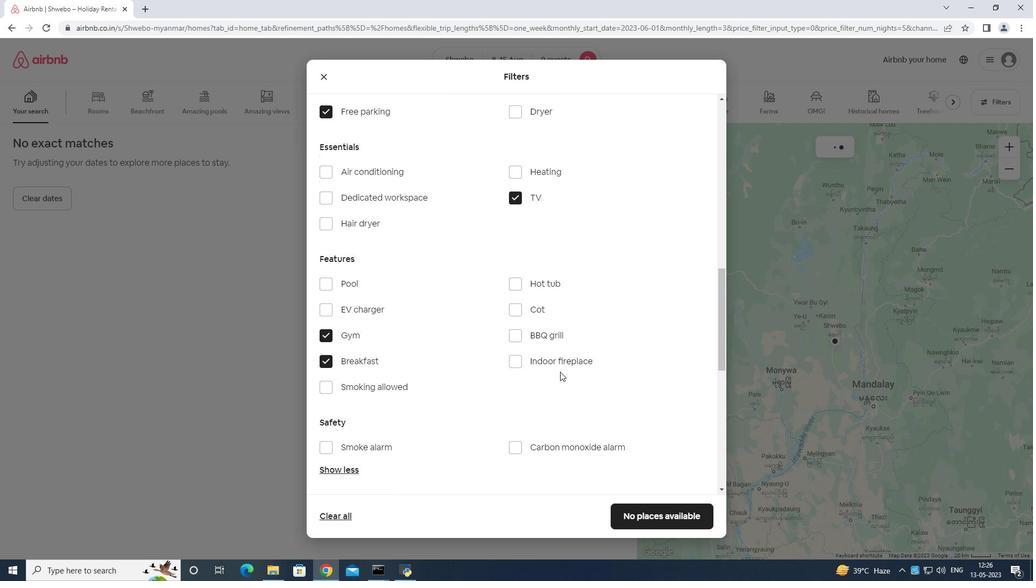 
Action: Mouse moved to (583, 373)
Screenshot: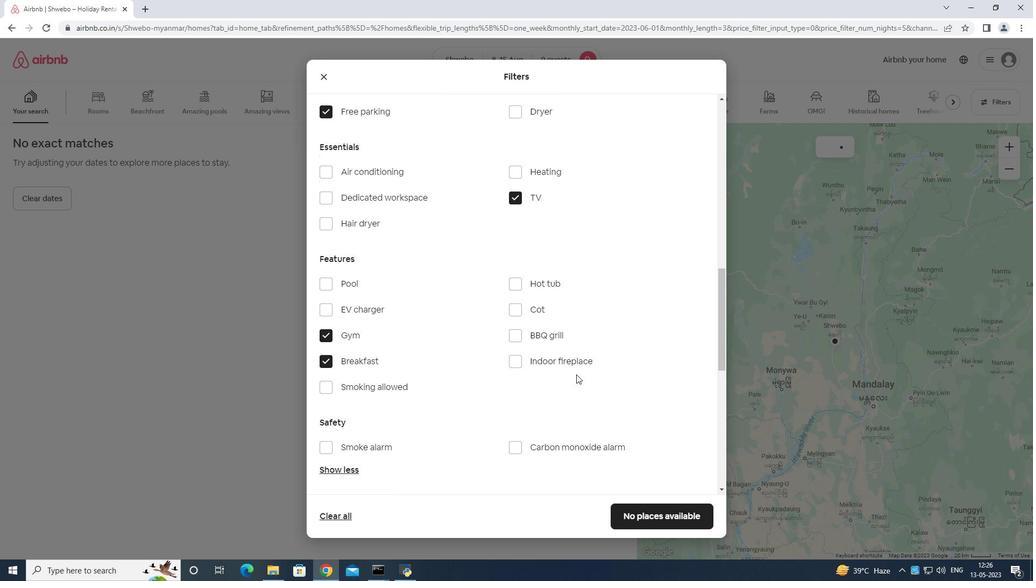 
Action: Mouse scrolled (583, 372) with delta (0, 0)
Screenshot: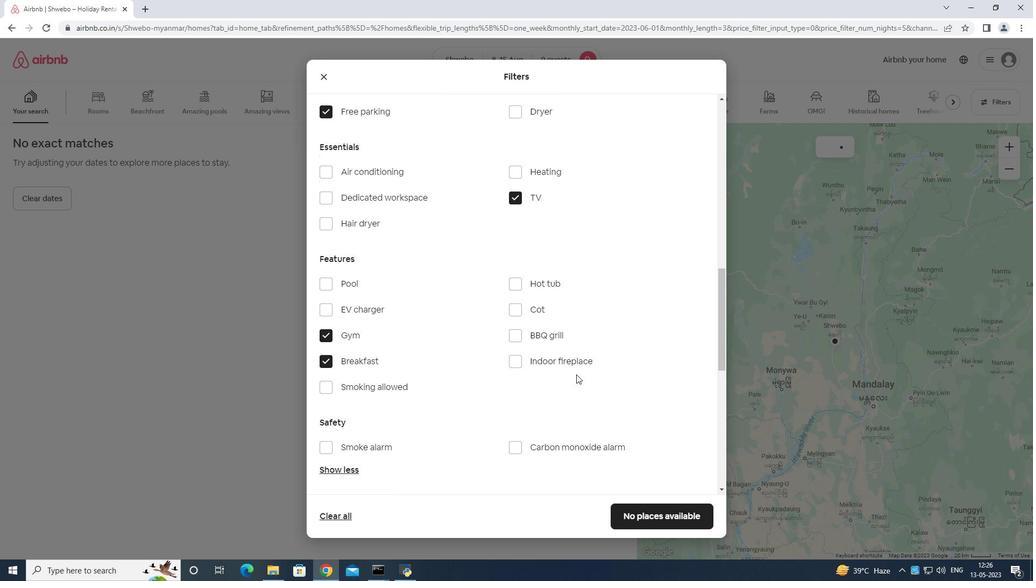 
Action: Mouse moved to (682, 381)
Screenshot: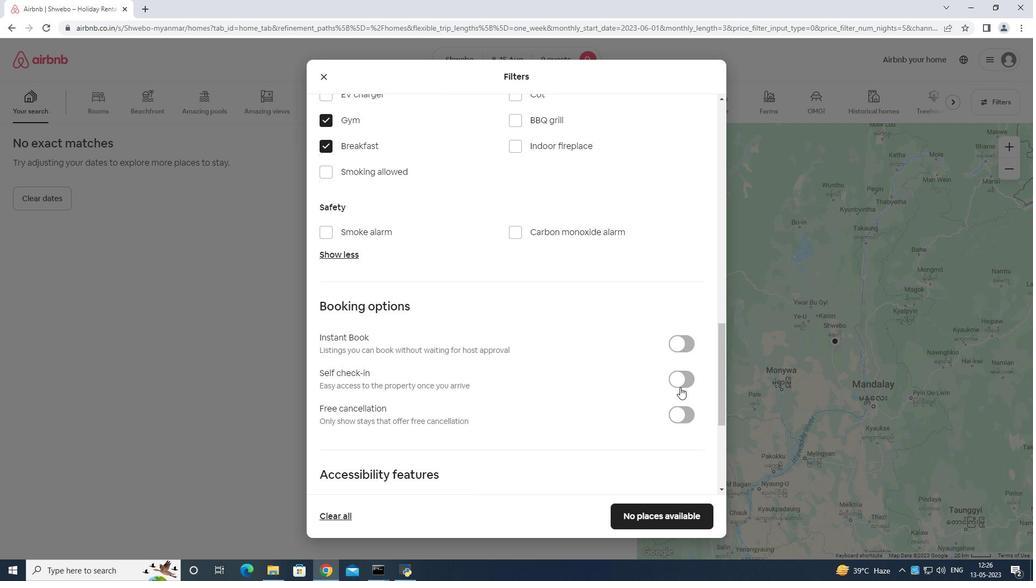 
Action: Mouse pressed left at (682, 381)
Screenshot: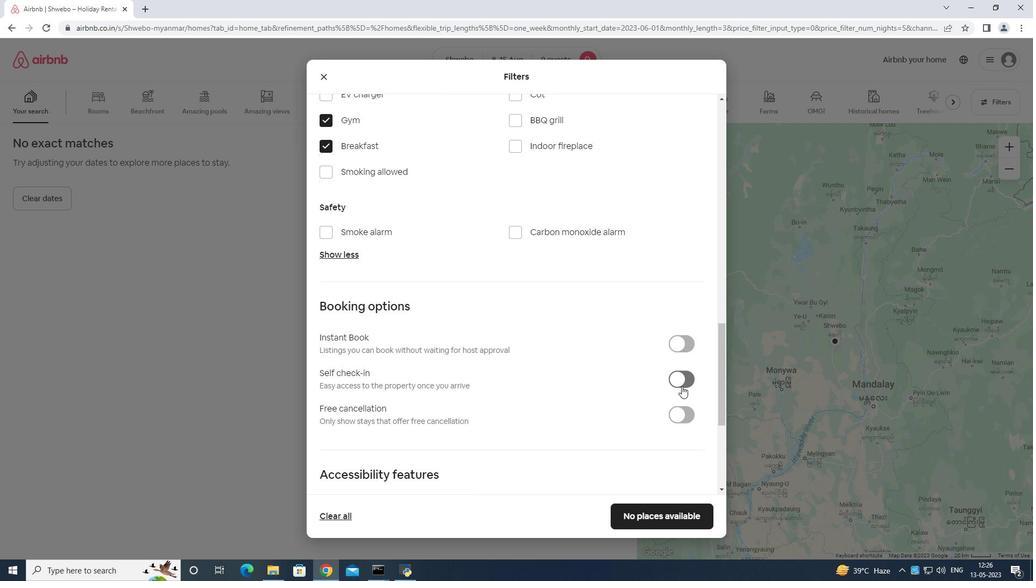 
Action: Mouse moved to (678, 364)
Screenshot: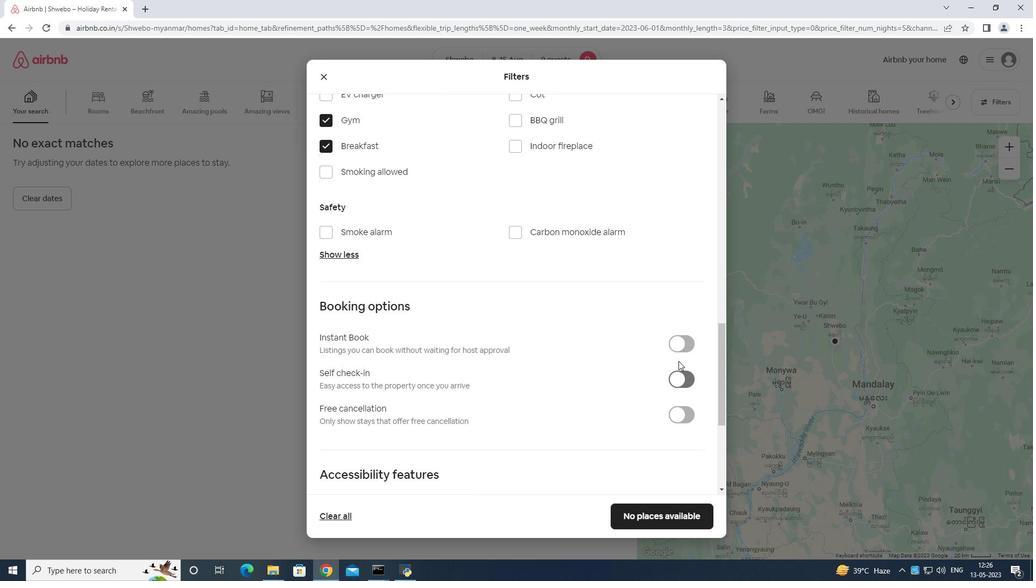 
Action: Mouse scrolled (678, 363) with delta (0, 0)
Screenshot: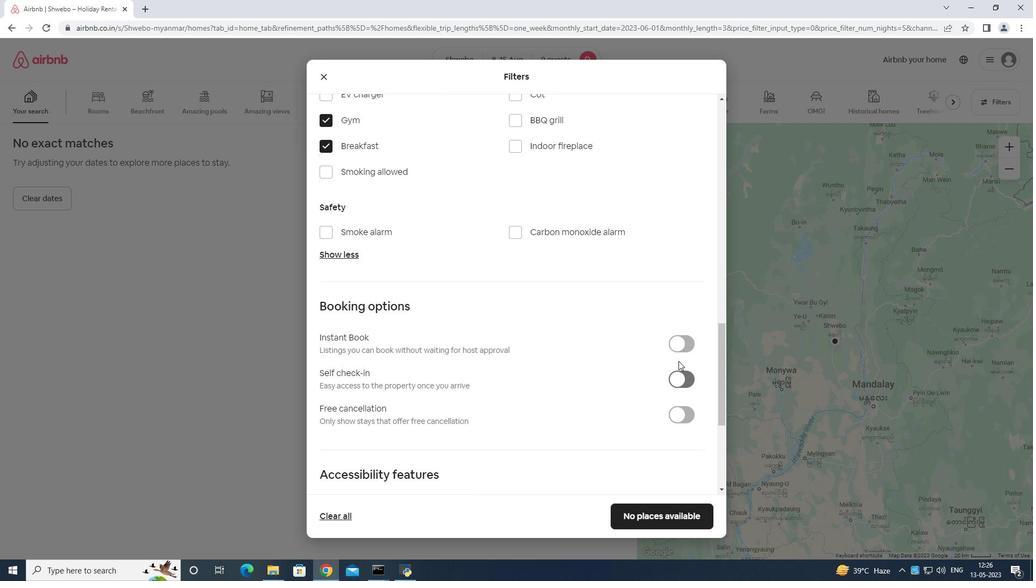 
Action: Mouse moved to (678, 368)
Screenshot: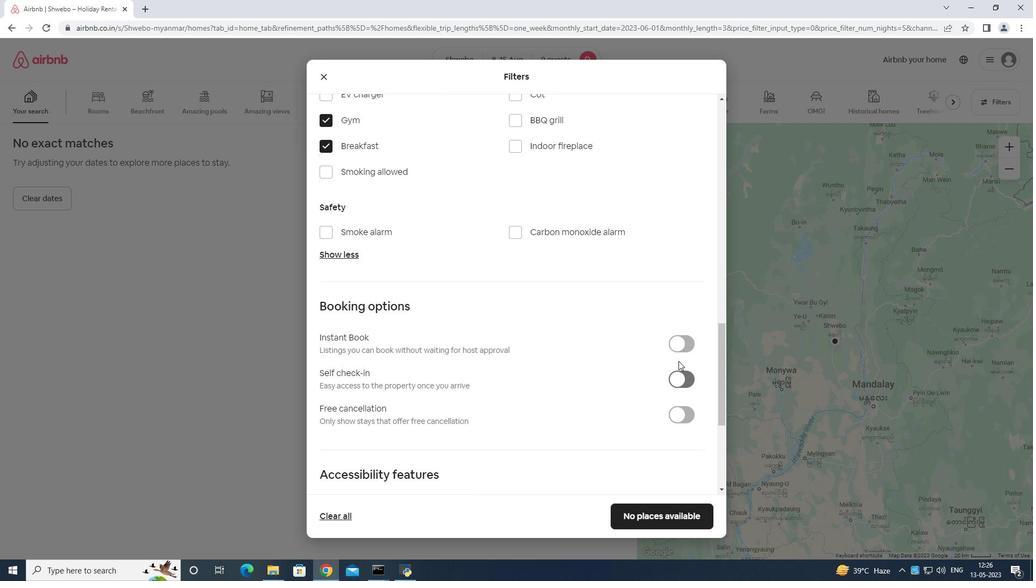 
Action: Mouse scrolled (678, 367) with delta (0, 0)
Screenshot: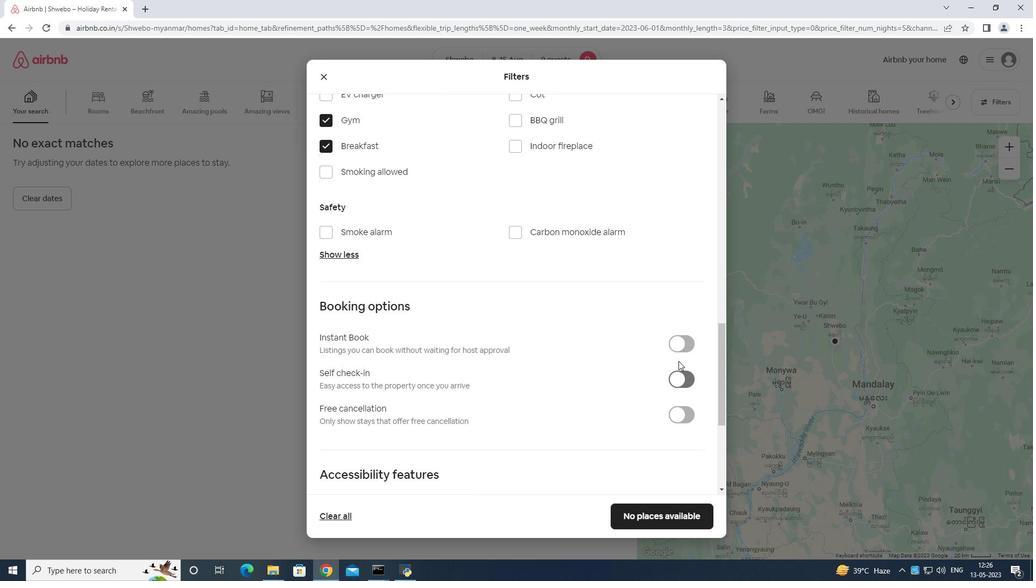 
Action: Mouse moved to (678, 371)
Screenshot: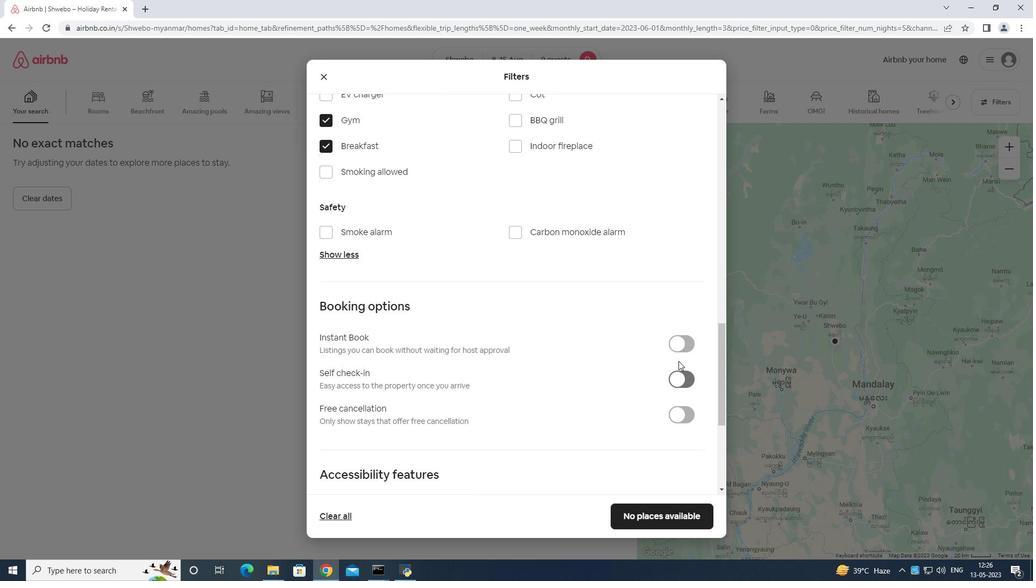 
Action: Mouse scrolled (678, 371) with delta (0, 0)
Screenshot: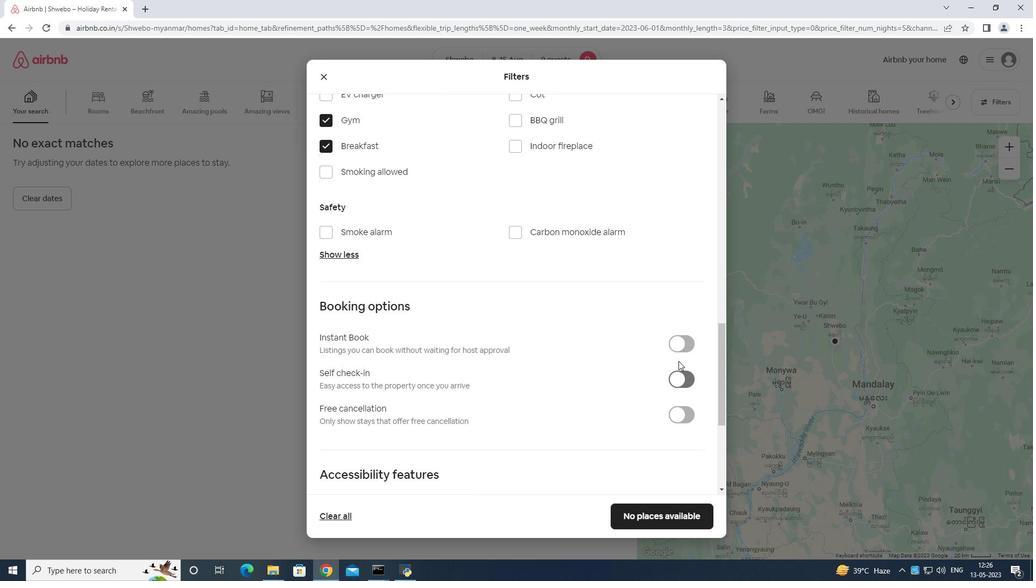 
Action: Mouse moved to (675, 378)
Screenshot: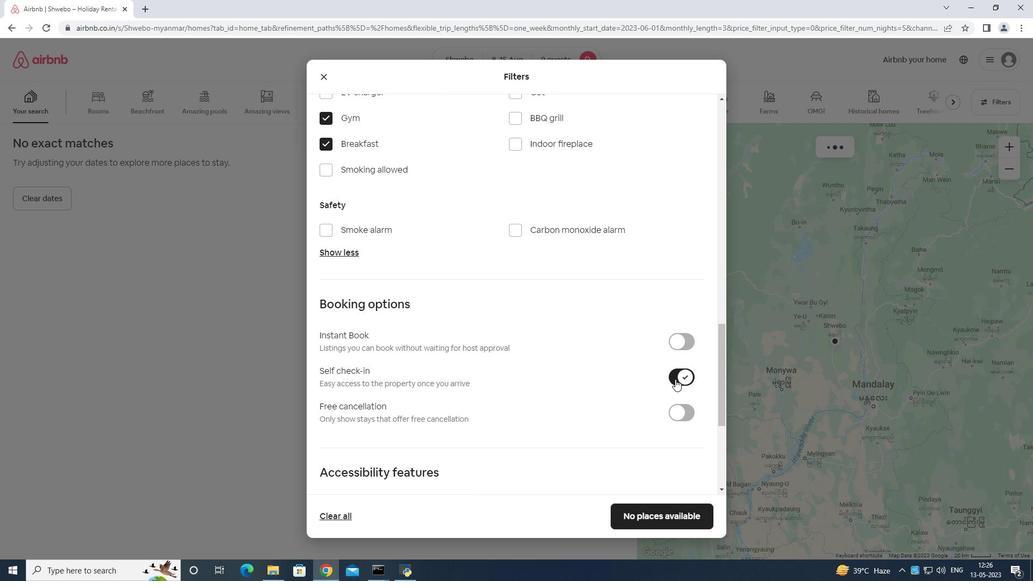 
Action: Mouse scrolled (675, 378) with delta (0, 0)
Screenshot: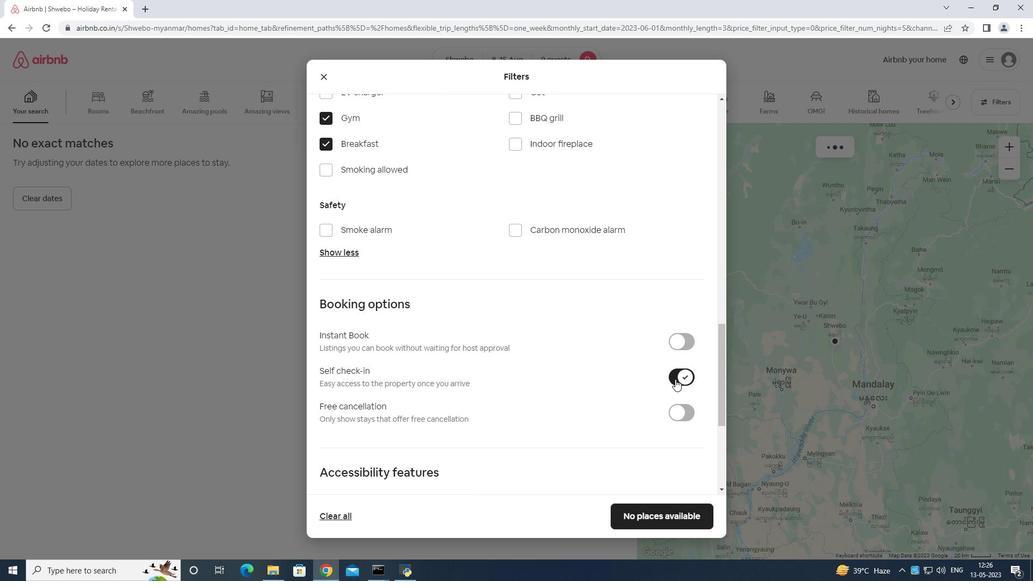 
Action: Mouse scrolled (675, 378) with delta (0, 0)
Screenshot: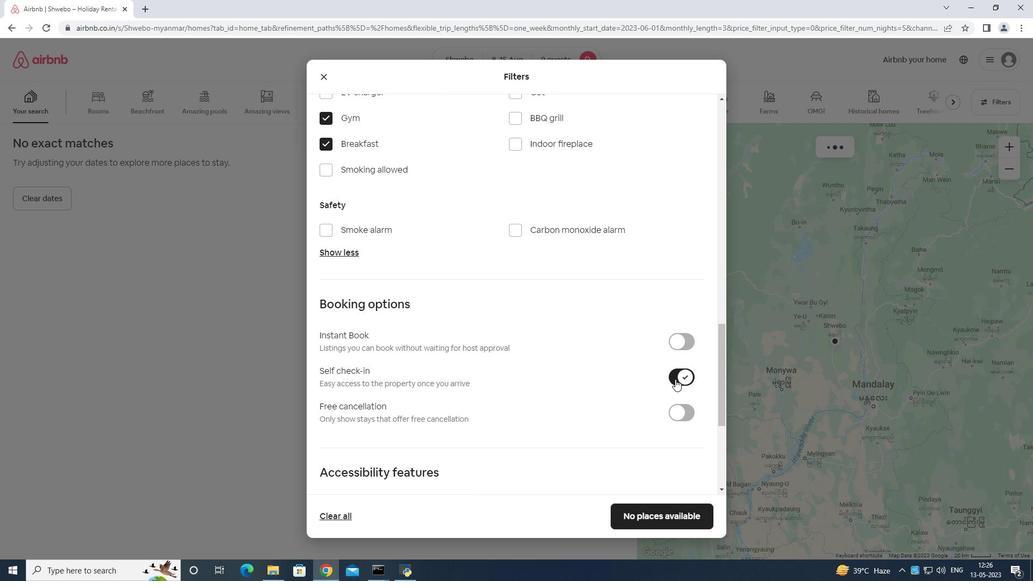 
Action: Mouse scrolled (675, 378) with delta (0, 0)
Screenshot: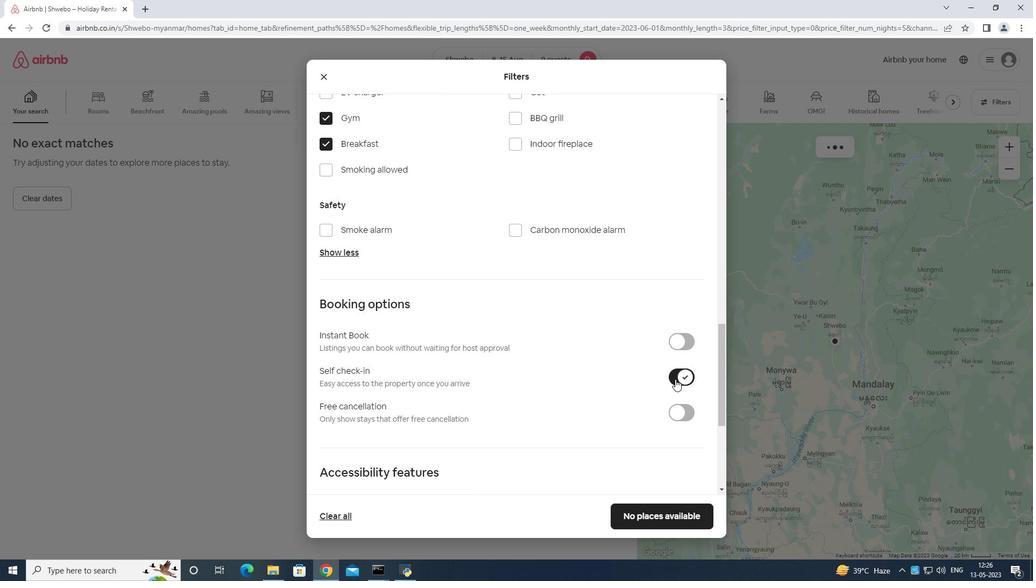
Action: Mouse moved to (675, 379)
Screenshot: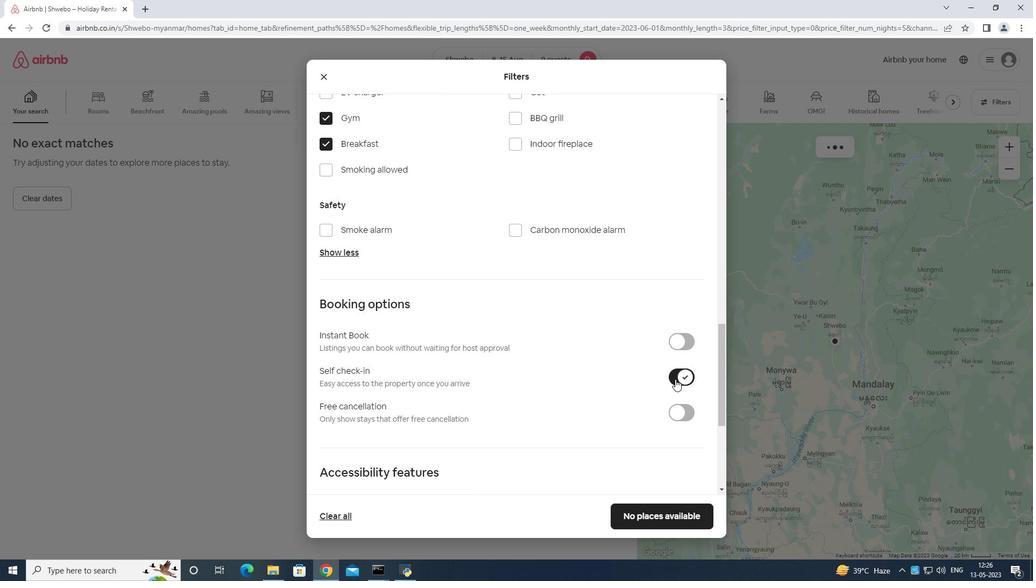 
Action: Mouse scrolled (675, 379) with delta (0, 0)
Screenshot: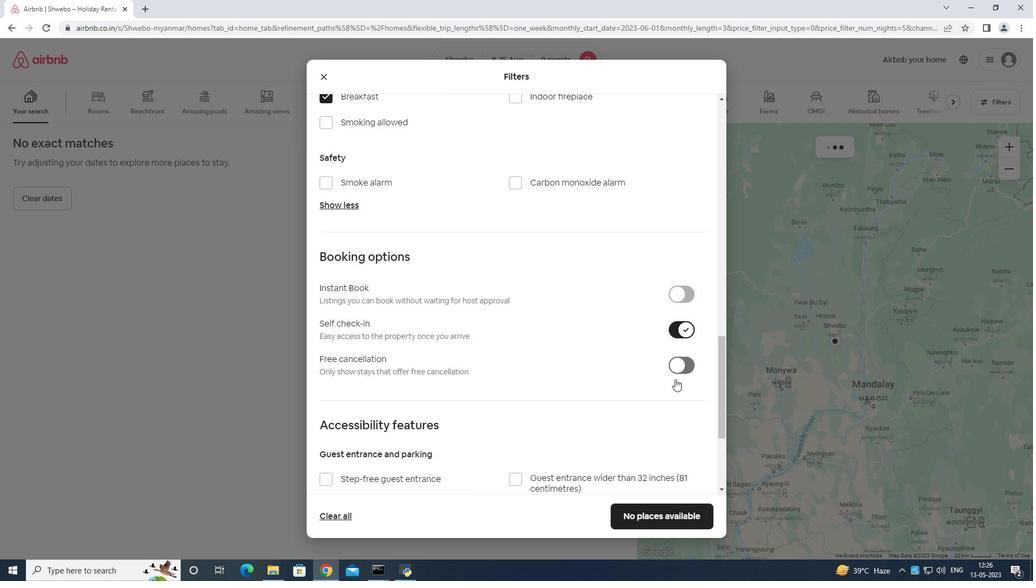 
Action: Mouse moved to (676, 379)
Screenshot: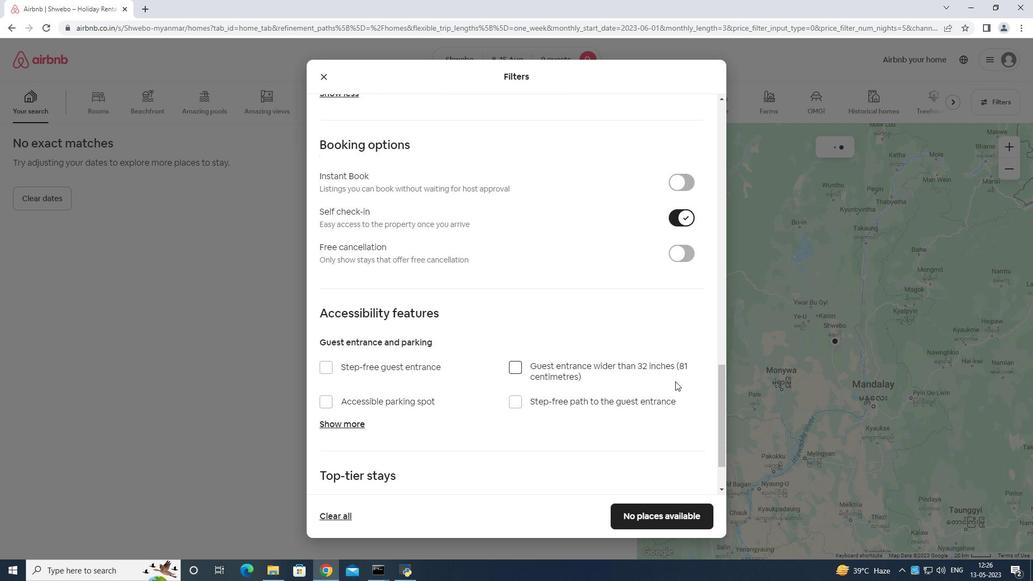 
Action: Mouse scrolled (676, 379) with delta (0, 0)
Screenshot: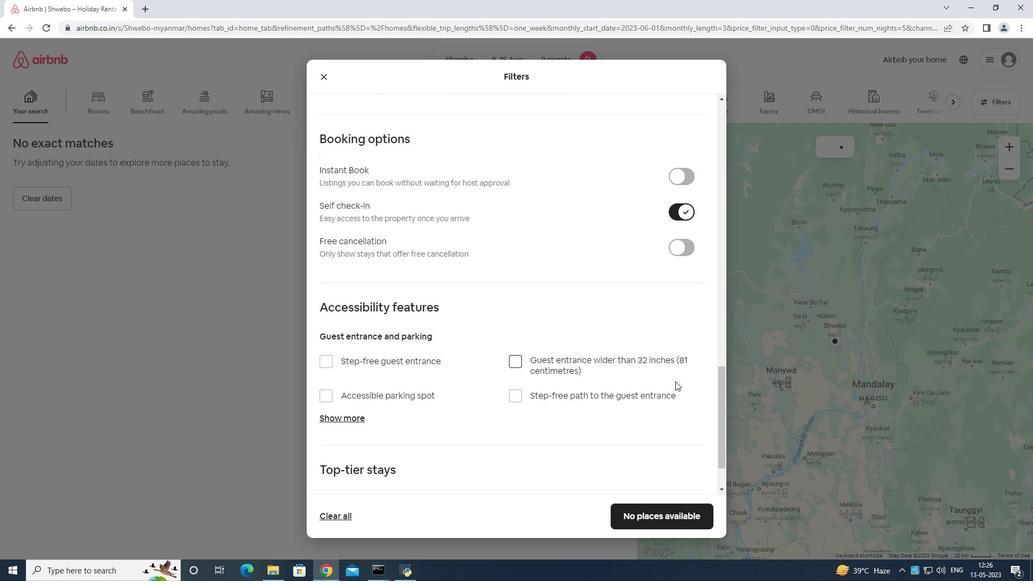 
Action: Mouse scrolled (676, 379) with delta (0, 0)
Screenshot: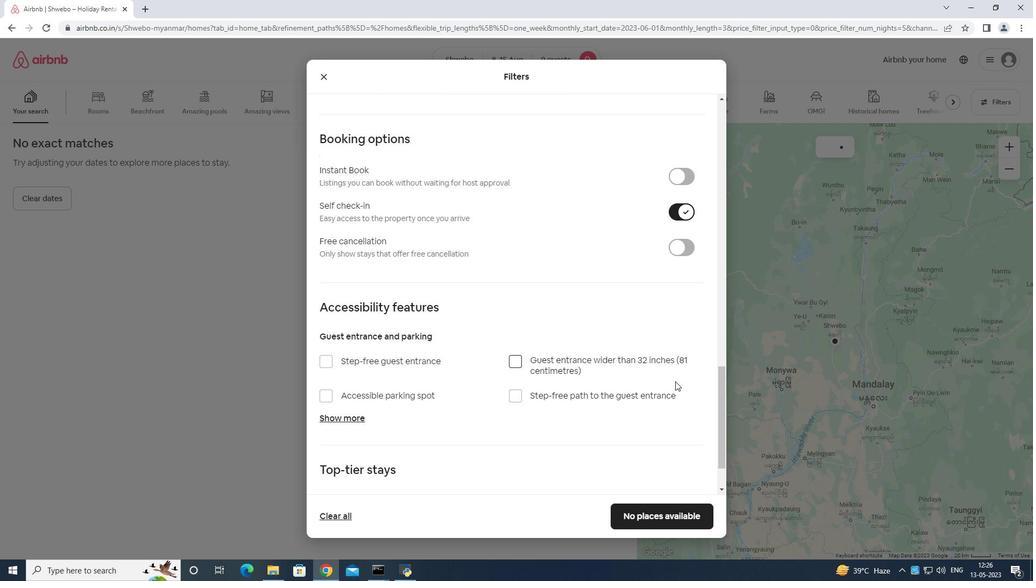 
Action: Mouse moved to (676, 379)
Screenshot: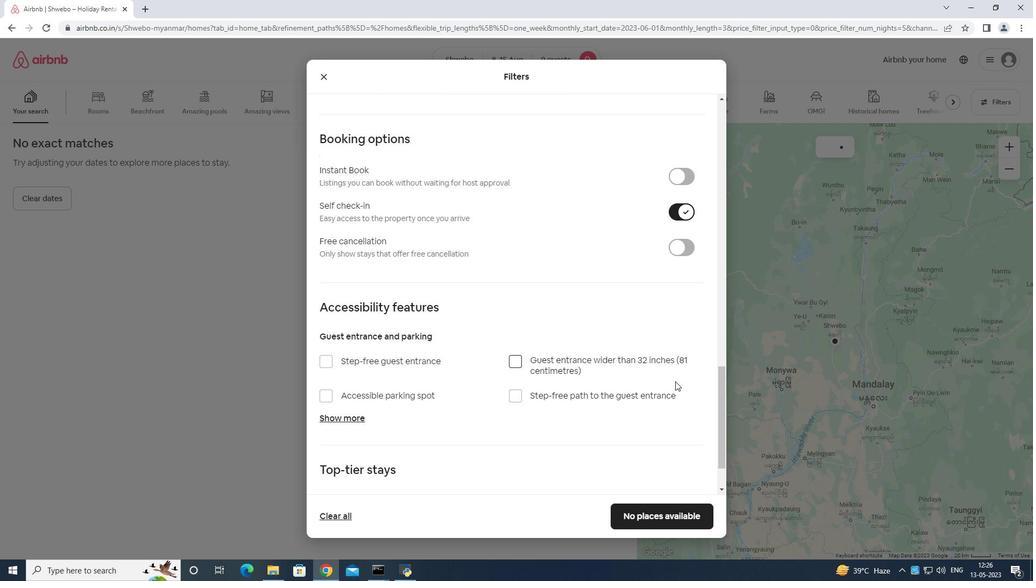 
Action: Mouse scrolled (676, 379) with delta (0, 0)
Screenshot: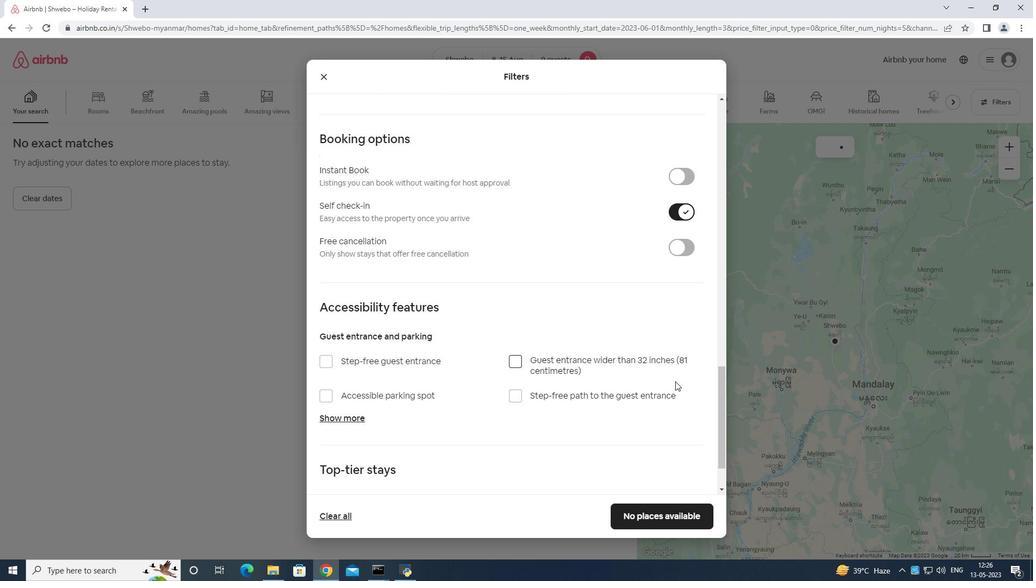 
Action: Mouse moved to (676, 381)
Screenshot: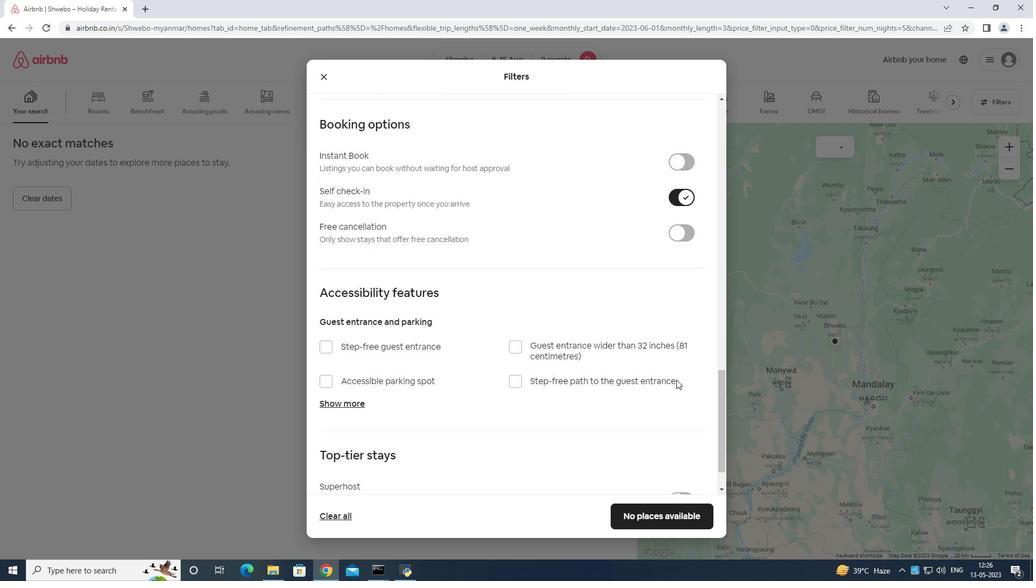 
Action: Mouse scrolled (676, 380) with delta (0, 0)
Screenshot: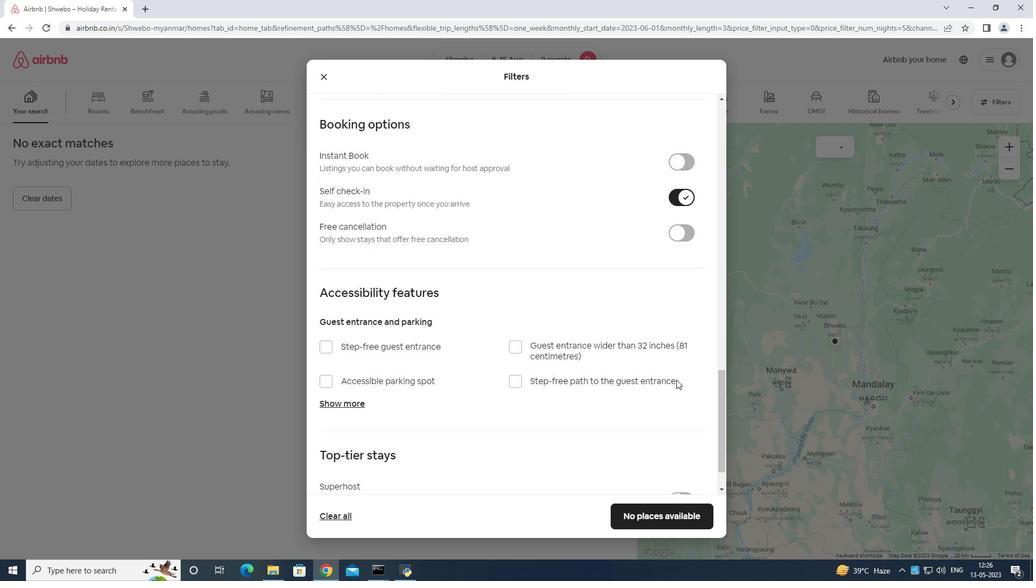 
Action: Mouse moved to (677, 379)
Screenshot: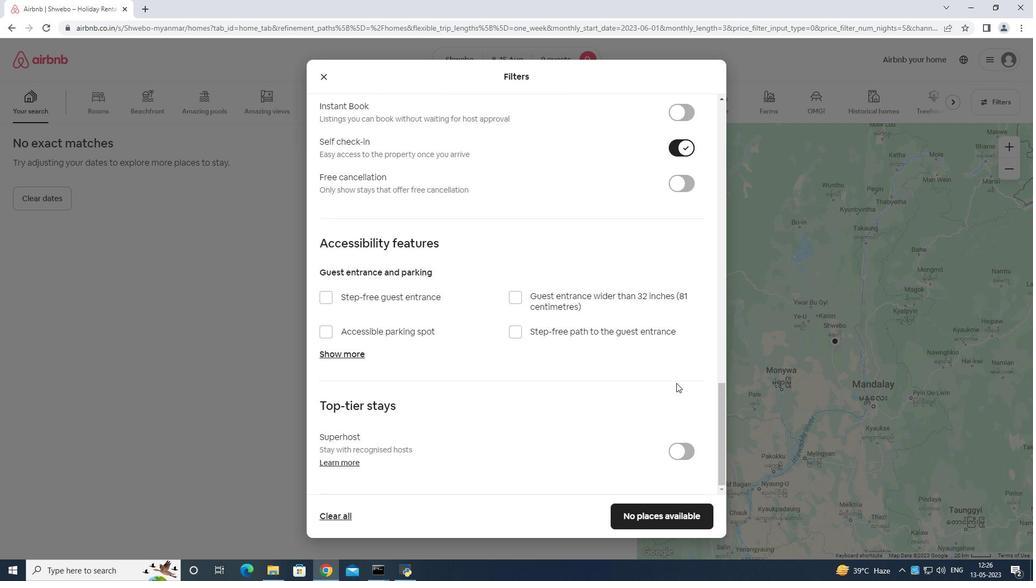 
Action: Mouse scrolled (677, 379) with delta (0, 0)
Screenshot: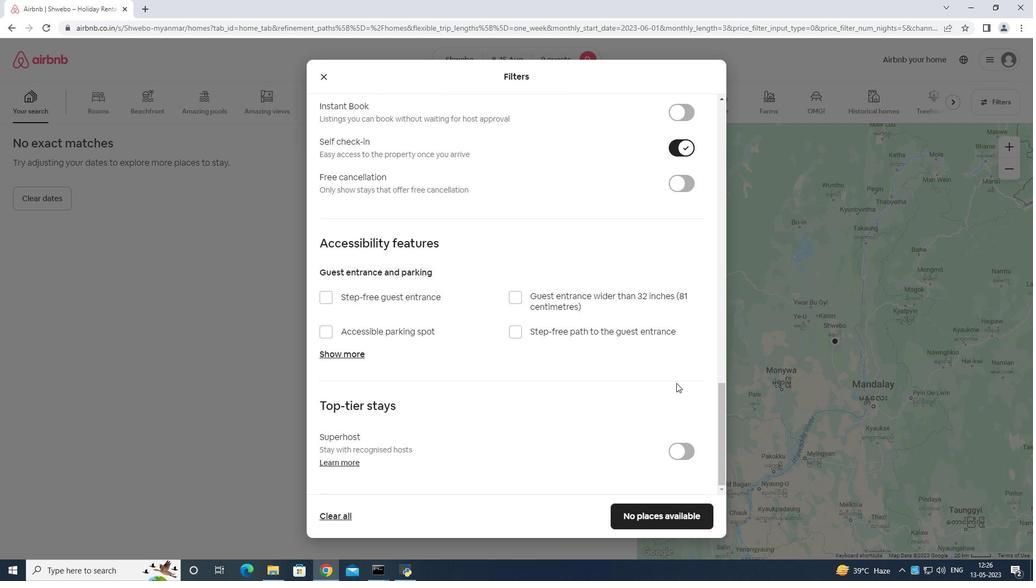 
Action: Mouse scrolled (677, 379) with delta (0, 0)
Screenshot: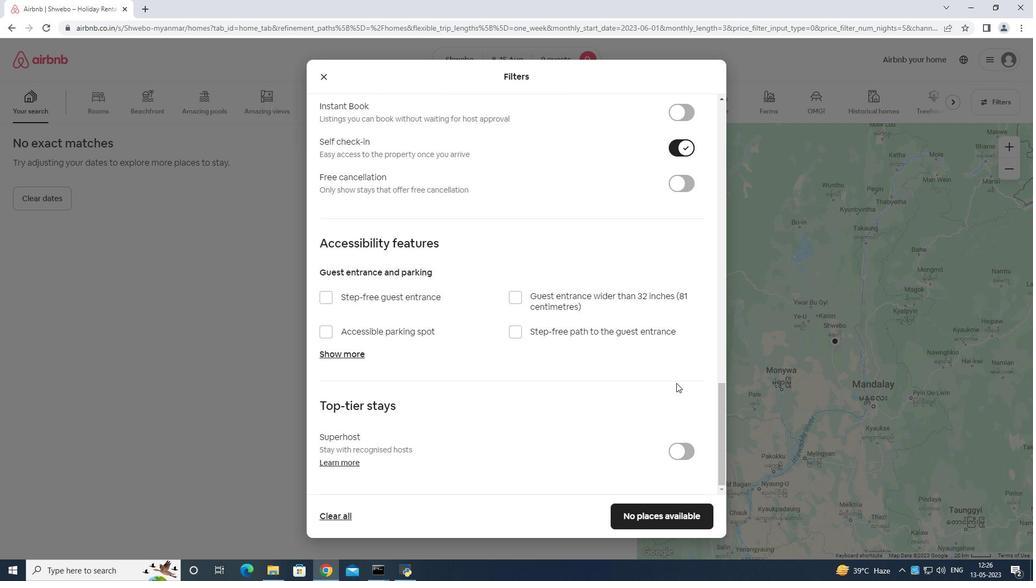 
Action: Mouse scrolled (677, 379) with delta (0, 0)
Screenshot: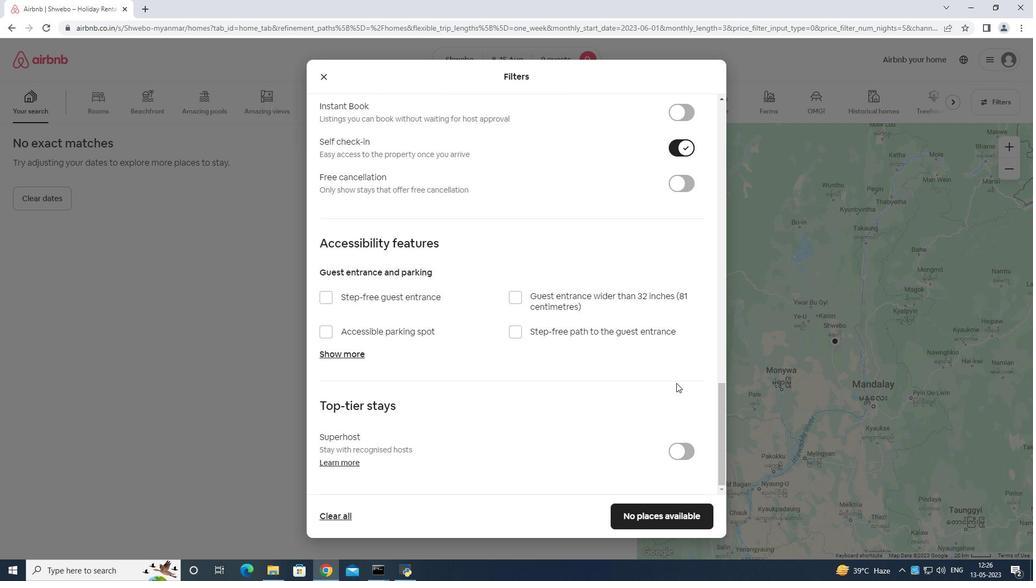 
Action: Mouse moved to (677, 380)
Screenshot: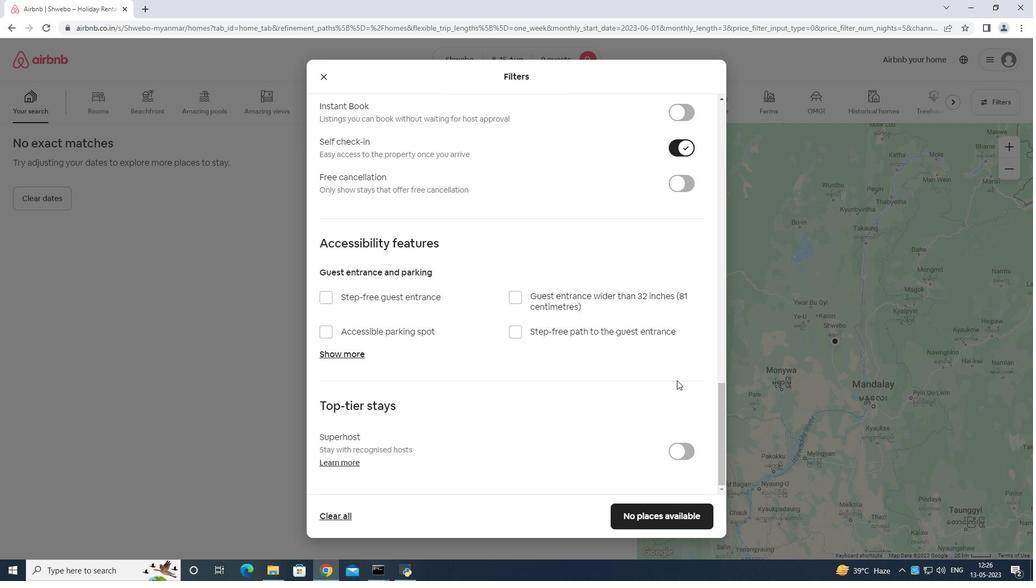 
Action: Mouse scrolled (677, 379) with delta (0, 0)
Screenshot: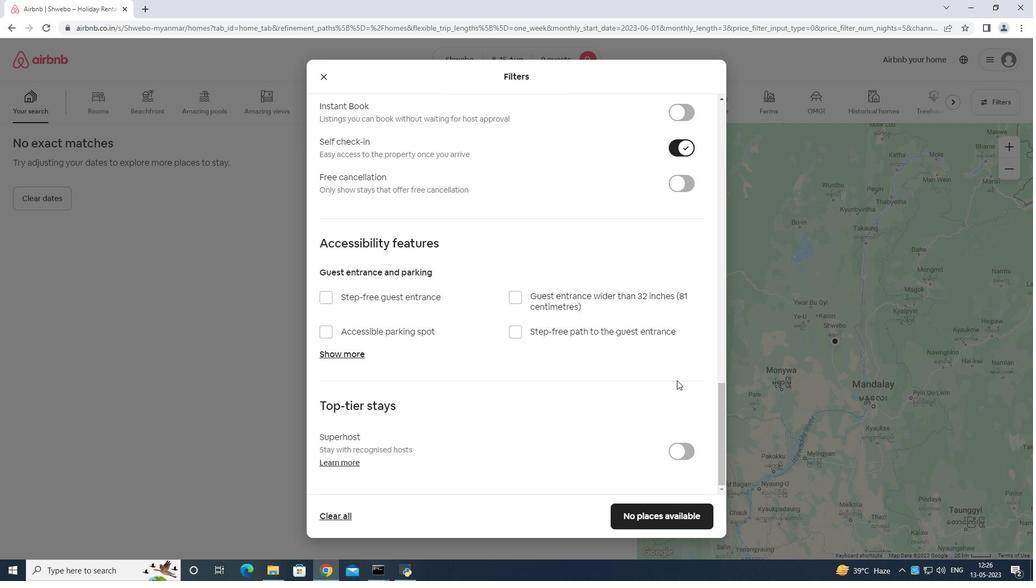 
Action: Mouse moved to (673, 386)
Screenshot: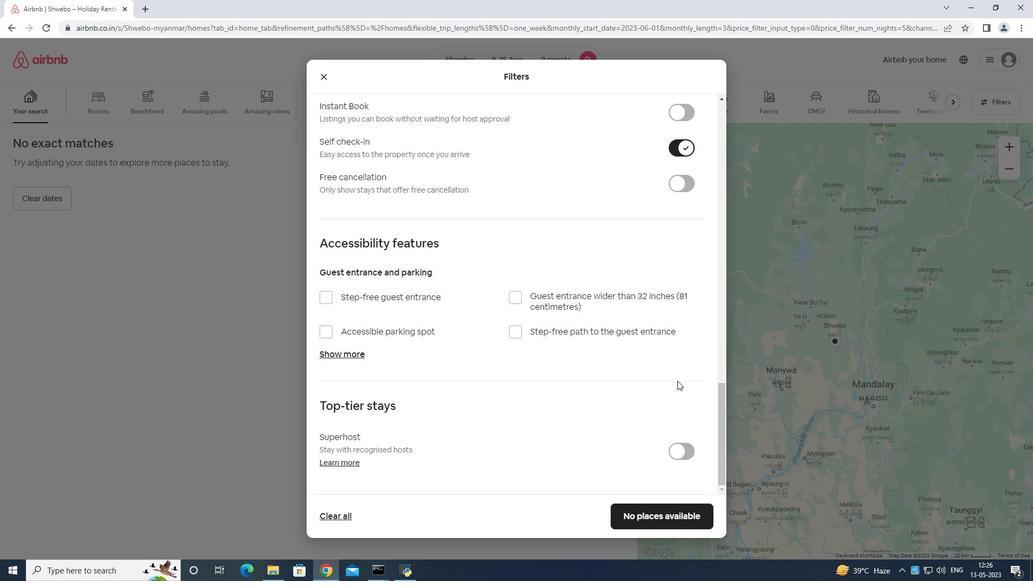 
Action: Mouse scrolled (673, 386) with delta (0, 0)
Screenshot: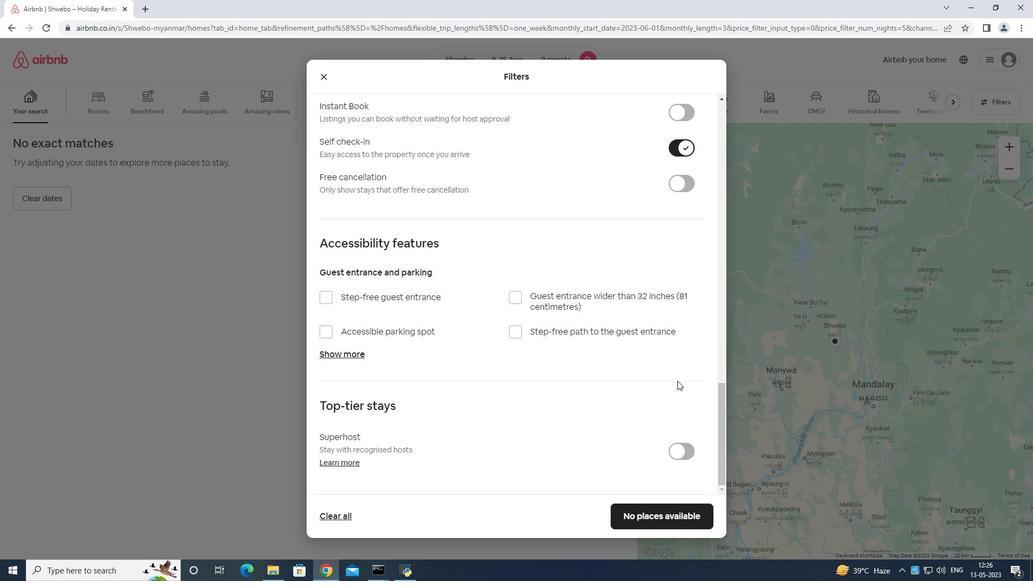
Action: Mouse moved to (662, 517)
Screenshot: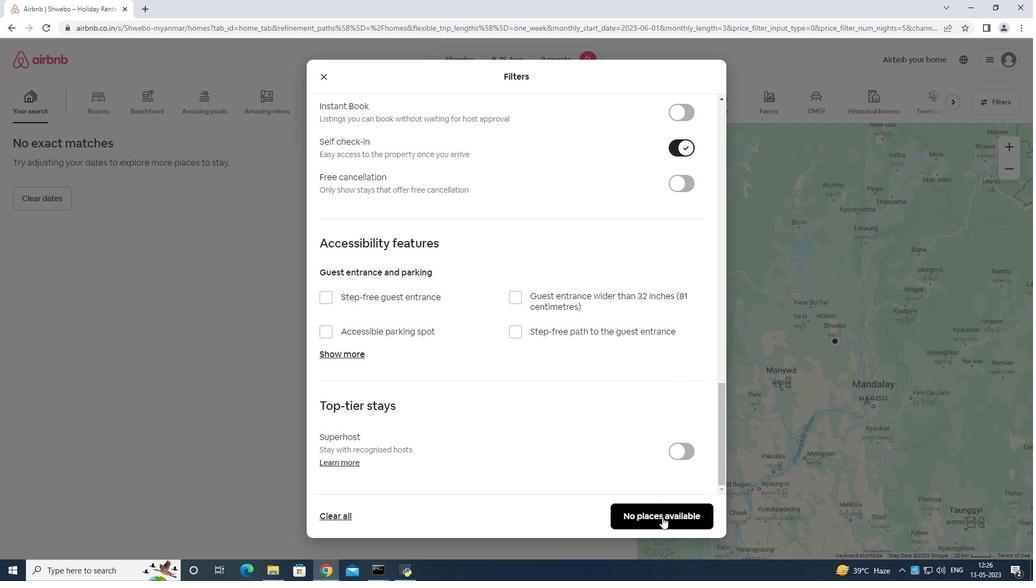 
Action: Mouse pressed left at (662, 517)
Screenshot: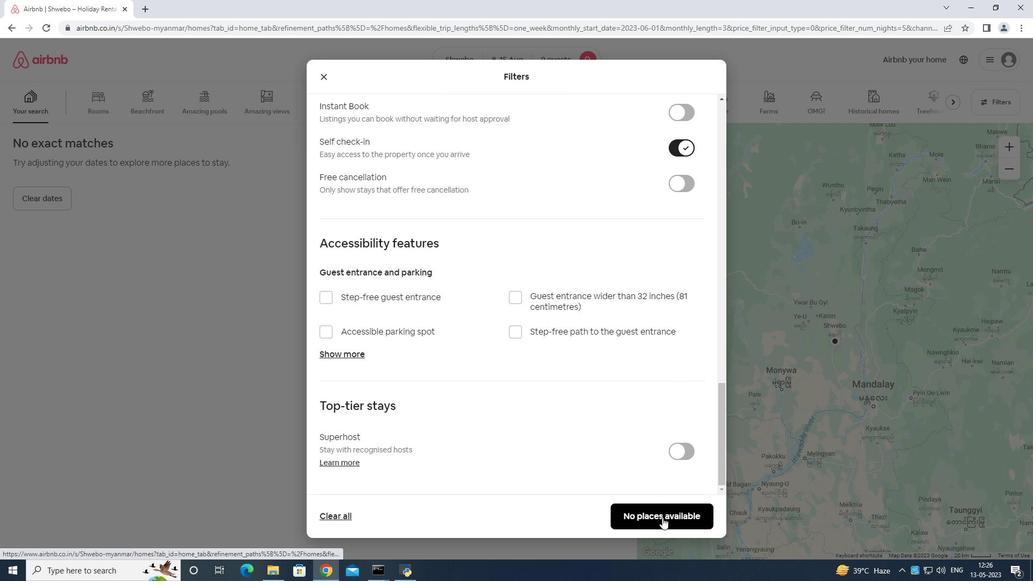 
Action: Mouse moved to (664, 517)
Screenshot: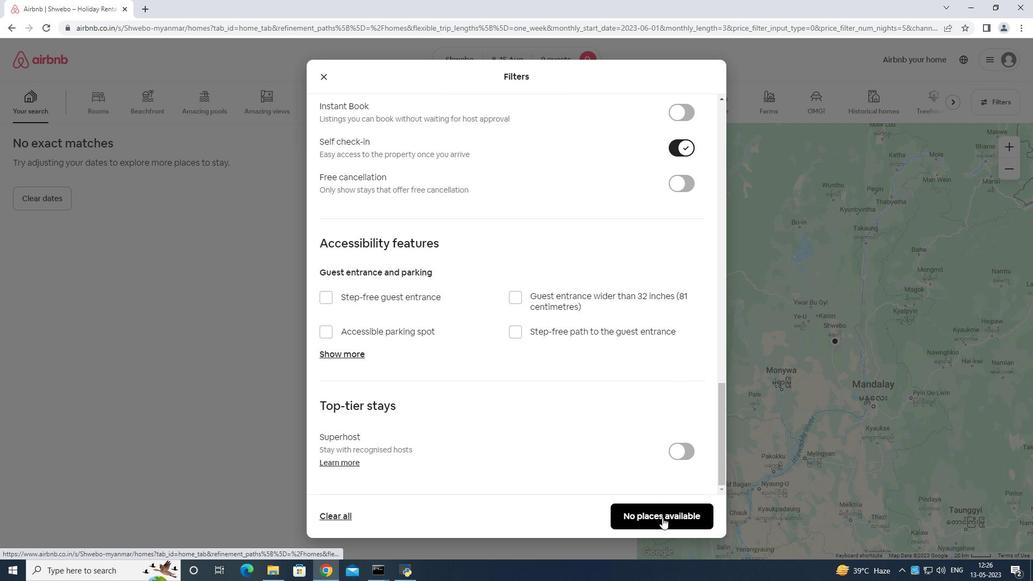 
